 Task: Play online Risk games in 70% Domination mode.
Action: Mouse moved to (469, 358)
Screenshot: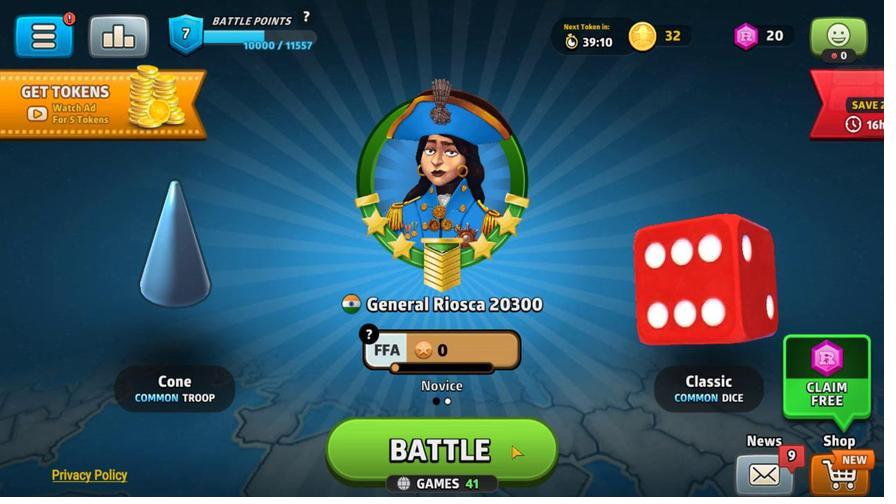 
Action: Mouse pressed left at (469, 358)
Screenshot: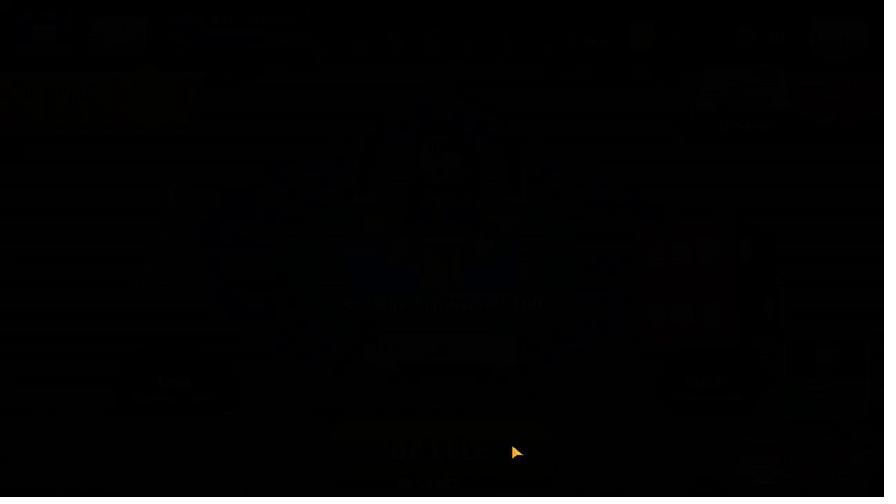 
Action: Mouse moved to (690, 357)
Screenshot: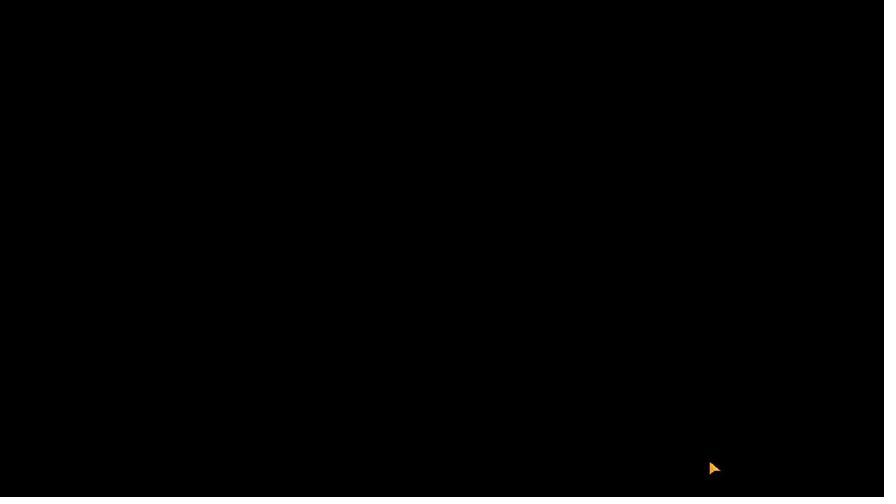 
Action: Mouse pressed left at (690, 357)
Screenshot: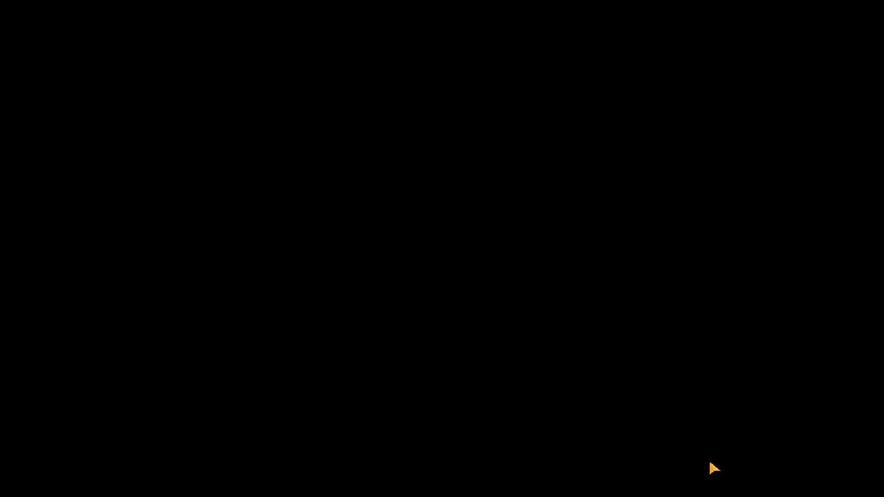 
Action: Mouse moved to (702, 357)
Screenshot: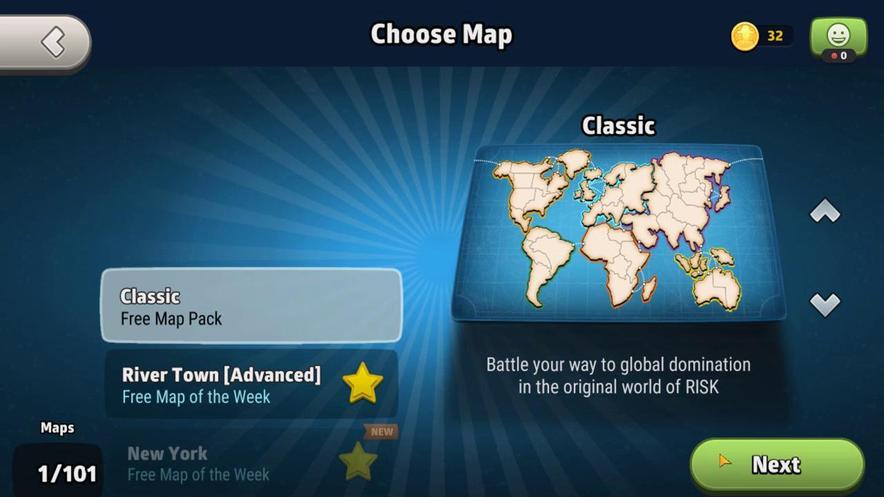 
Action: Mouse pressed left at (702, 357)
Screenshot: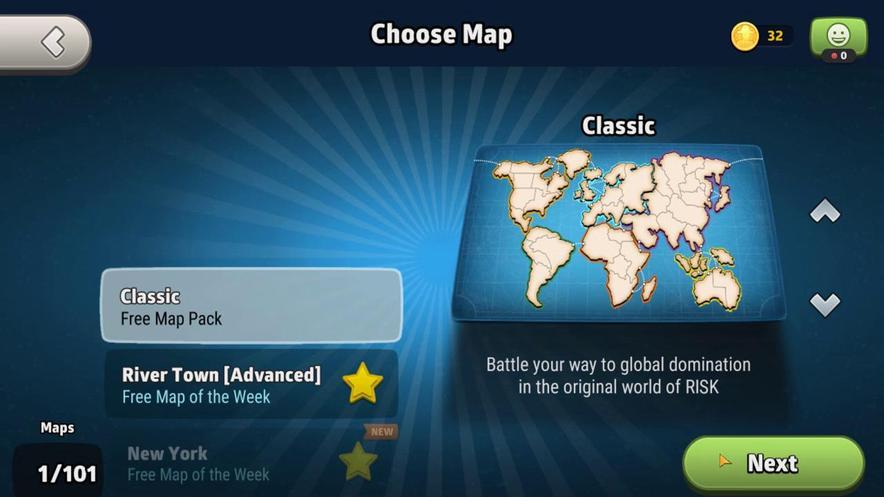 
Action: Mouse moved to (358, 370)
Screenshot: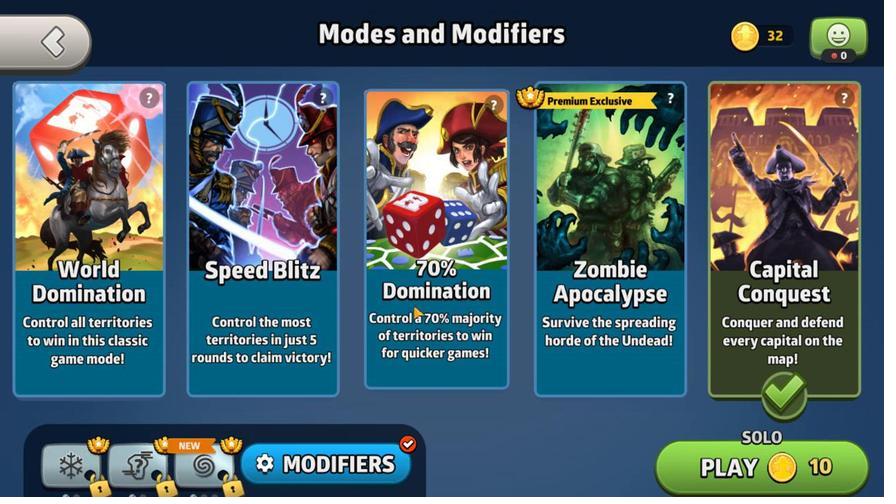 
Action: Mouse pressed left at (358, 370)
Screenshot: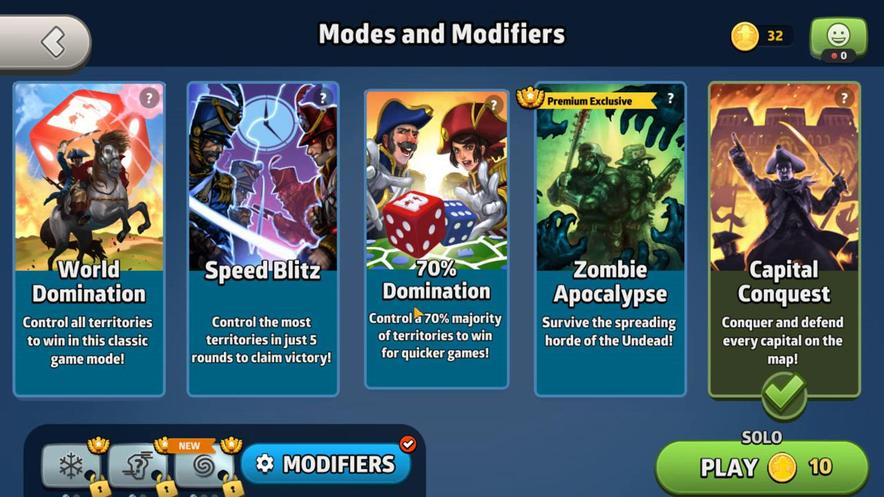 
Action: Mouse moved to (695, 357)
Screenshot: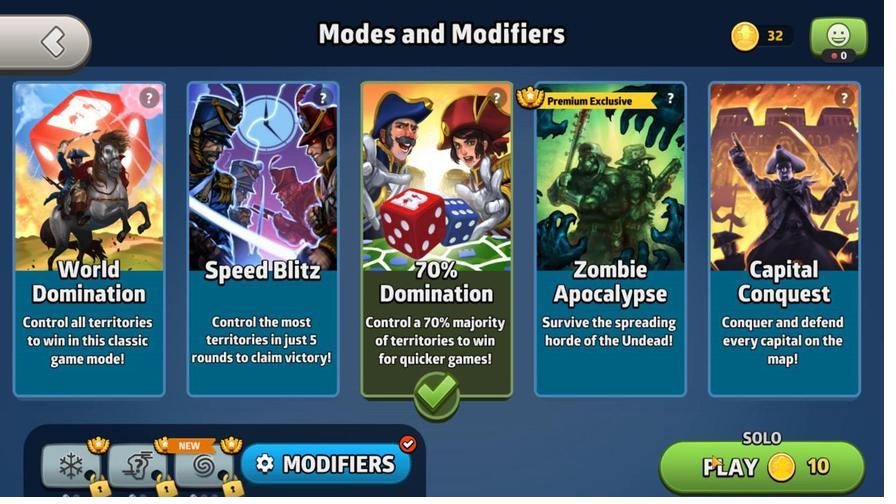 
Action: Mouse pressed left at (695, 357)
Screenshot: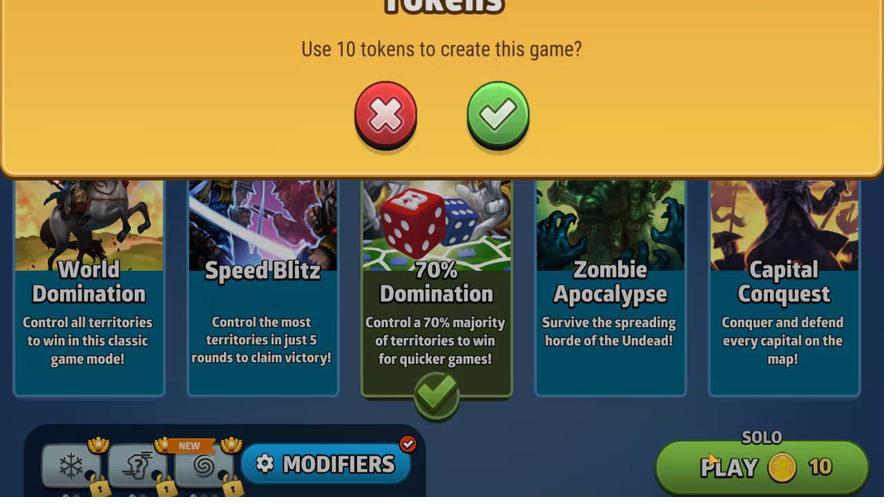 
Action: Mouse moved to (451, 381)
Screenshot: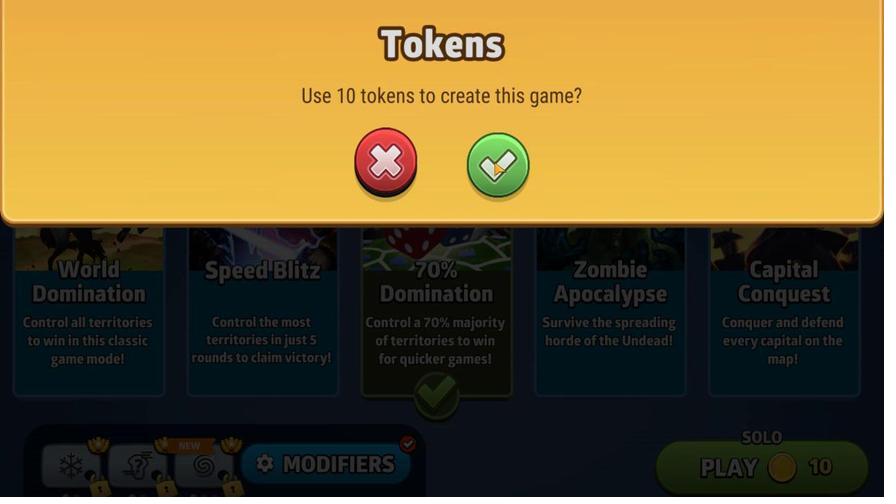 
Action: Mouse pressed left at (451, 381)
Screenshot: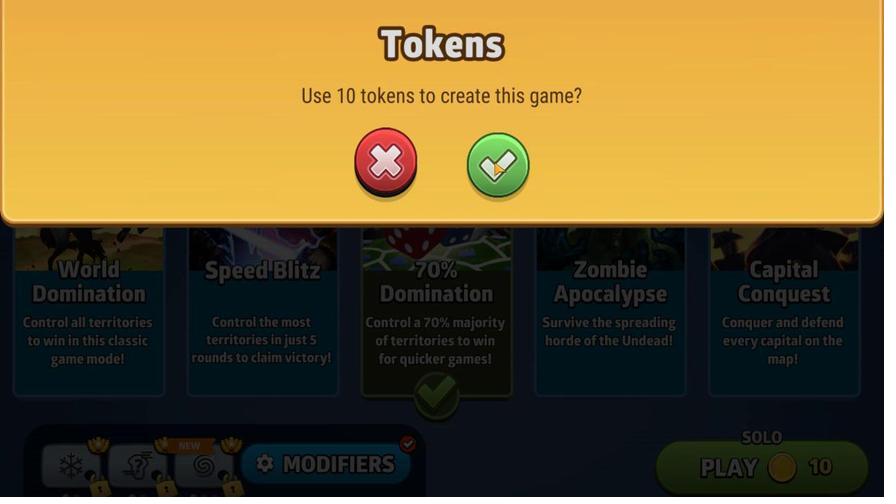 
Action: Mouse moved to (841, 374)
Screenshot: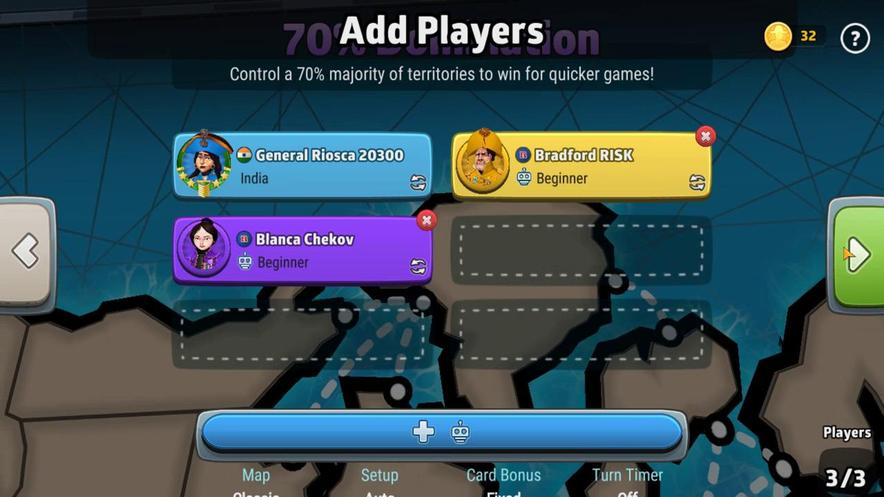
Action: Mouse pressed left at (841, 374)
Screenshot: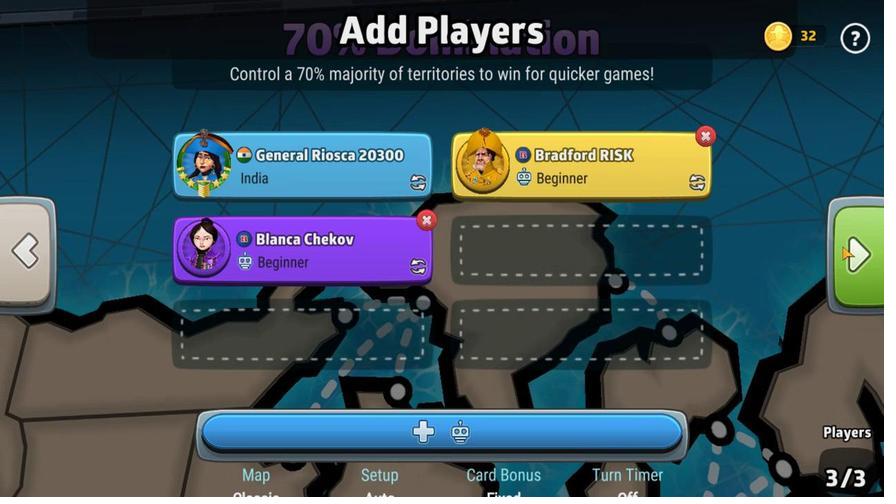 
Action: Mouse moved to (664, 371)
Screenshot: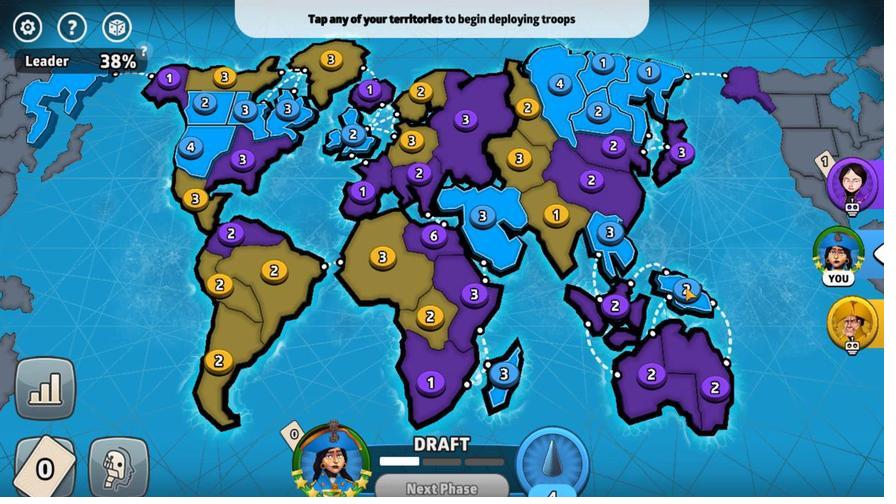 
Action: Mouse pressed left at (664, 371)
Screenshot: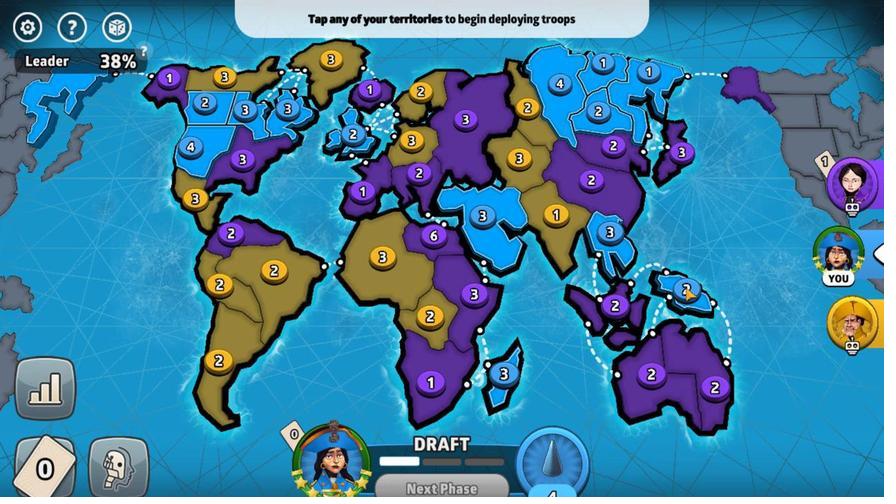 
Action: Mouse moved to (593, 364)
Screenshot: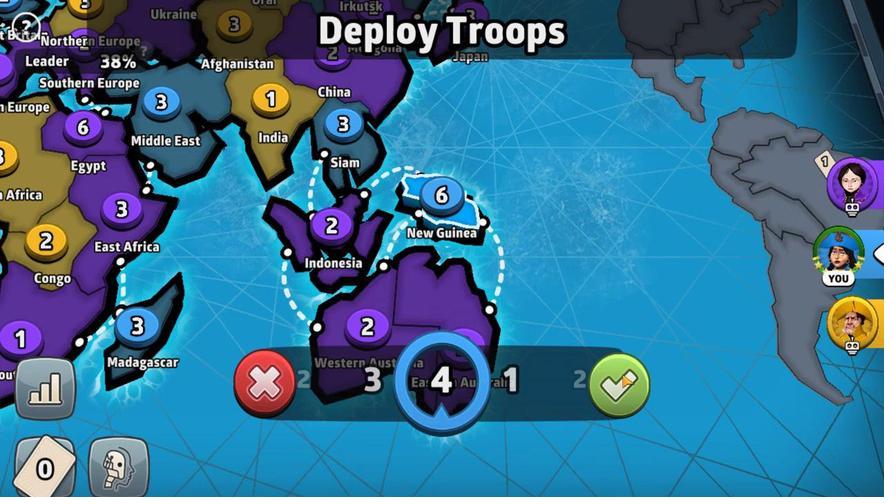 
Action: Mouse pressed left at (593, 364)
Screenshot: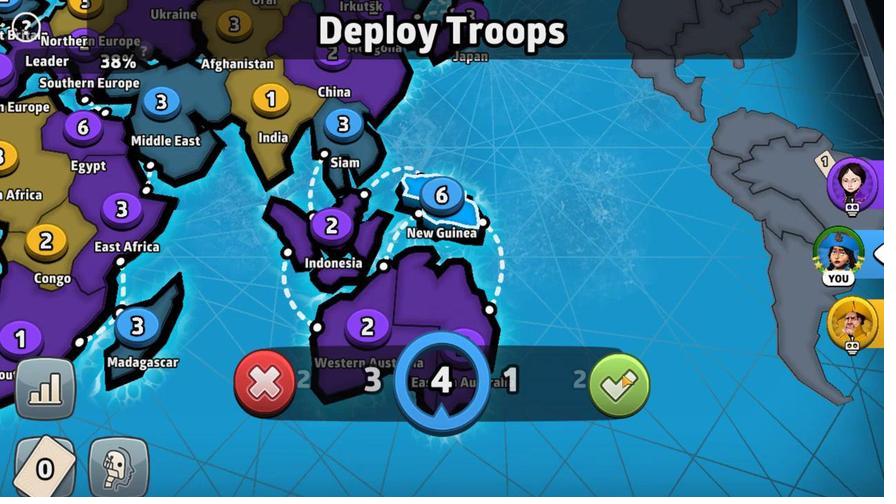 
Action: Mouse moved to (412, 356)
Screenshot: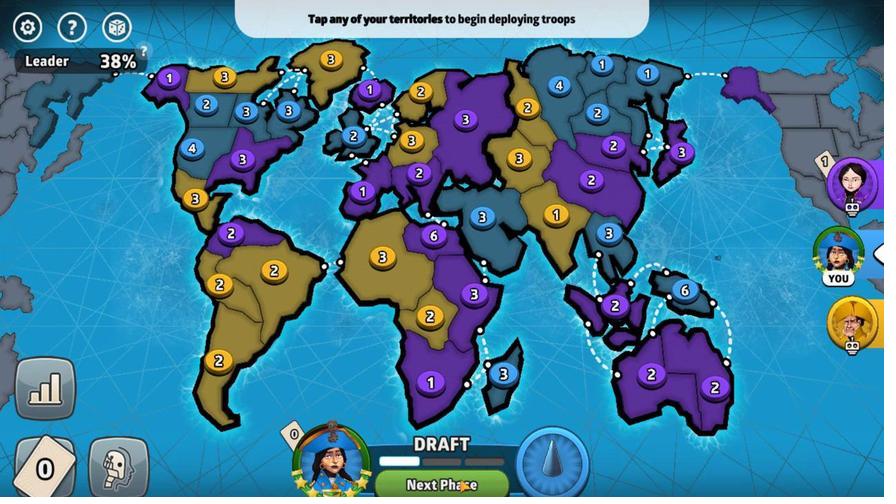 
Action: Mouse pressed left at (412, 356)
Screenshot: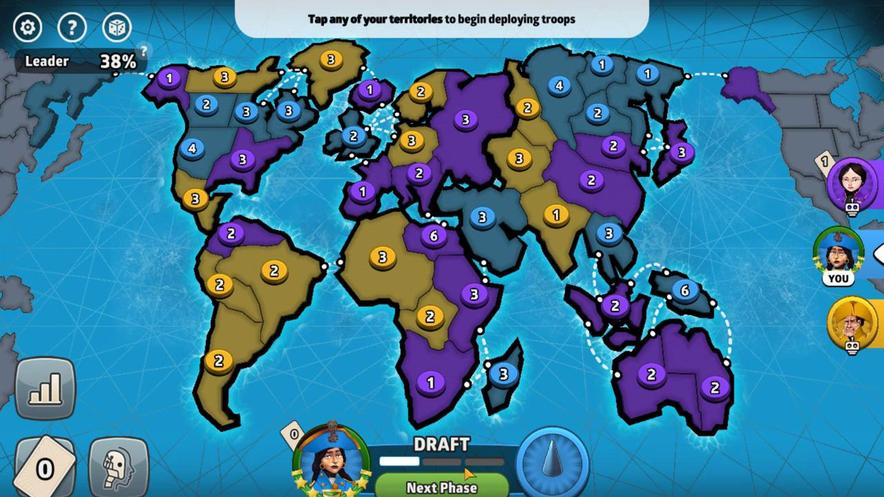 
Action: Mouse moved to (527, 386)
Screenshot: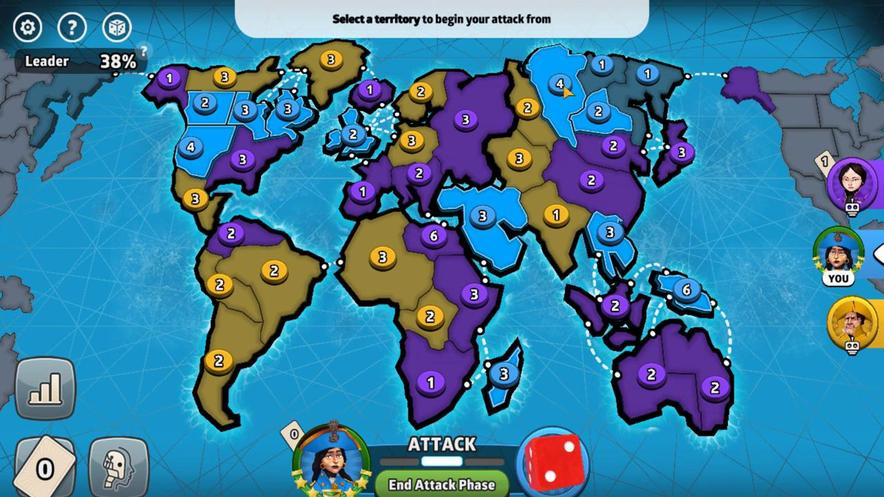 
Action: Mouse pressed left at (527, 386)
Screenshot: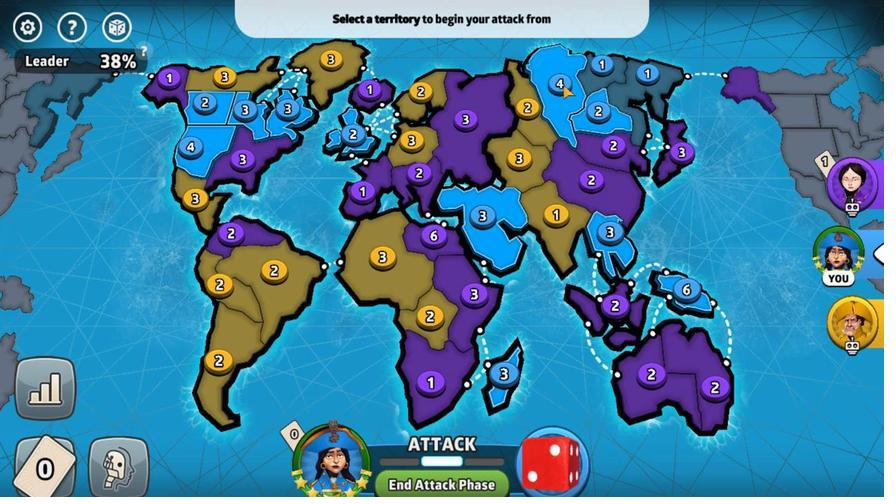 
Action: Mouse moved to (309, 382)
Screenshot: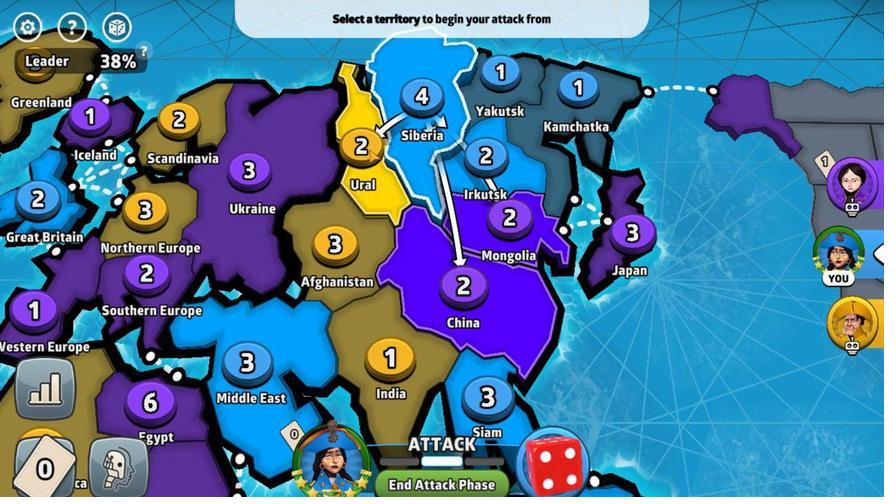 
Action: Mouse pressed left at (309, 382)
Screenshot: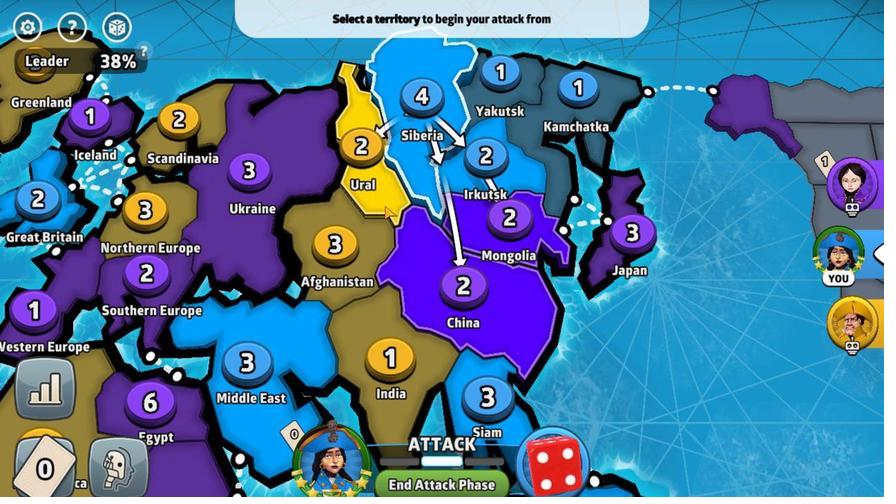
Action: Mouse moved to (395, 361)
Screenshot: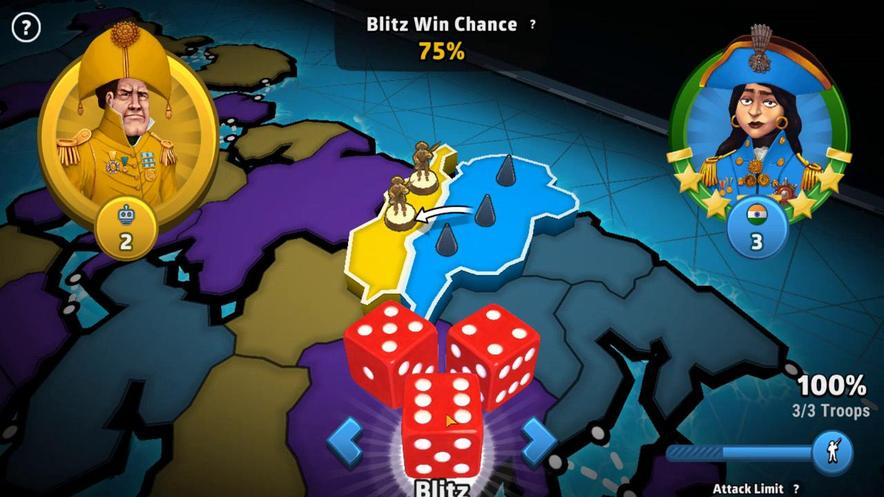 
Action: Mouse pressed left at (395, 361)
Screenshot: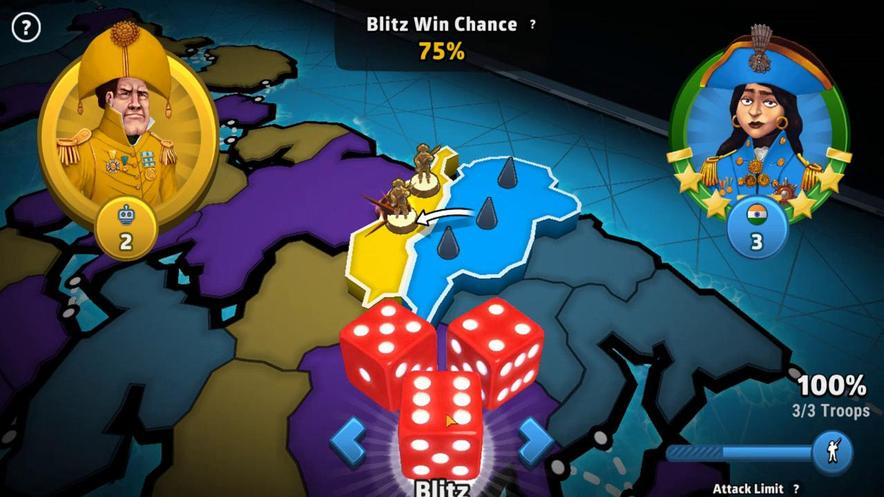 
Action: Mouse moved to (515, 375)
Screenshot: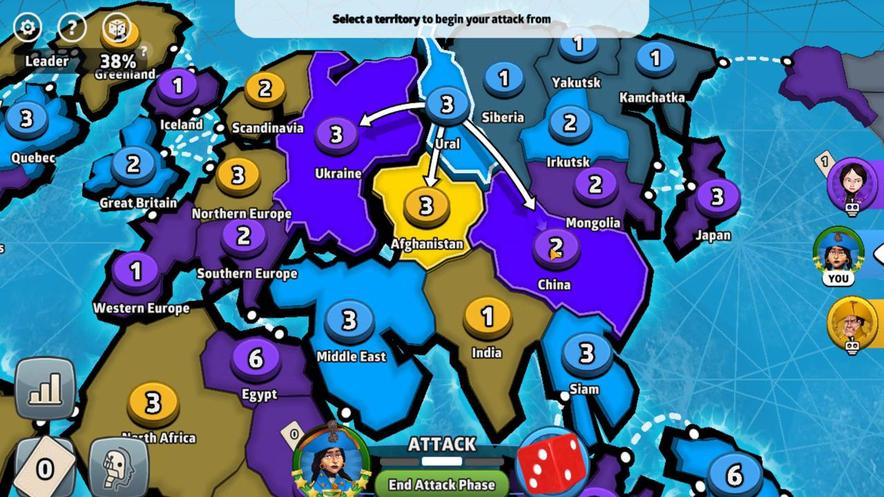 
Action: Mouse pressed left at (515, 375)
Screenshot: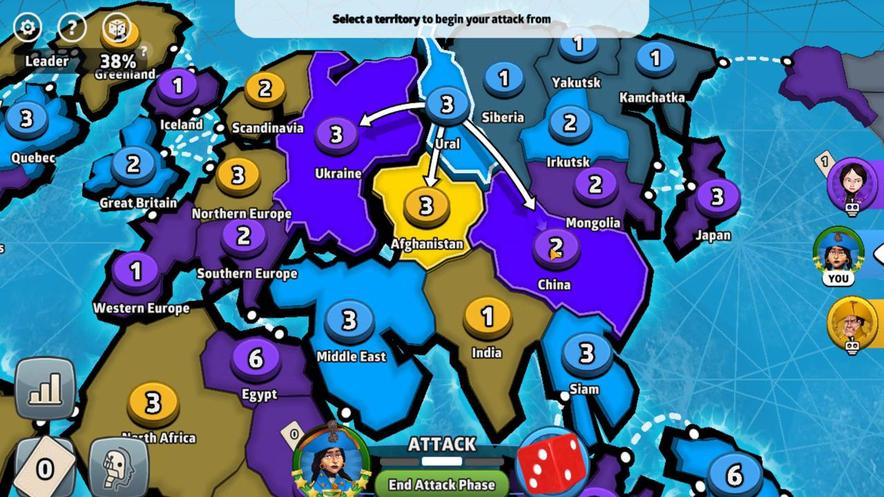 
Action: Mouse moved to (418, 359)
Screenshot: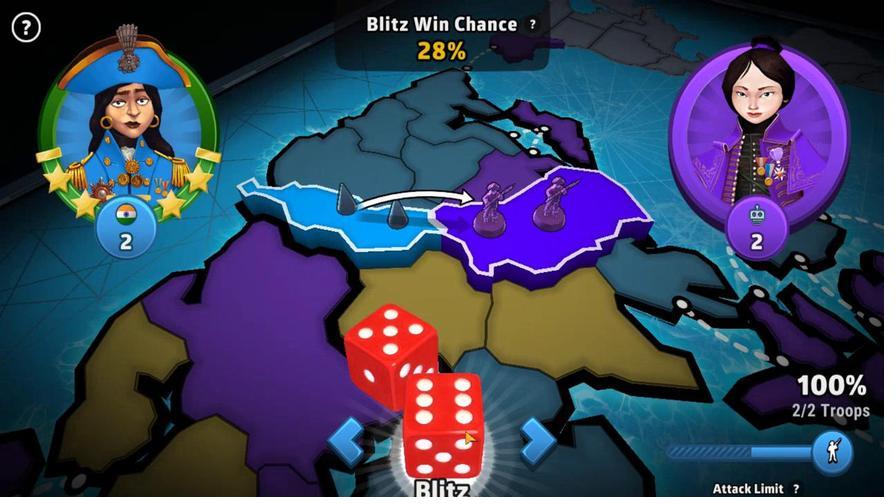 
Action: Mouse pressed left at (418, 359)
Screenshot: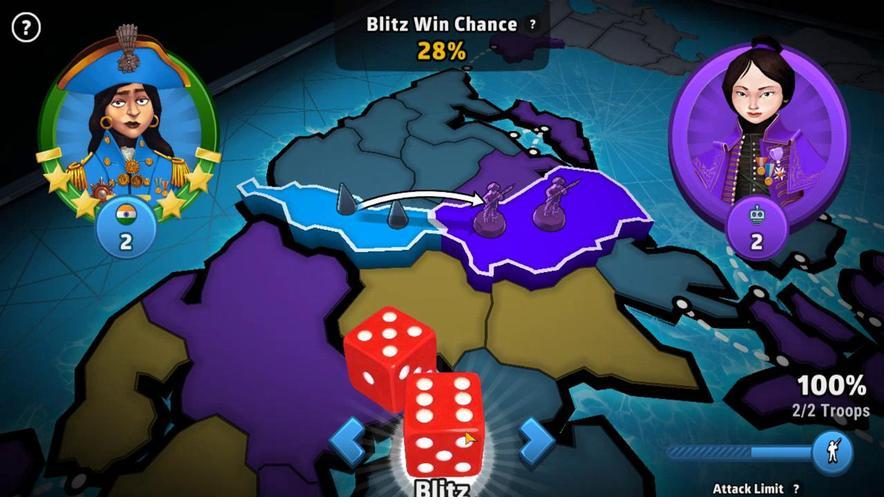 
Action: Mouse moved to (386, 355)
Screenshot: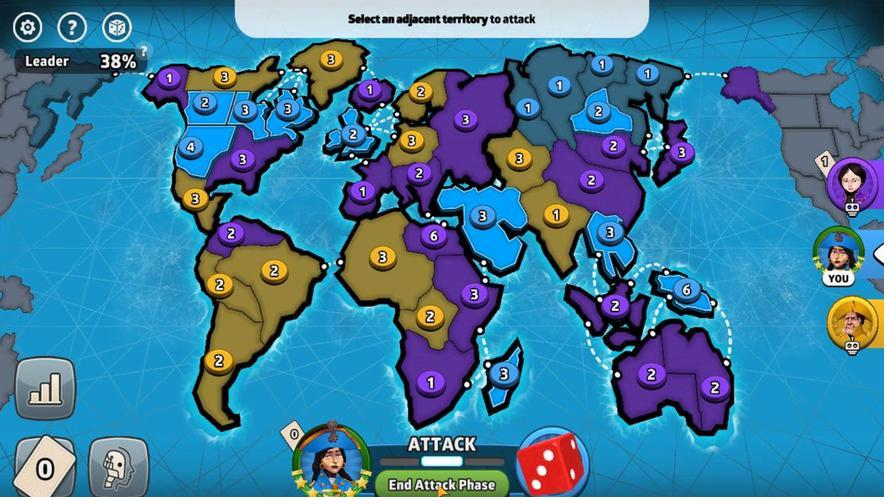 
Action: Mouse pressed left at (386, 355)
Screenshot: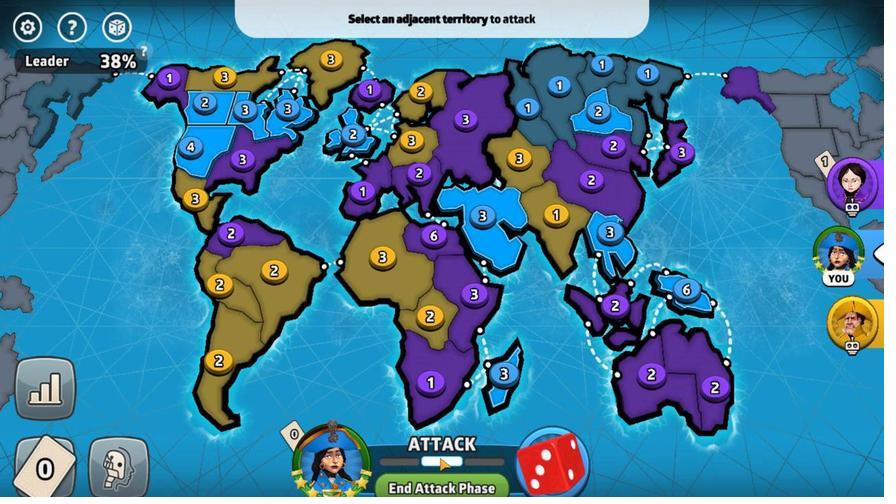 
Action: Mouse moved to (455, 377)
Screenshot: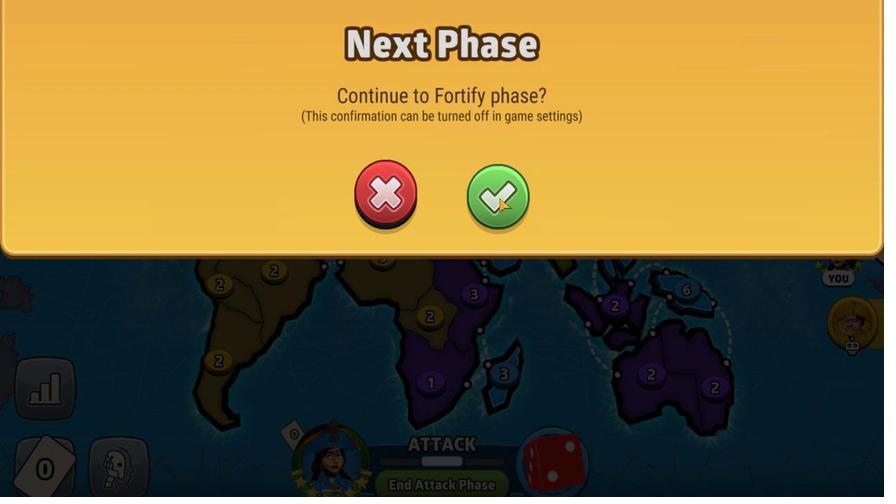
Action: Mouse pressed left at (455, 377)
Screenshot: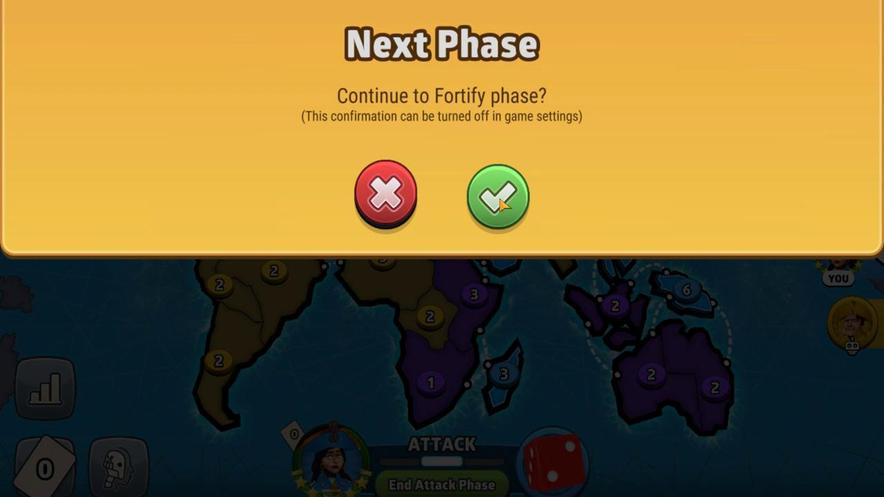 
Action: Mouse moved to (582, 374)
Screenshot: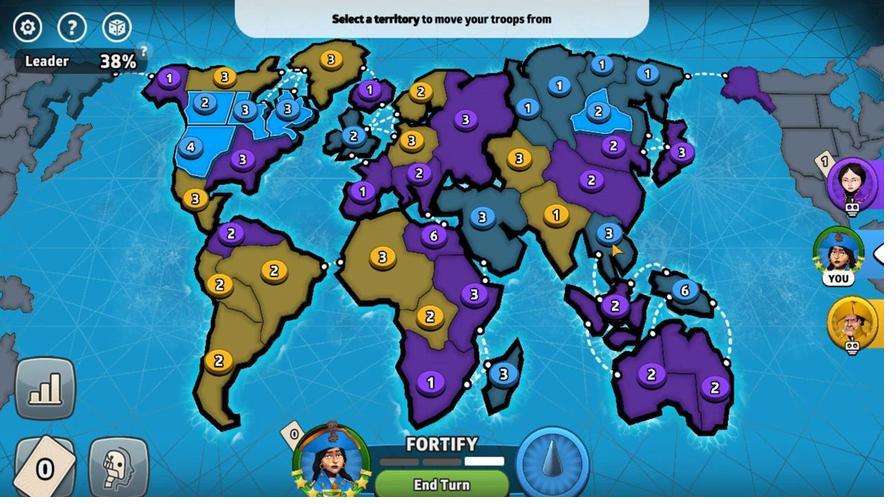 
Action: Mouse pressed left at (582, 374)
Screenshot: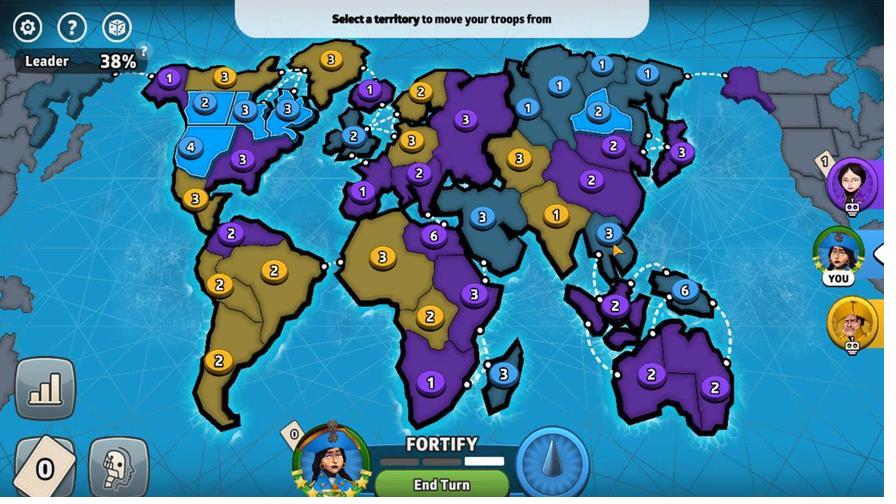 
Action: Mouse moved to (572, 375)
Screenshot: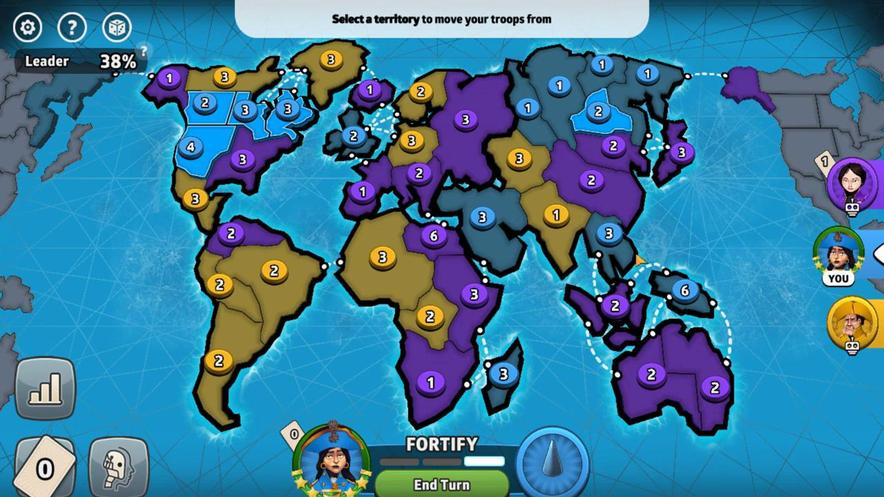 
Action: Mouse pressed left at (572, 375)
Screenshot: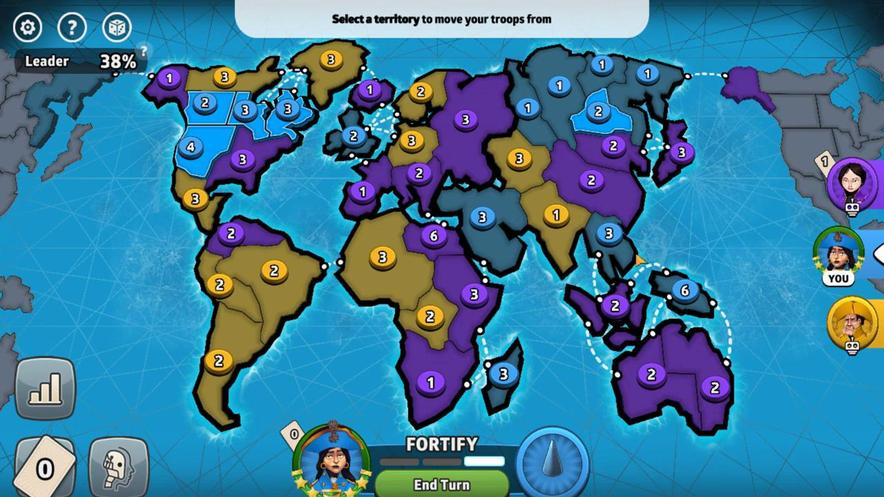 
Action: Mouse moved to (168, 384)
Screenshot: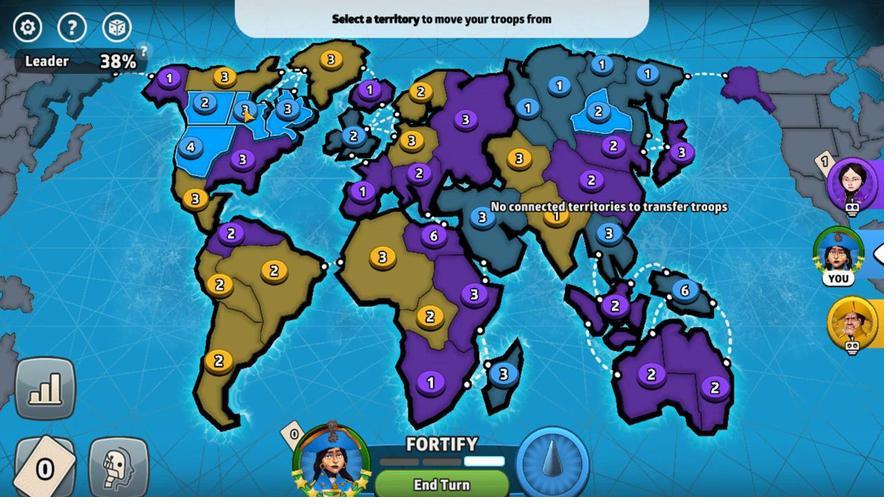 
Action: Mouse pressed left at (168, 384)
Screenshot: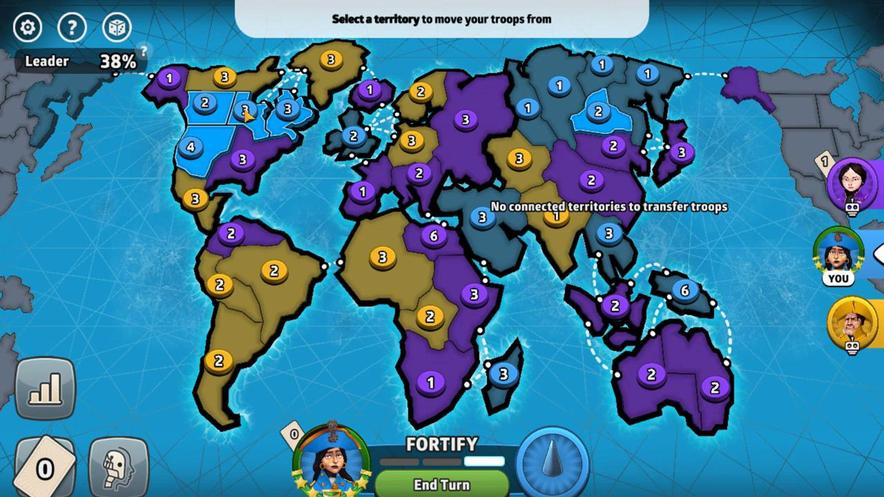 
Action: Mouse moved to (210, 384)
Screenshot: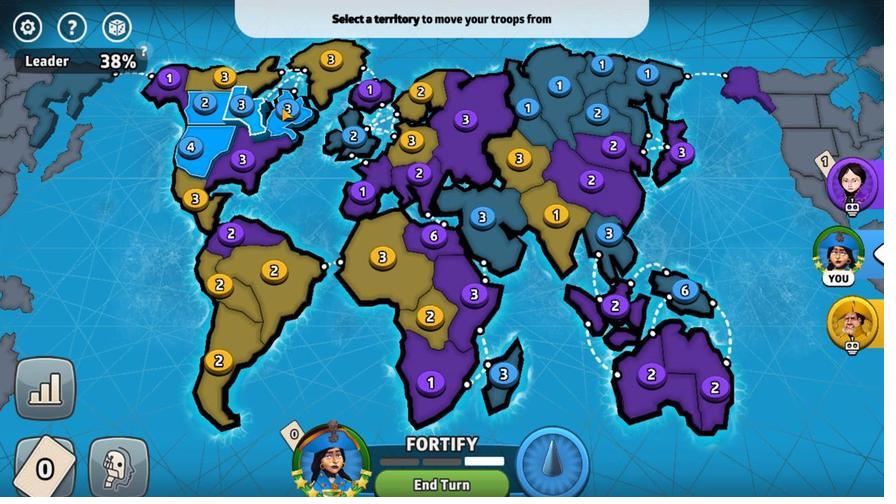 
Action: Mouse pressed left at (210, 384)
Screenshot: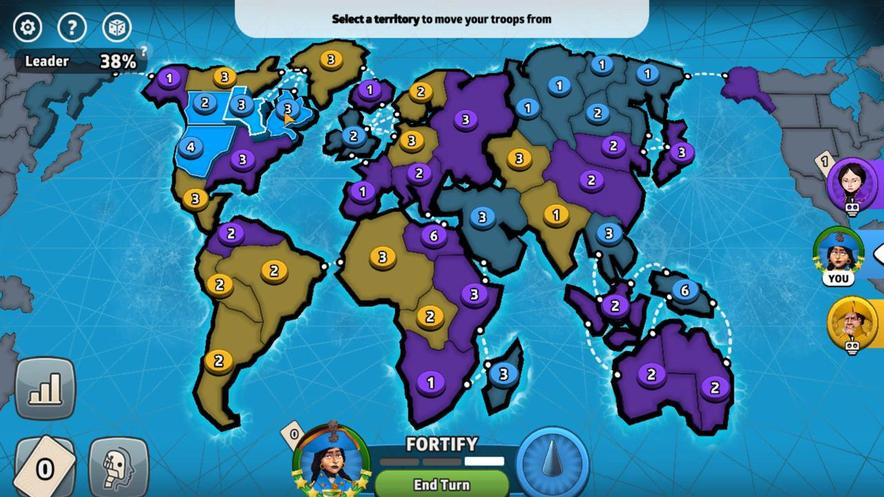 
Action: Mouse moved to (588, 363)
Screenshot: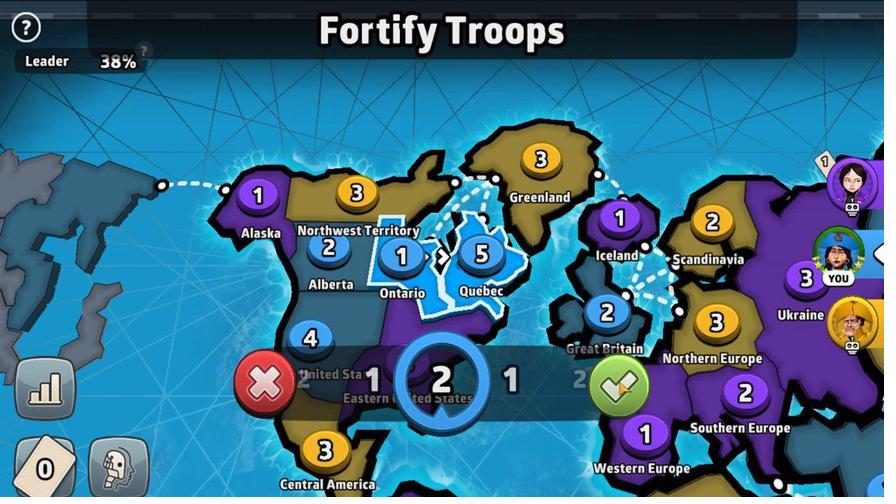 
Action: Mouse pressed left at (588, 363)
Screenshot: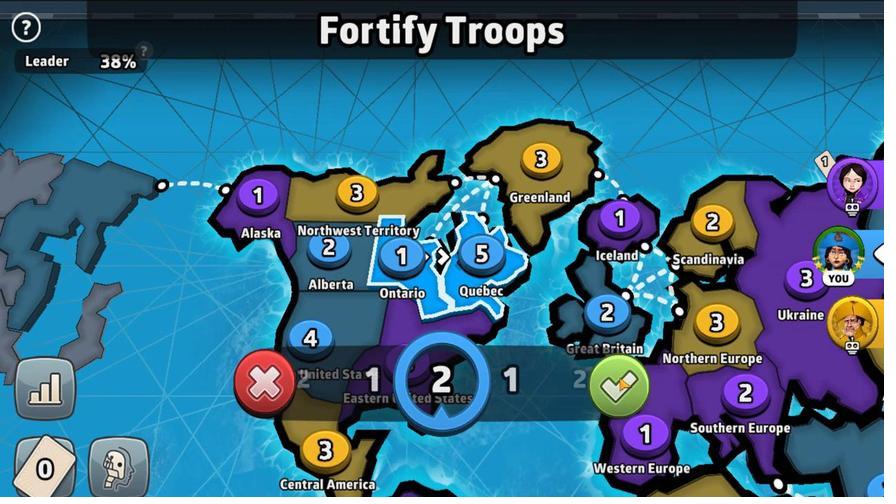 
Action: Mouse moved to (661, 371)
Screenshot: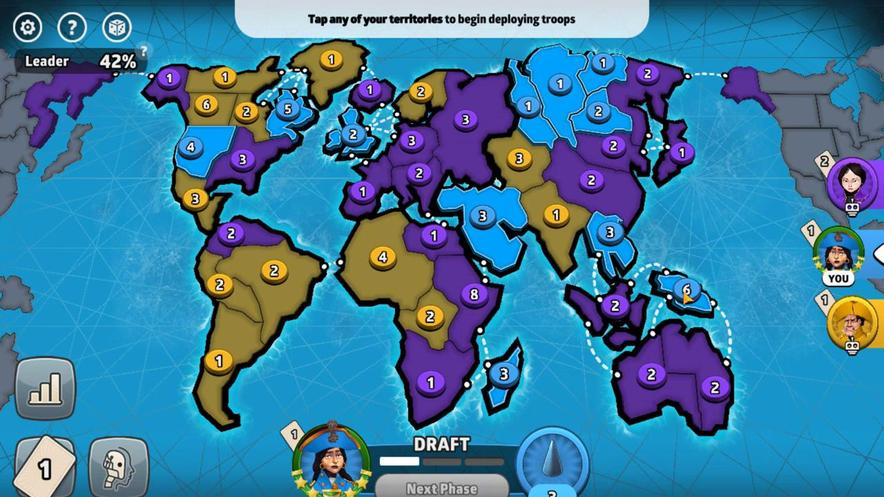 
Action: Mouse pressed left at (661, 371)
Screenshot: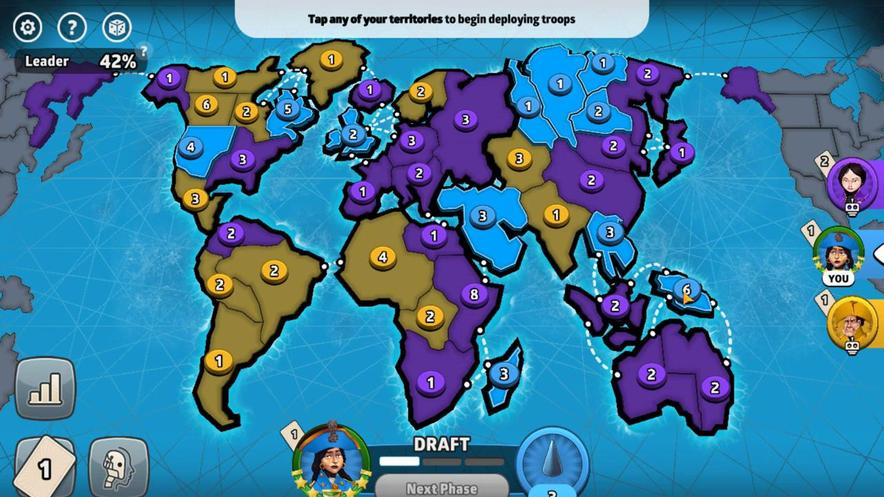
Action: Mouse moved to (603, 364)
Screenshot: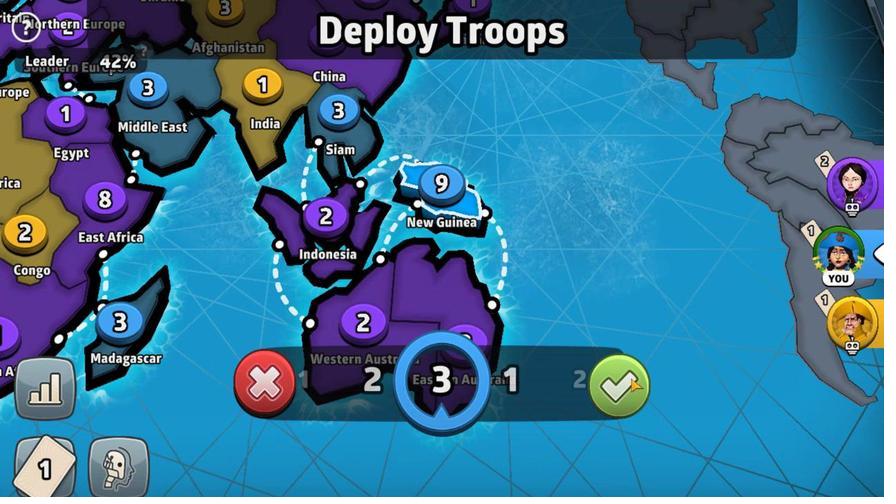 
Action: Mouse pressed left at (603, 364)
Screenshot: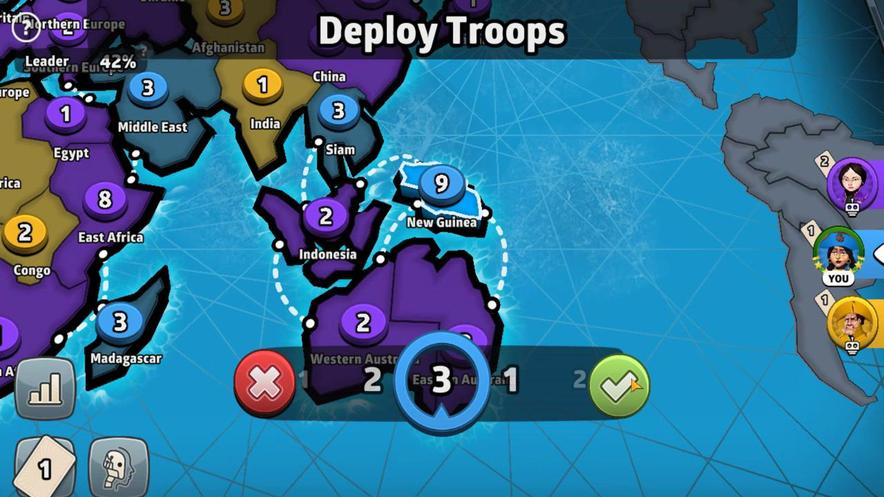 
Action: Mouse moved to (214, 384)
Screenshot: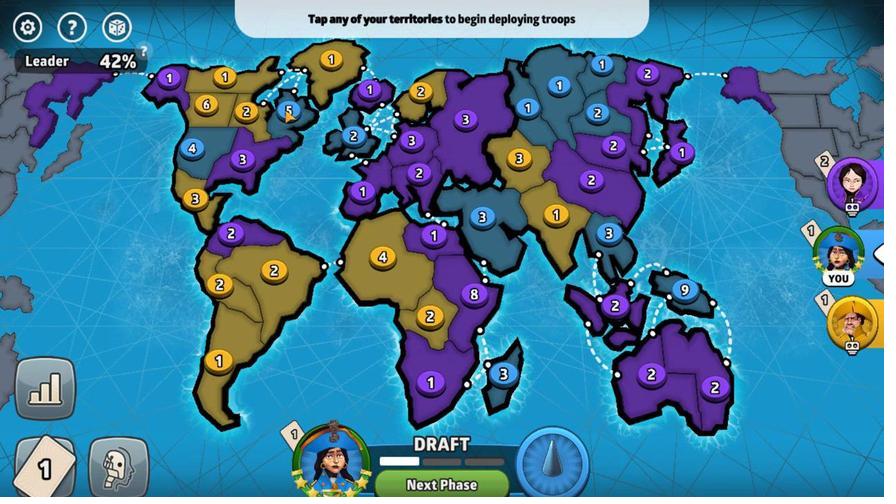 
Action: Mouse pressed left at (214, 384)
Screenshot: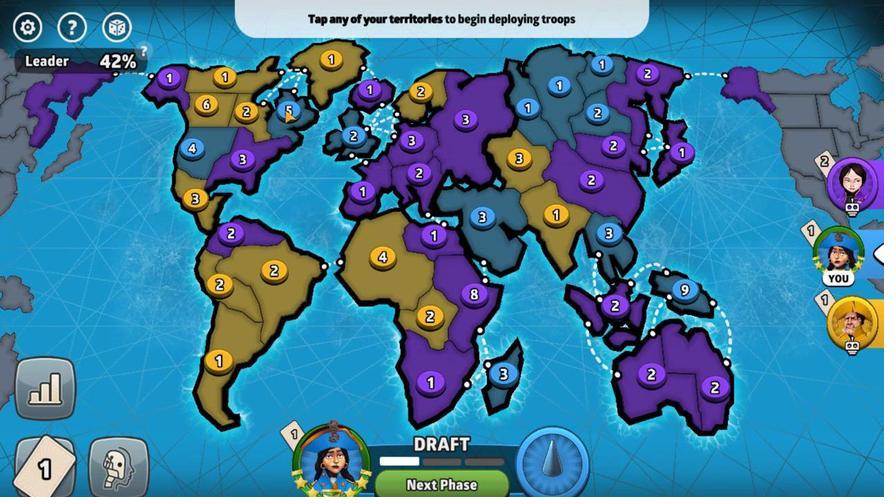 
Action: Mouse moved to (387, 356)
Screenshot: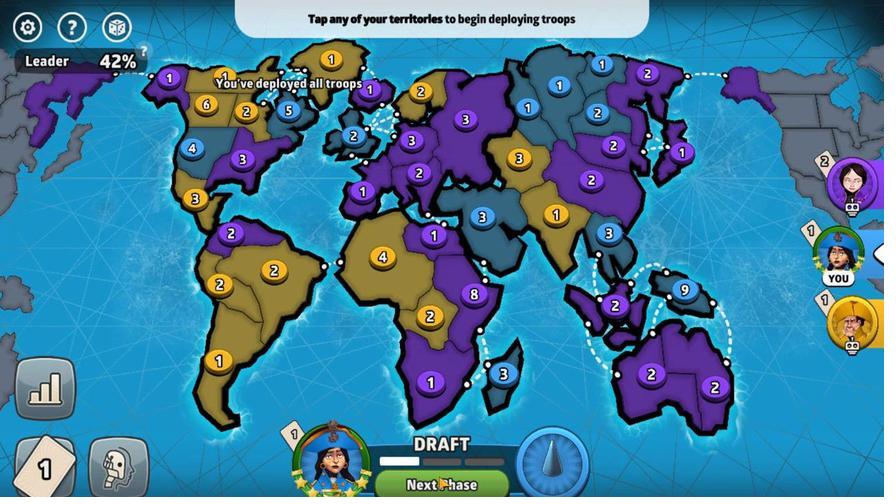 
Action: Mouse pressed left at (387, 356)
Screenshot: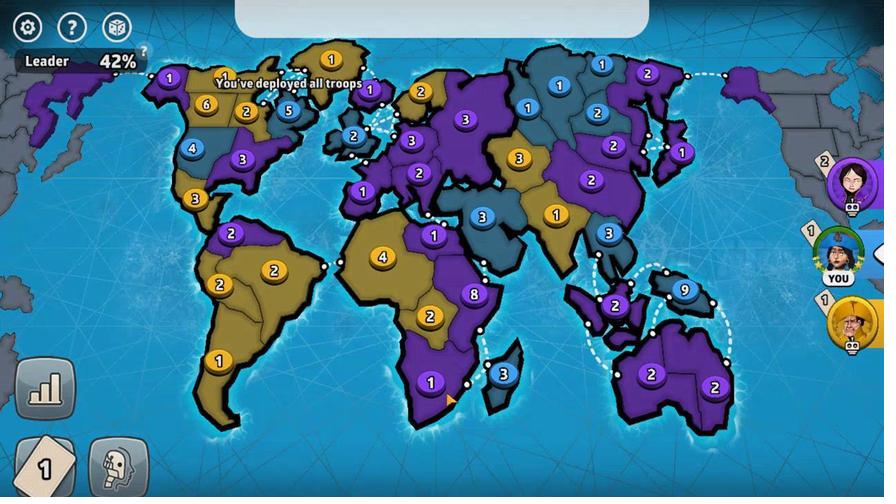 
Action: Mouse moved to (216, 385)
Screenshot: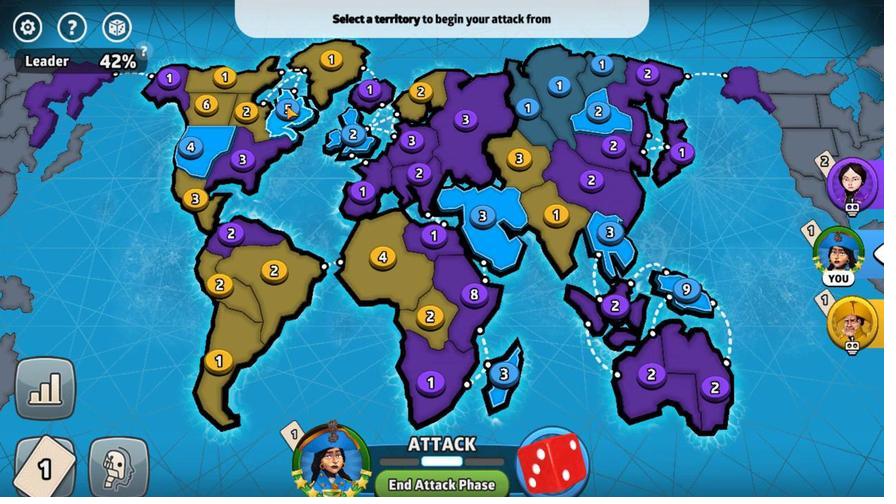 
Action: Mouse pressed left at (216, 385)
Screenshot: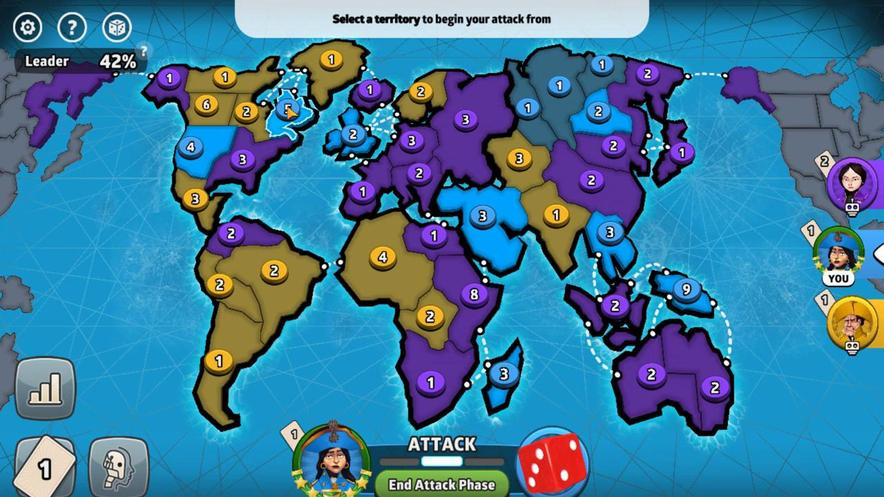 
Action: Mouse moved to (297, 378)
Screenshot: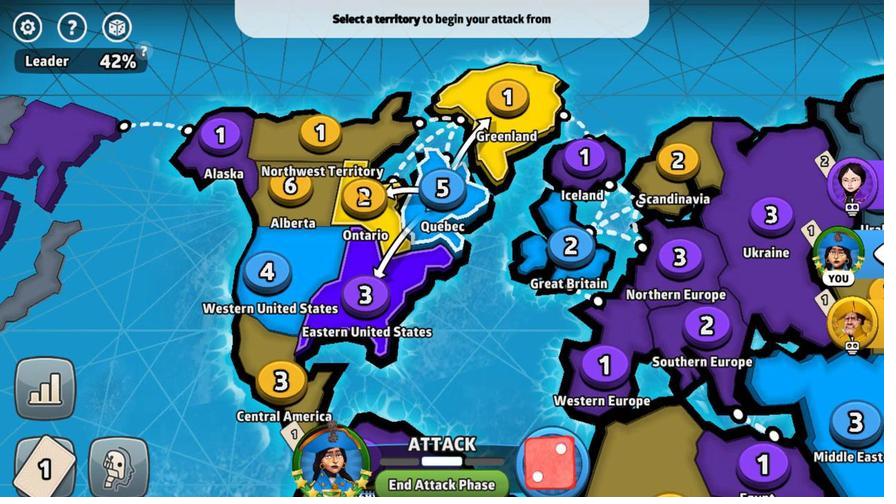 
Action: Mouse pressed left at (297, 378)
Screenshot: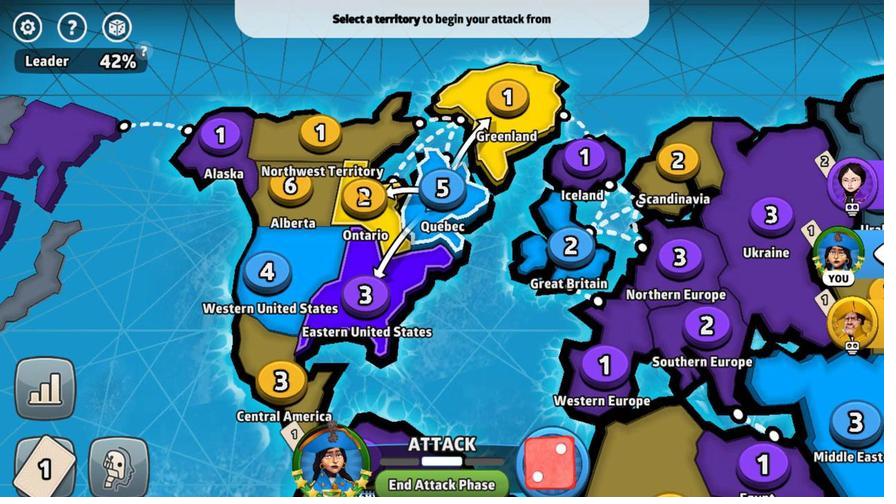 
Action: Mouse moved to (389, 359)
Screenshot: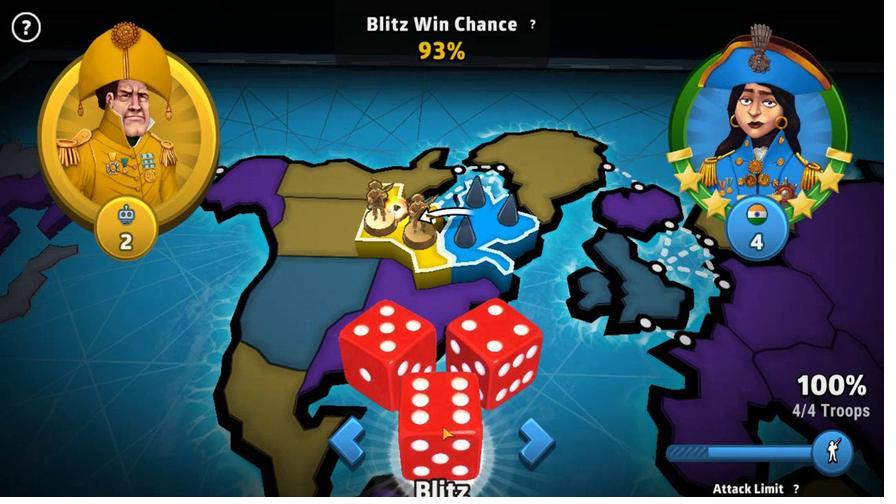 
Action: Mouse pressed left at (389, 359)
Screenshot: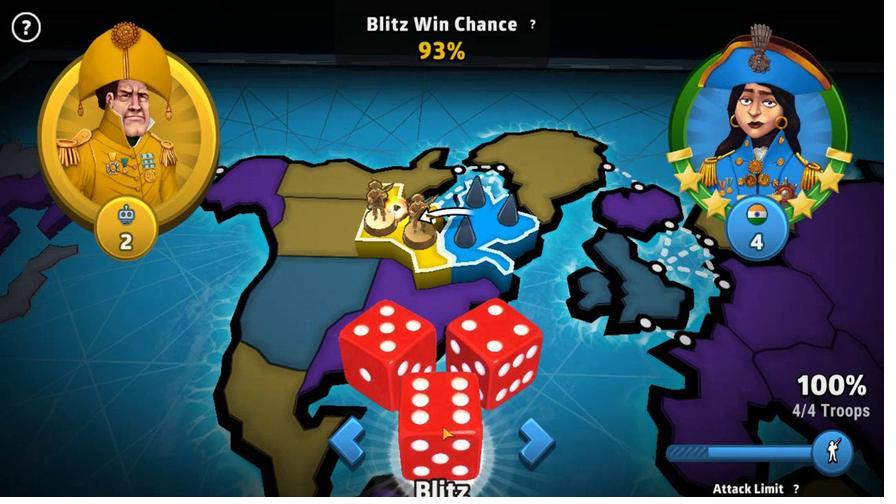
Action: Mouse moved to (268, 383)
Screenshot: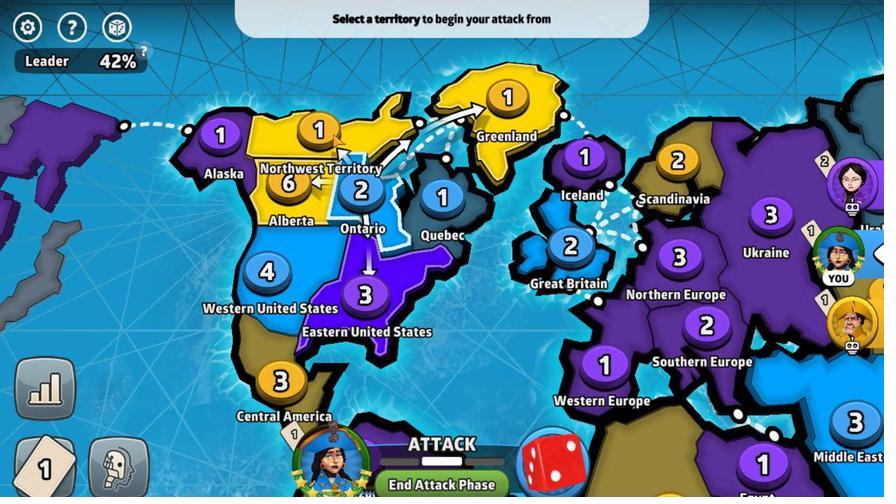 
Action: Mouse pressed left at (268, 383)
Screenshot: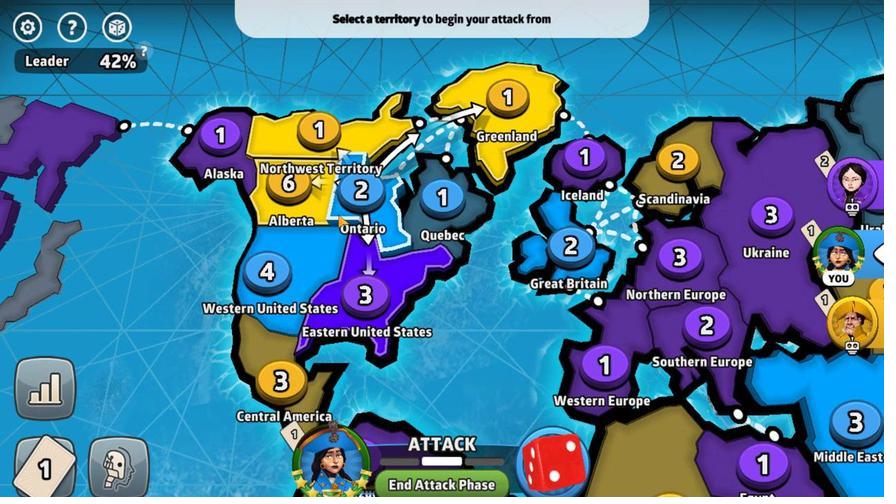 
Action: Mouse moved to (385, 359)
Screenshot: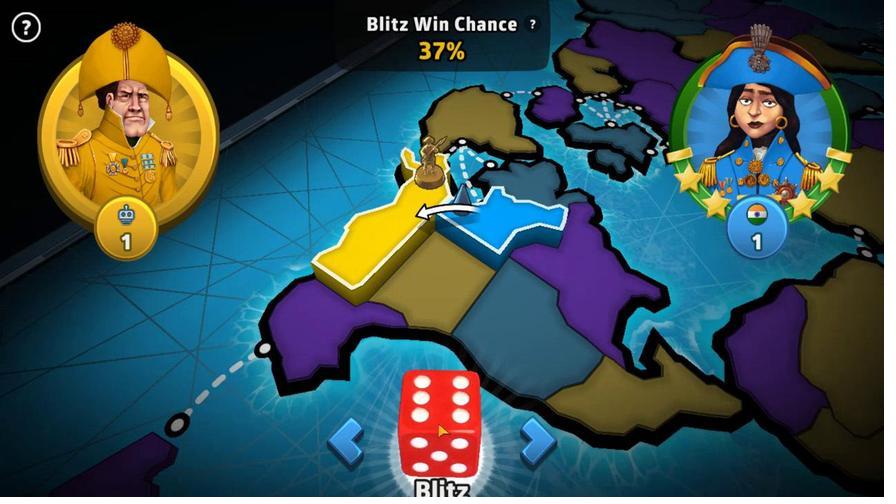 
Action: Mouse pressed left at (385, 359)
Screenshot: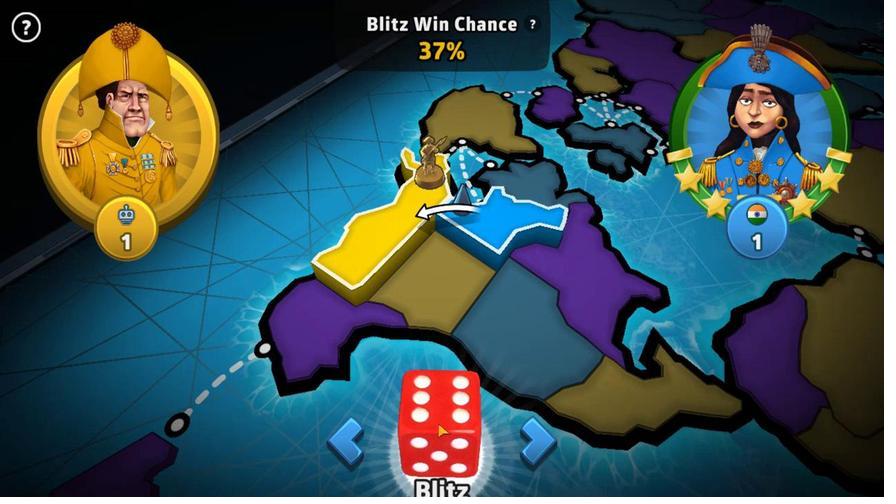 
Action: Mouse moved to (395, 355)
Screenshot: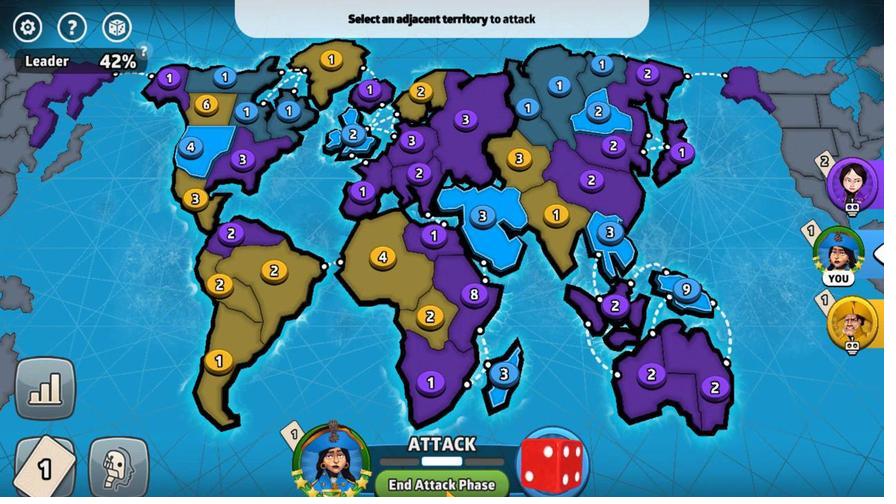 
Action: Mouse pressed left at (395, 355)
Screenshot: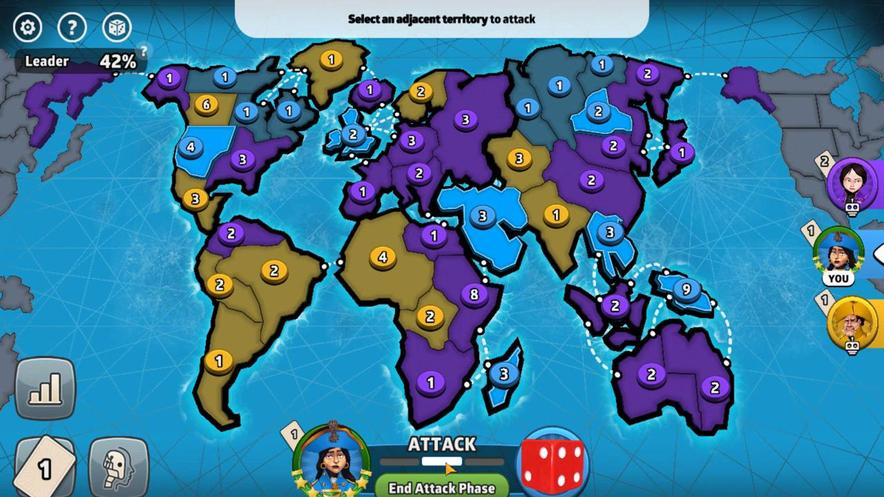
Action: Mouse moved to (461, 377)
Screenshot: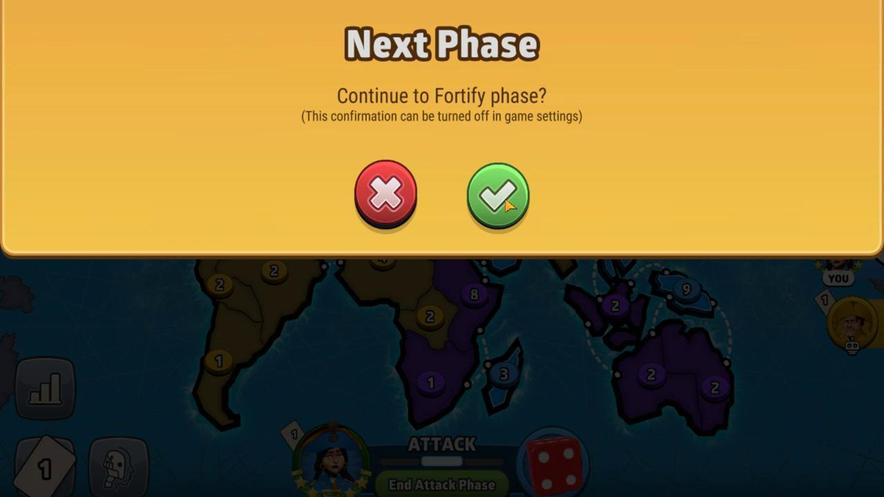 
Action: Mouse pressed left at (461, 377)
Screenshot: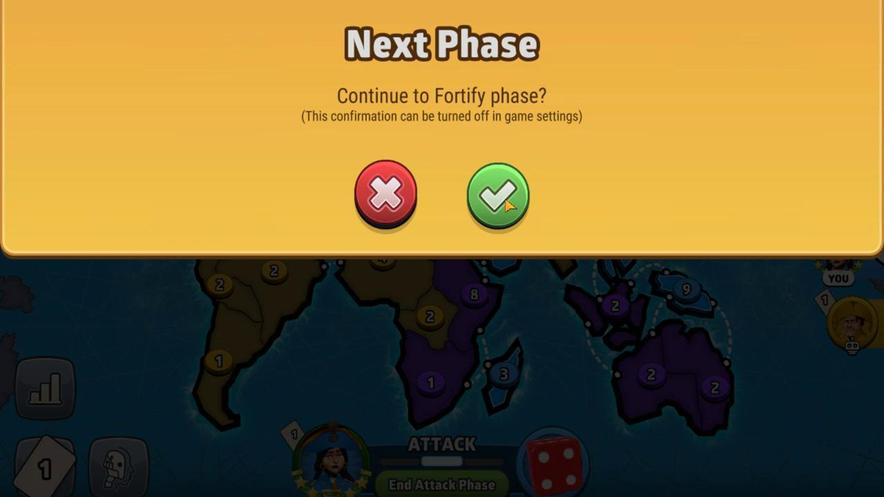 
Action: Mouse moved to (580, 375)
Screenshot: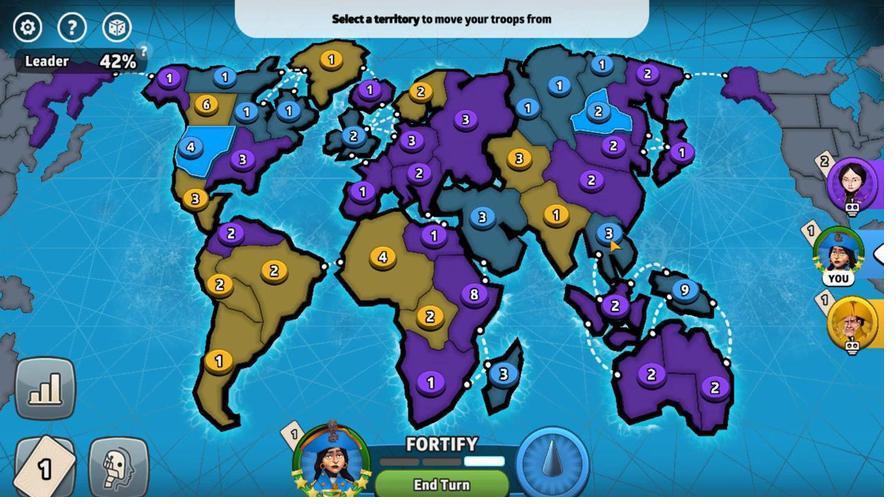 
Action: Mouse pressed left at (580, 375)
Screenshot: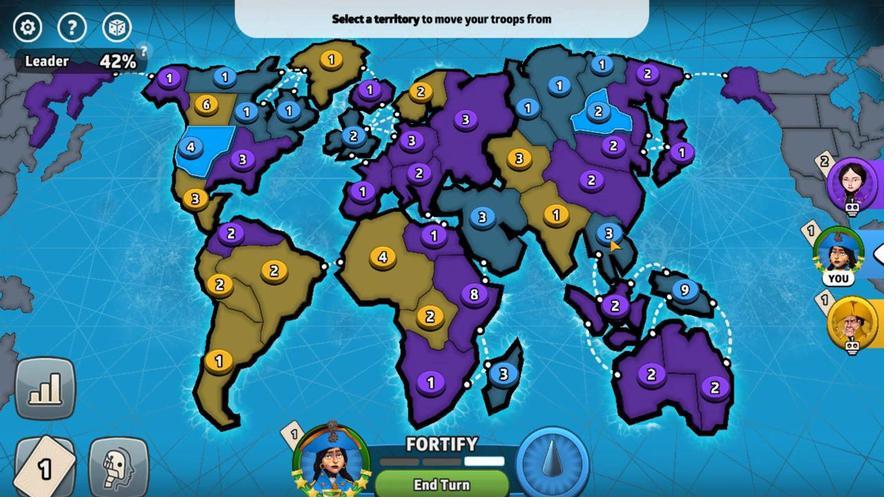 
Action: Mouse moved to (583, 375)
Screenshot: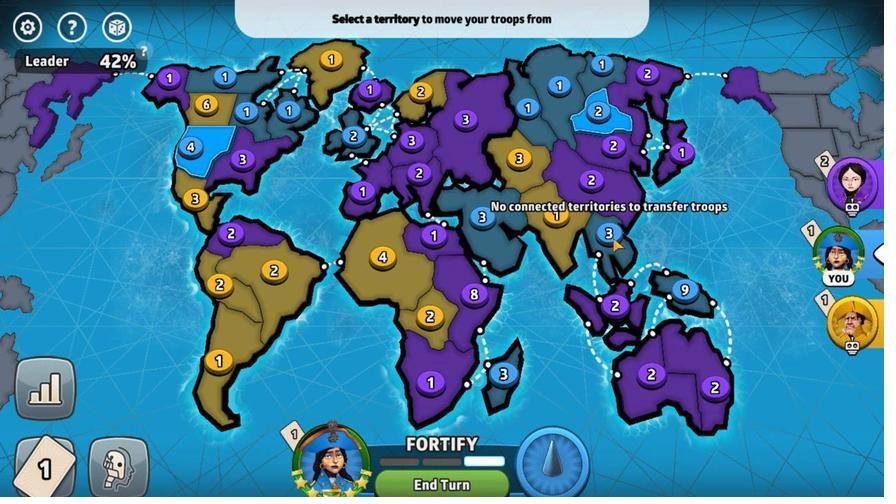 
Action: Mouse pressed left at (583, 375)
Screenshot: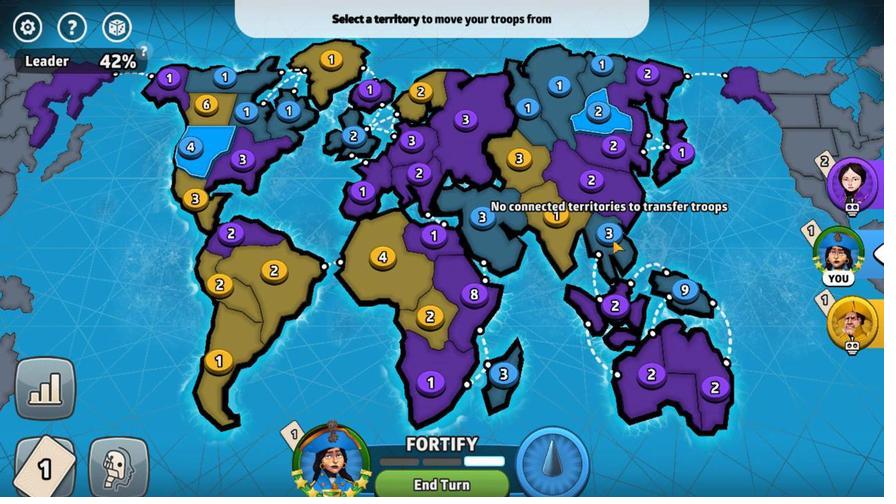 
Action: Mouse moved to (579, 374)
Screenshot: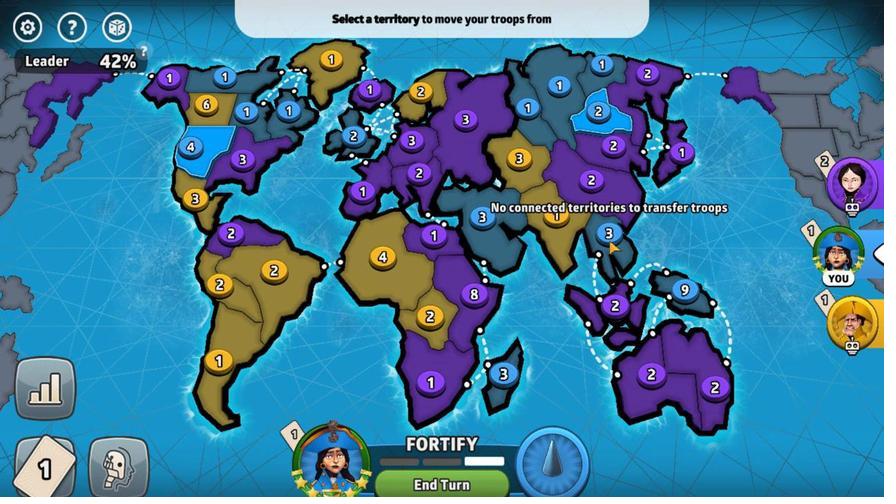 
Action: Mouse pressed left at (579, 374)
Screenshot: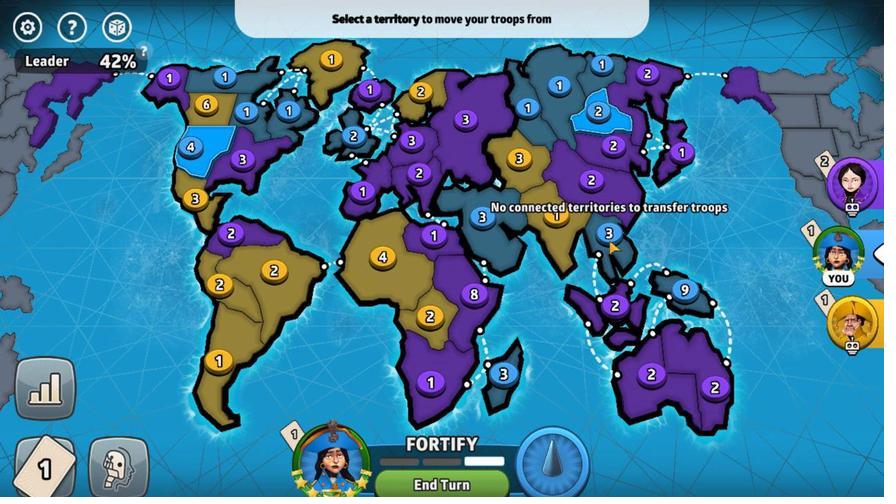 
Action: Mouse moved to (659, 371)
Screenshot: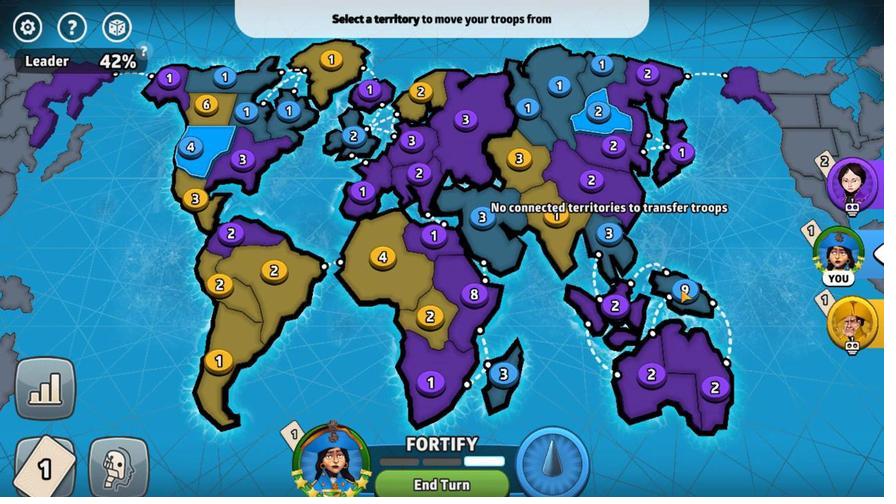 
Action: Mouse pressed left at (659, 371)
Screenshot: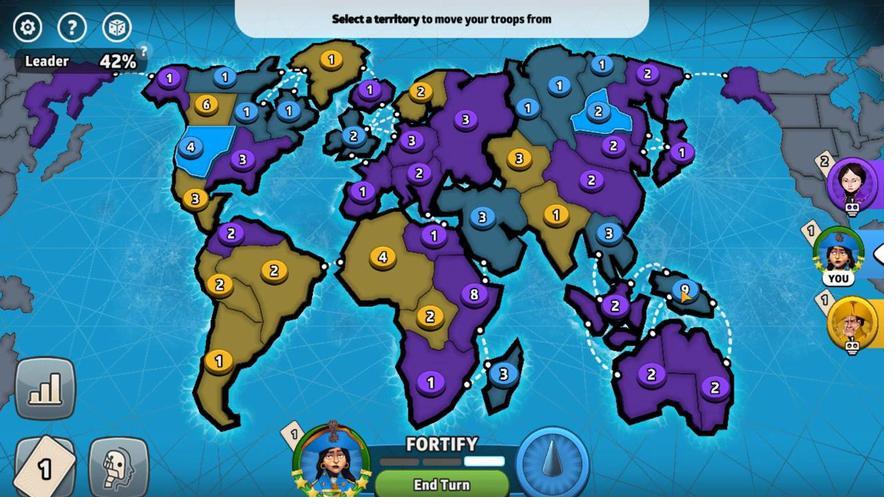 
Action: Mouse moved to (562, 385)
Screenshot: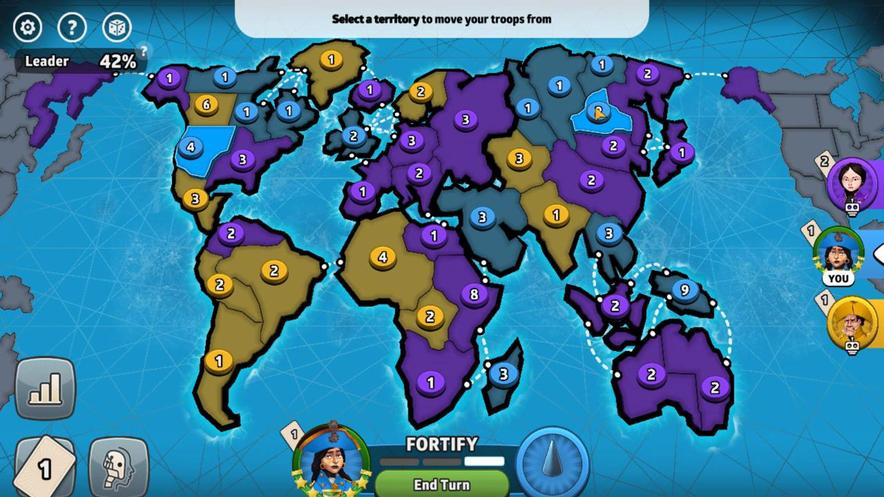 
Action: Mouse pressed left at (562, 385)
Screenshot: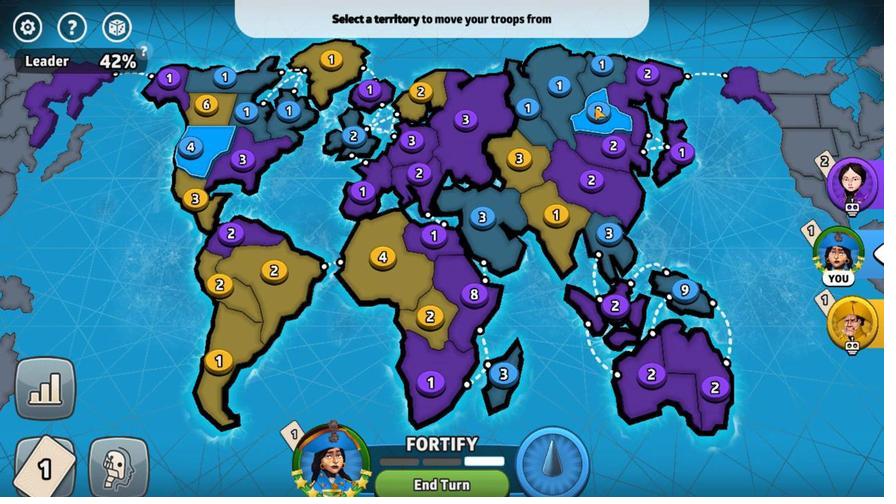 
Action: Mouse moved to (565, 384)
Screenshot: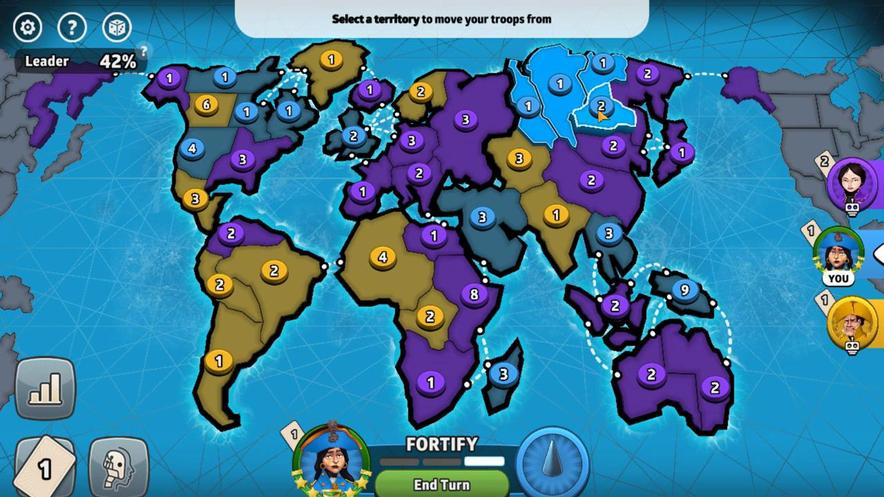 
Action: Mouse pressed left at (565, 384)
Screenshot: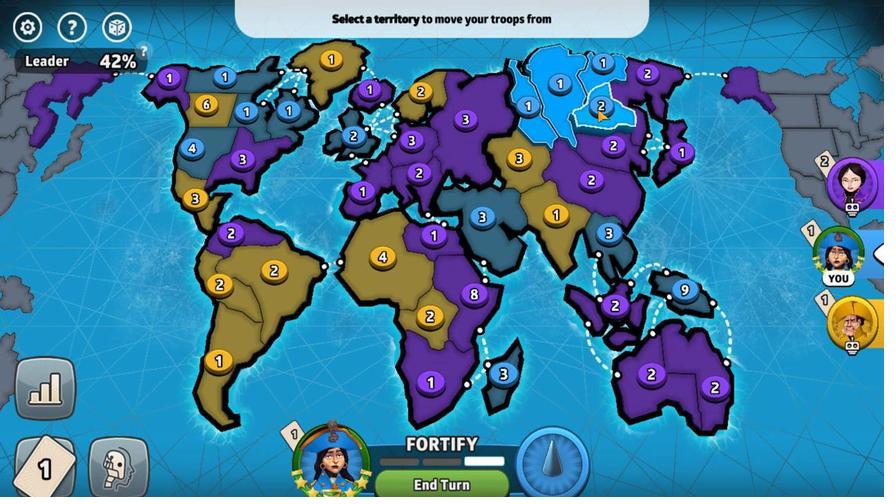 
Action: Mouse moved to (120, 381)
Screenshot: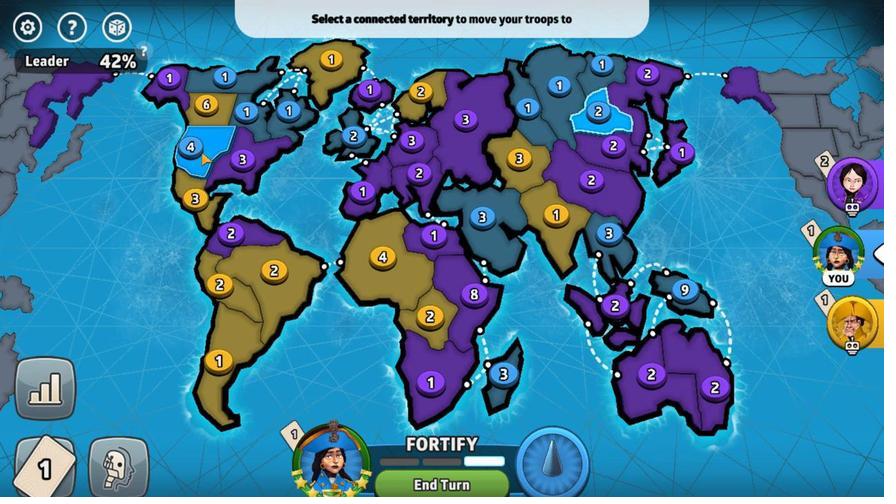 
Action: Mouse pressed left at (120, 381)
Screenshot: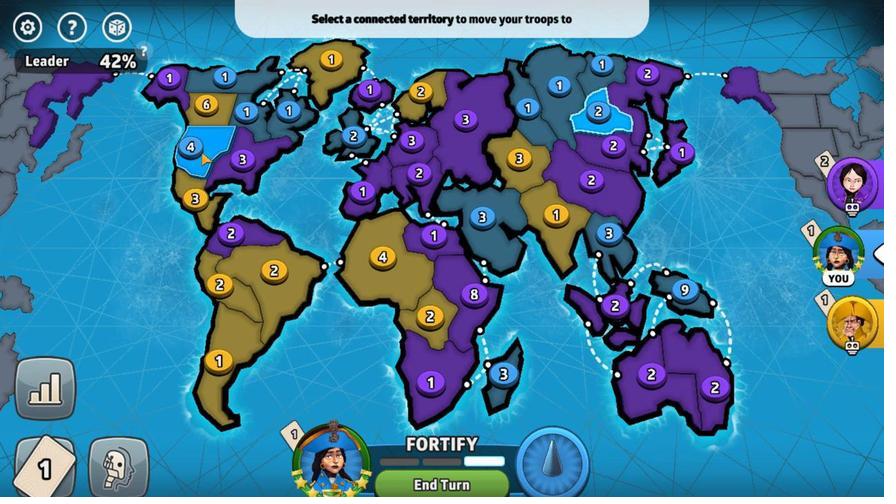 
Action: Mouse moved to (111, 382)
Screenshot: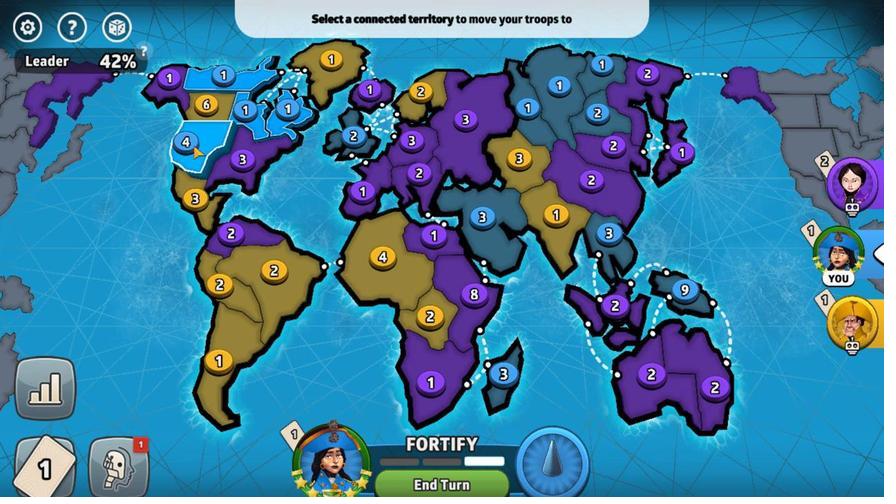 
Action: Mouse pressed left at (111, 382)
Screenshot: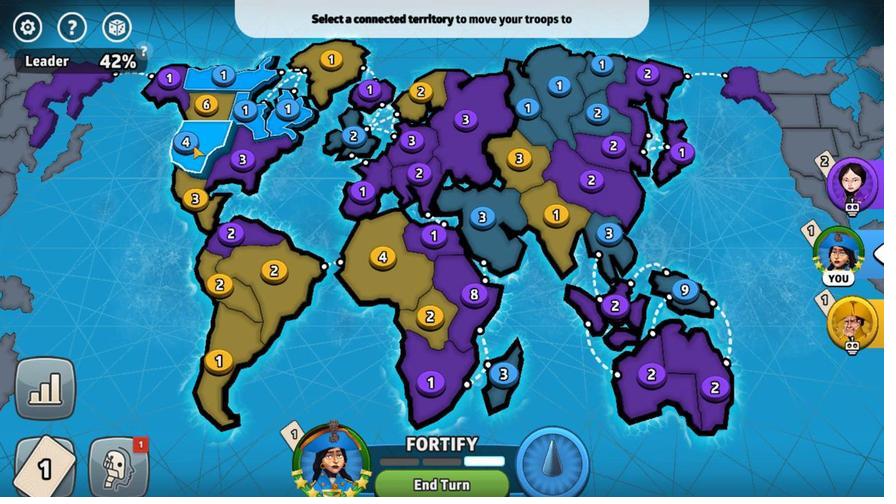 
Action: Mouse moved to (441, 376)
Screenshot: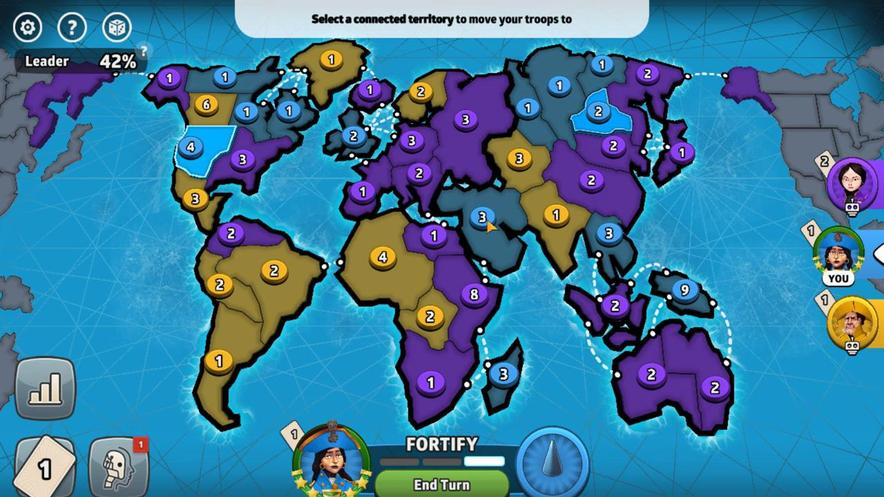 
Action: Mouse pressed left at (441, 376)
Screenshot: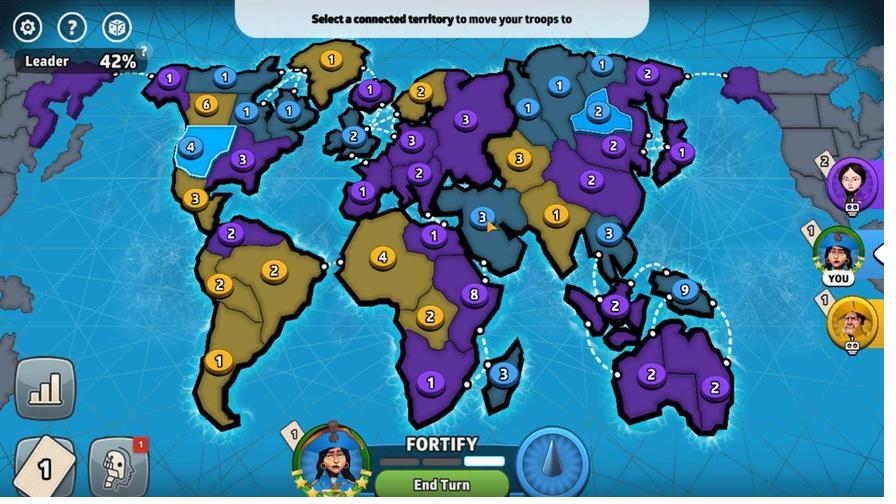 
Action: Mouse moved to (593, 375)
Screenshot: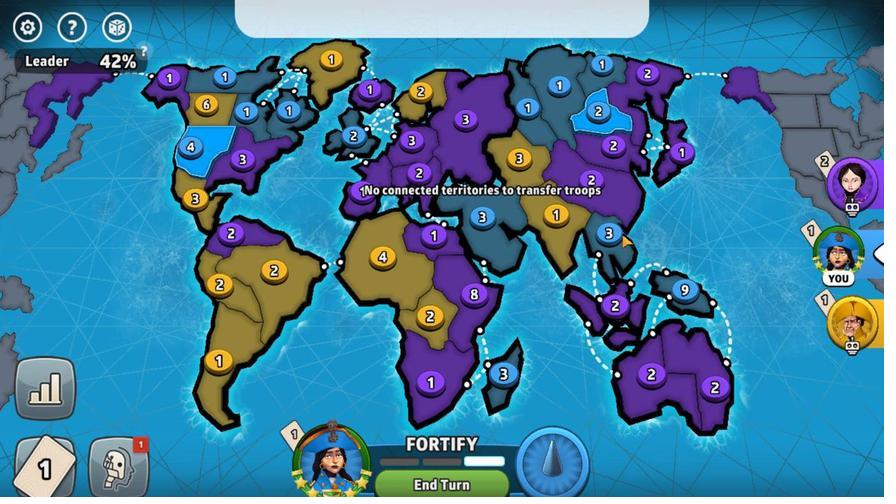 
Action: Mouse pressed left at (593, 375)
Screenshot: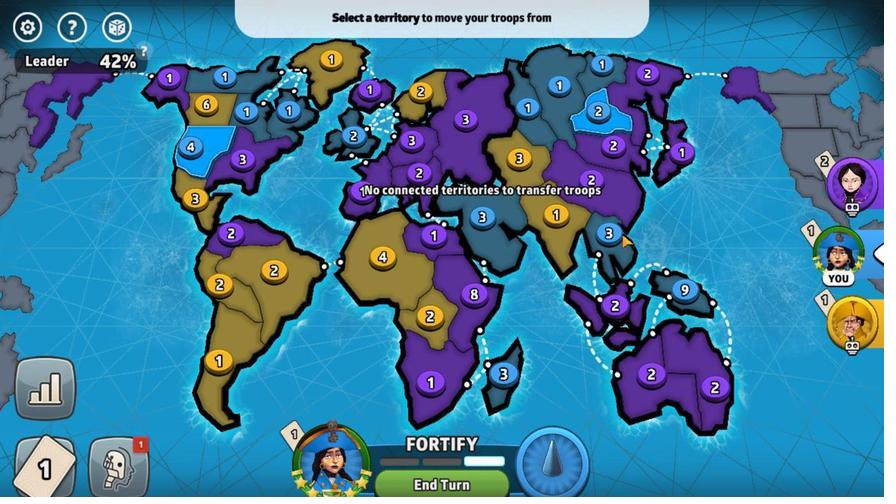 
Action: Mouse moved to (664, 371)
Screenshot: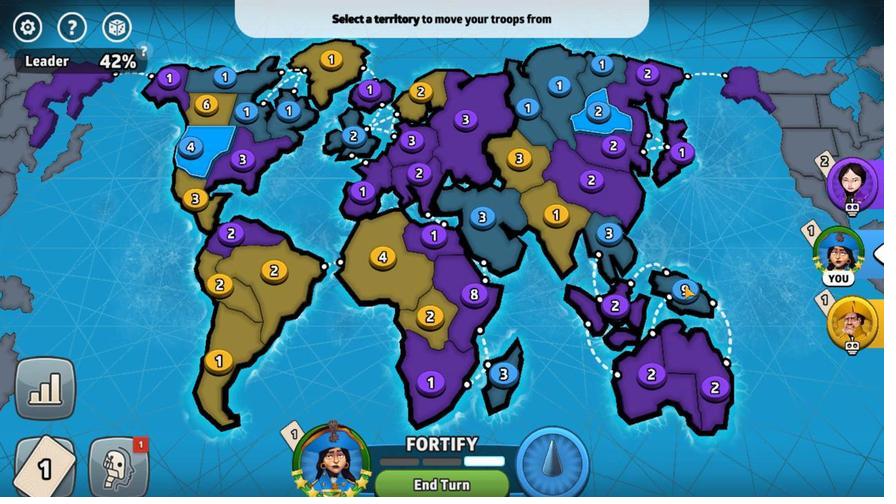 
Action: Mouse pressed left at (664, 371)
Screenshot: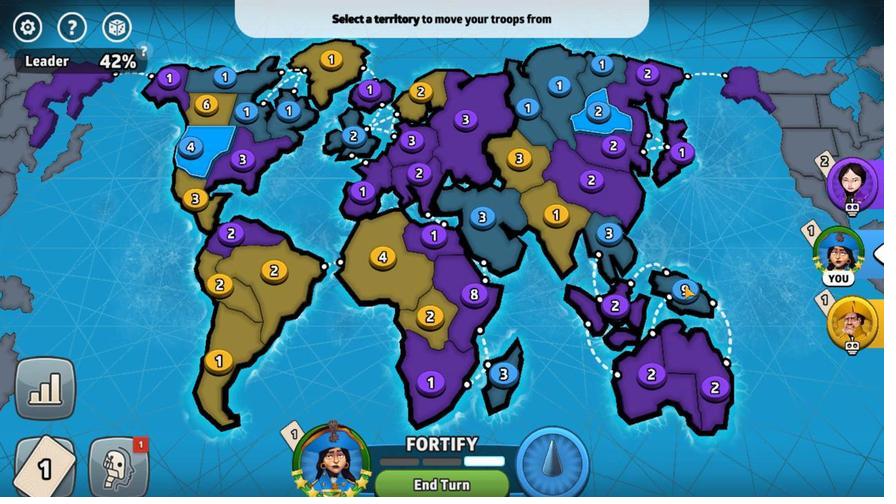
Action: Mouse moved to (109, 382)
Screenshot: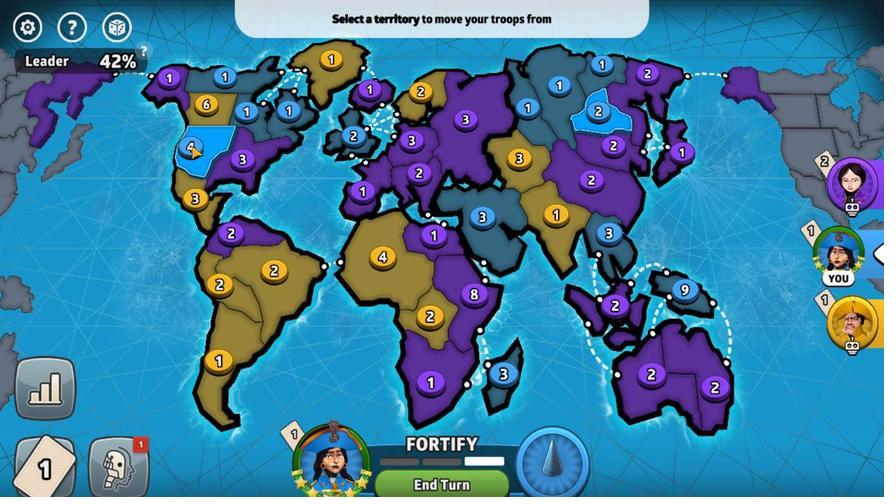 
Action: Mouse pressed left at (109, 382)
Screenshot: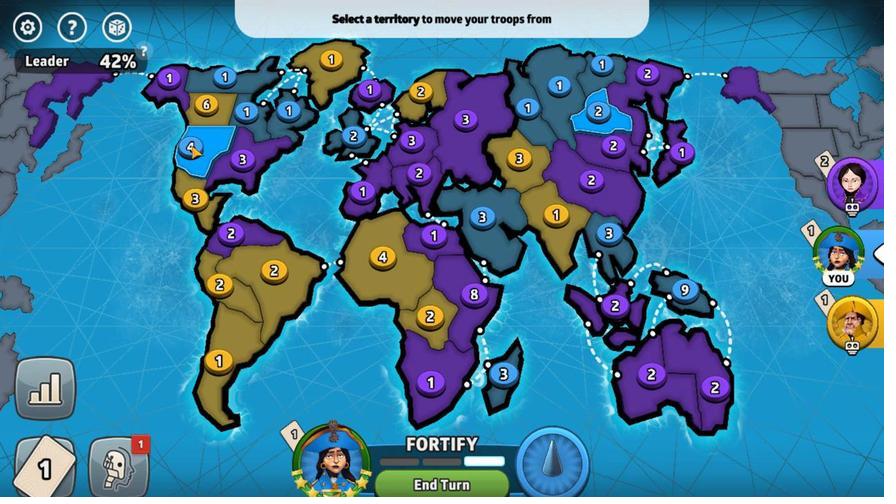 
Action: Mouse moved to (146, 387)
Screenshot: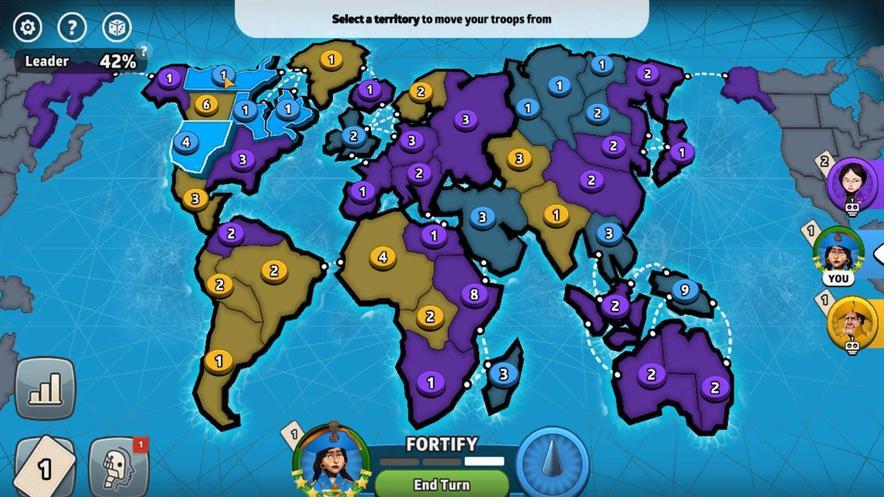 
Action: Mouse pressed left at (146, 387)
Screenshot: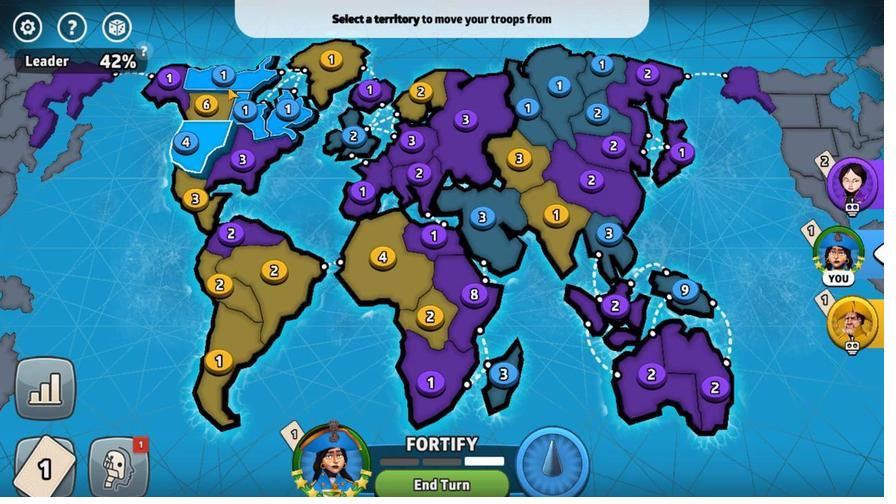 
Action: Mouse moved to (583, 364)
Screenshot: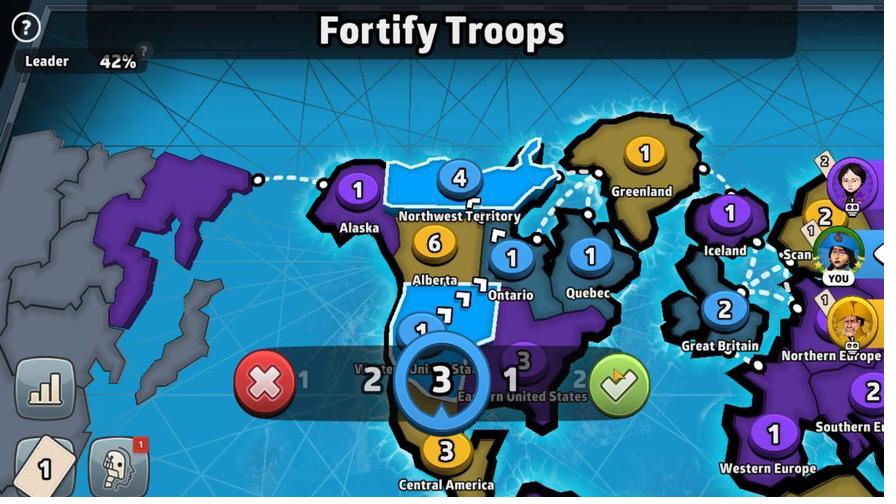 
Action: Mouse pressed left at (583, 364)
Screenshot: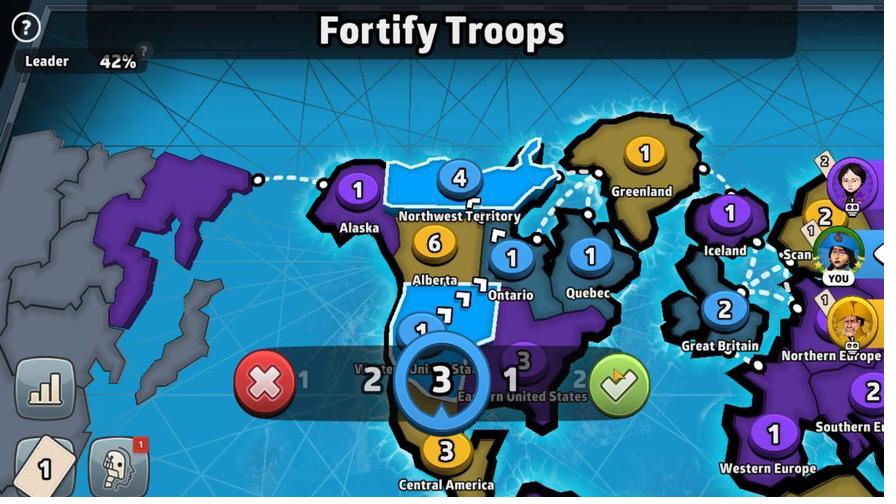 
Action: Mouse moved to (666, 371)
Screenshot: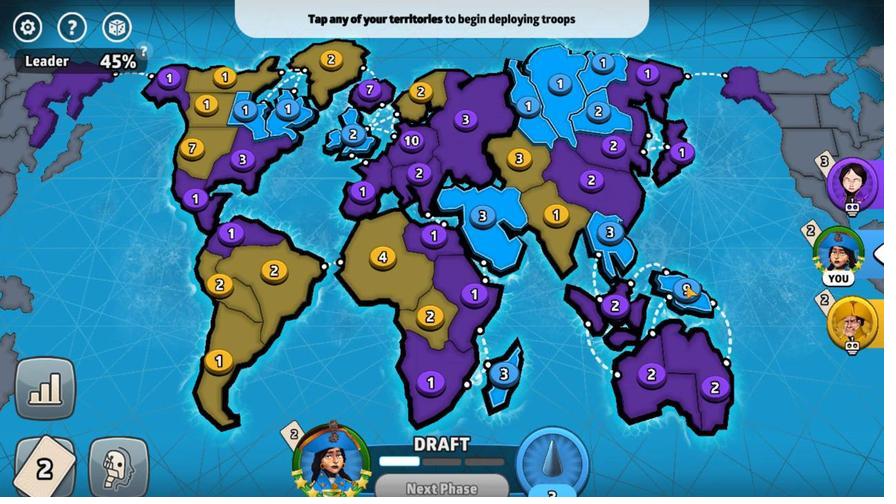 
Action: Mouse pressed left at (666, 371)
Screenshot: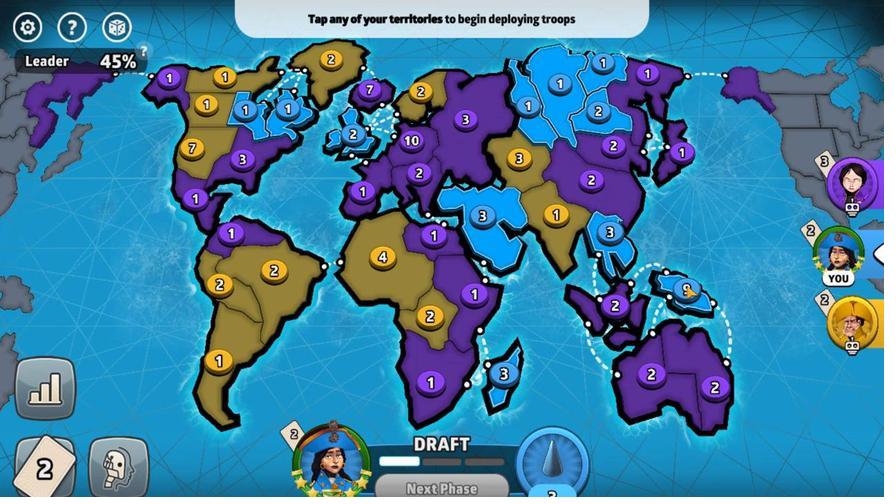 
Action: Mouse moved to (588, 364)
Screenshot: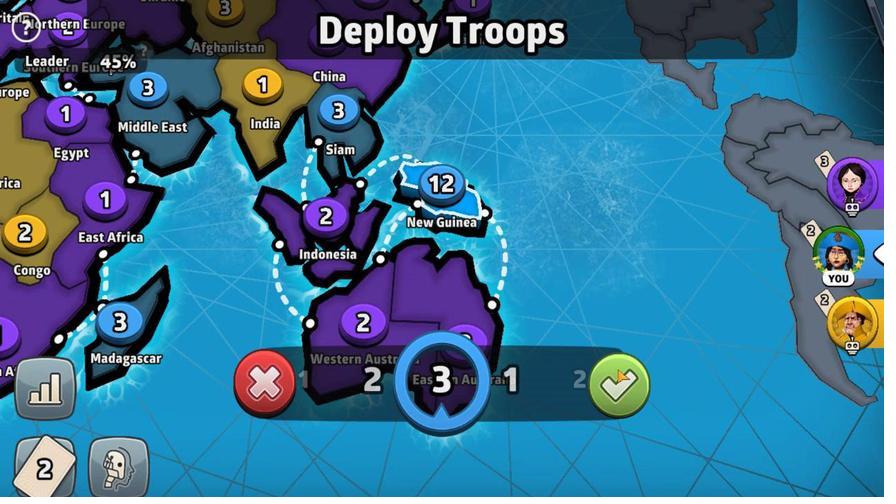 
Action: Mouse pressed left at (588, 364)
Screenshot: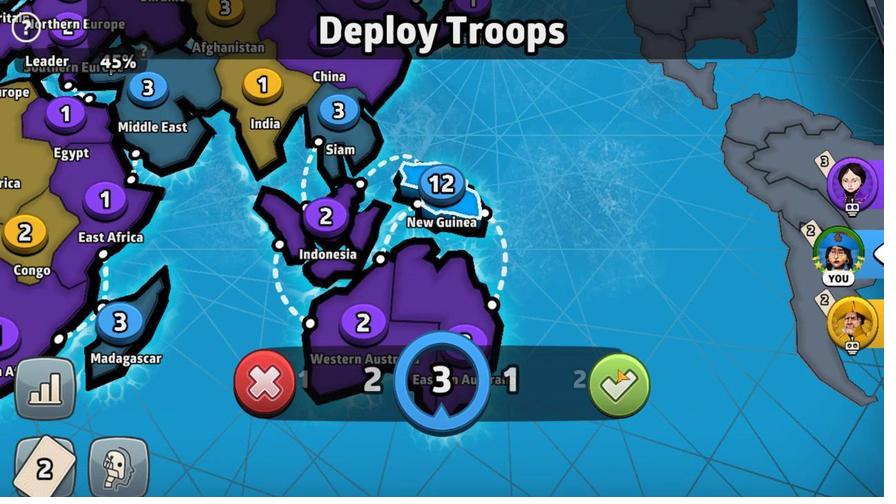 
Action: Mouse moved to (378, 355)
Screenshot: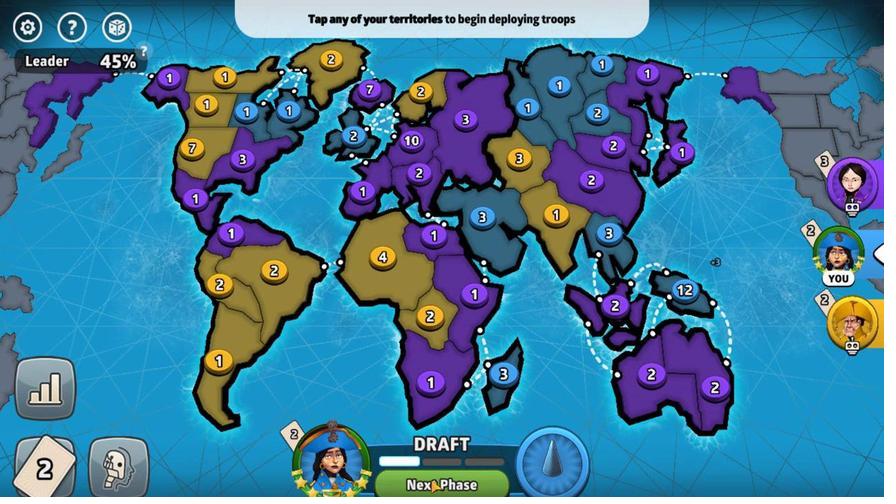 
Action: Mouse pressed left at (378, 355)
Screenshot: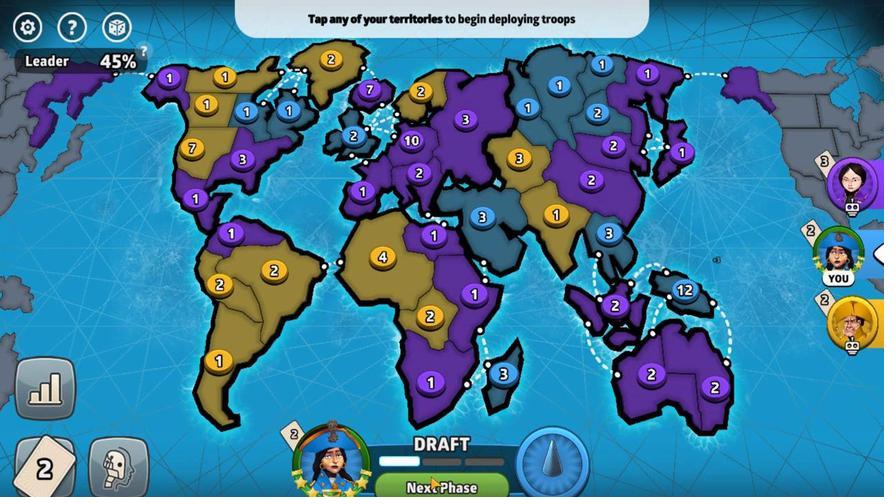 
Action: Mouse moved to (578, 375)
Screenshot: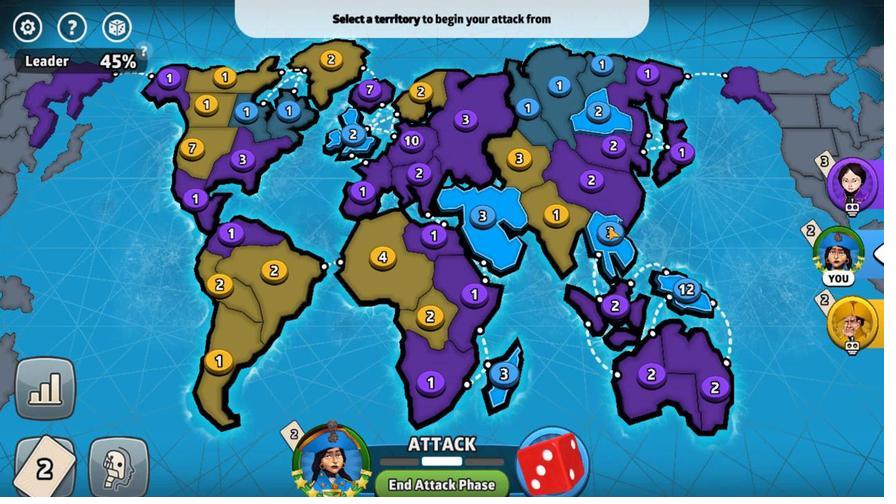 
Action: Mouse pressed left at (578, 375)
Screenshot: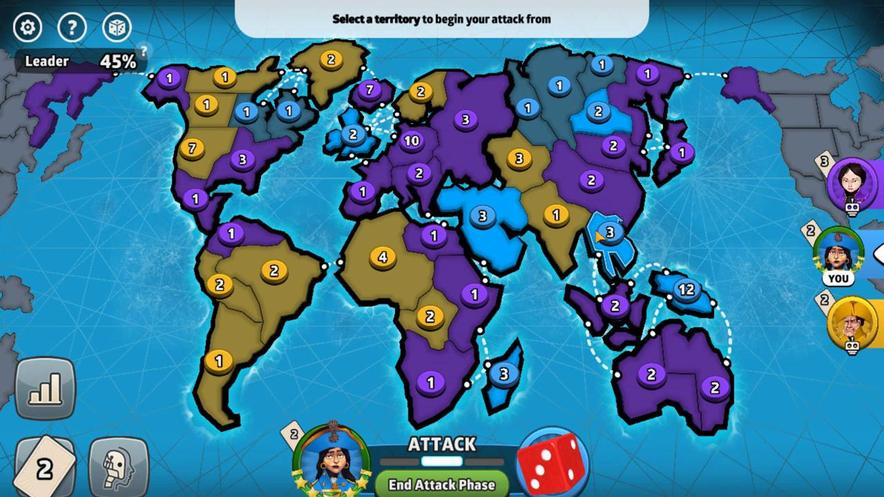 
Action: Mouse moved to (344, 380)
Screenshot: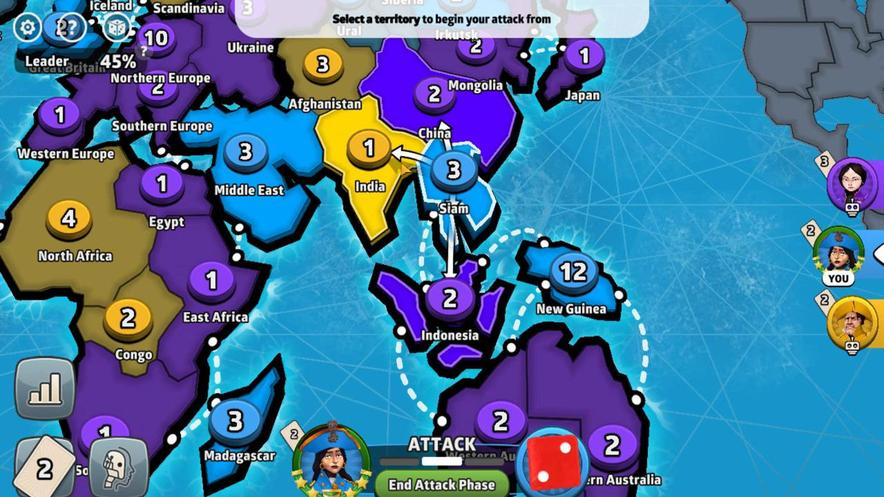 
Action: Mouse pressed left at (344, 380)
Screenshot: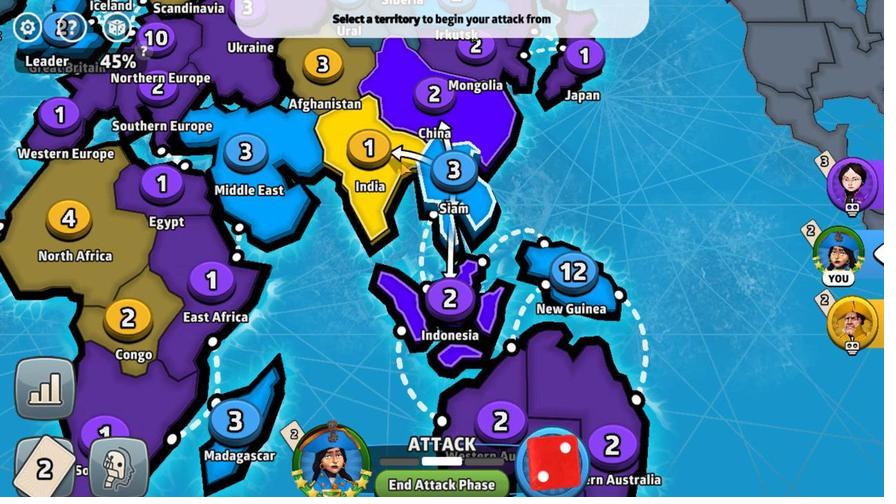 
Action: Mouse moved to (391, 358)
Screenshot: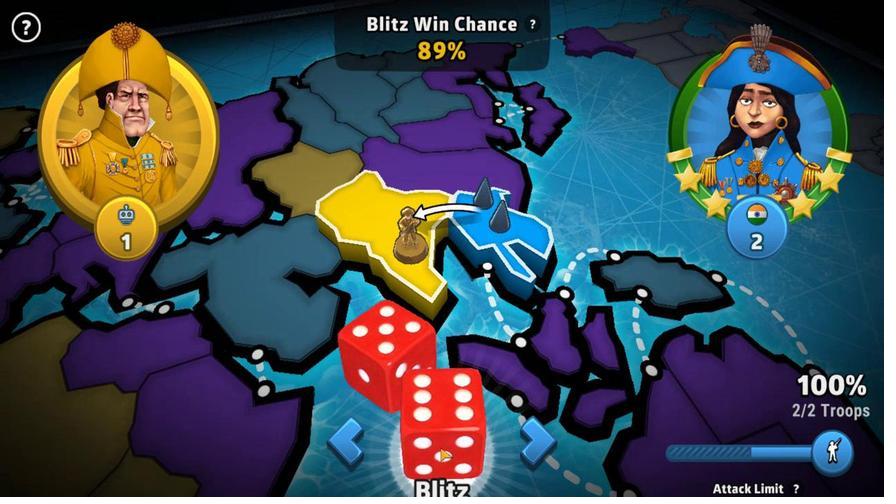 
Action: Mouse pressed left at (391, 358)
Screenshot: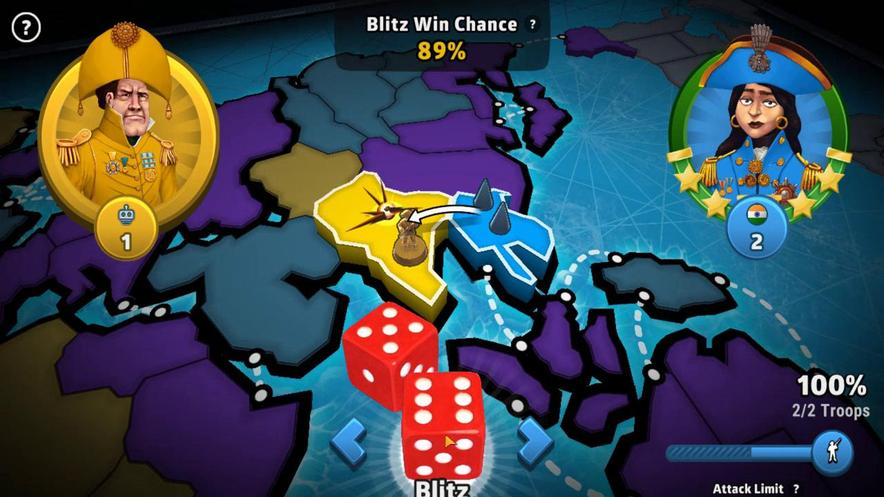 
Action: Mouse moved to (323, 373)
Screenshot: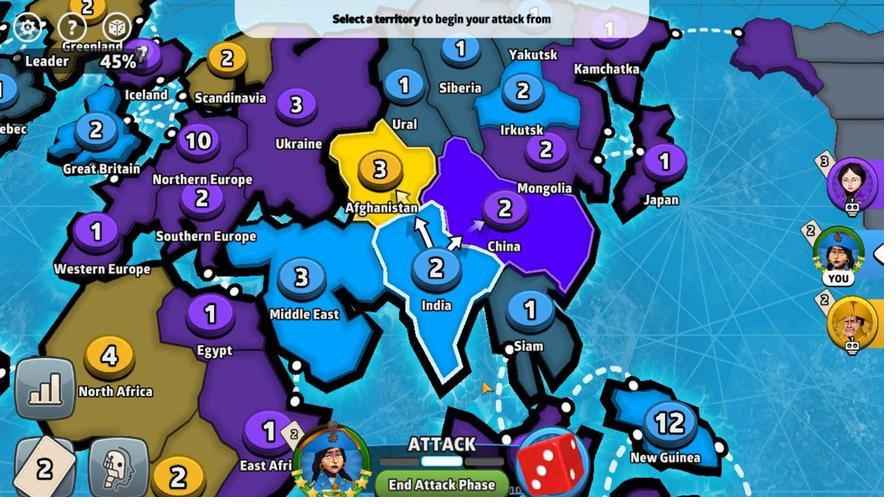
Action: Mouse pressed left at (323, 373)
Screenshot: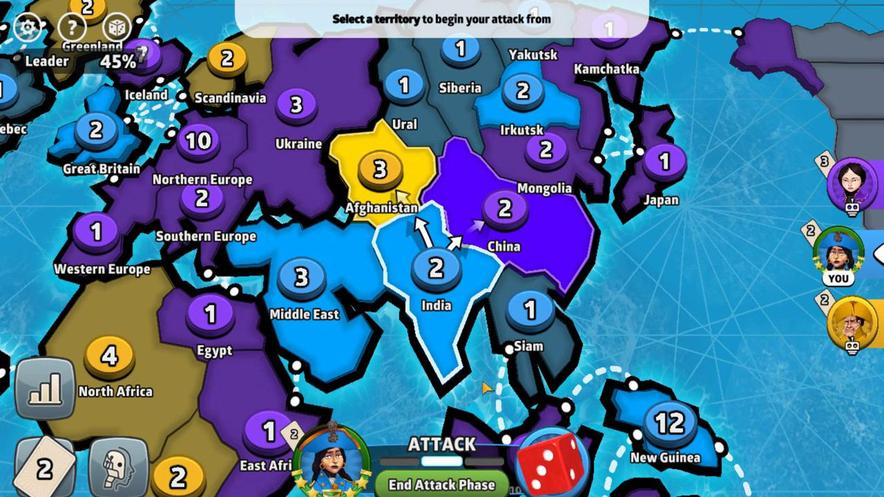 
Action: Mouse moved to (417, 355)
Screenshot: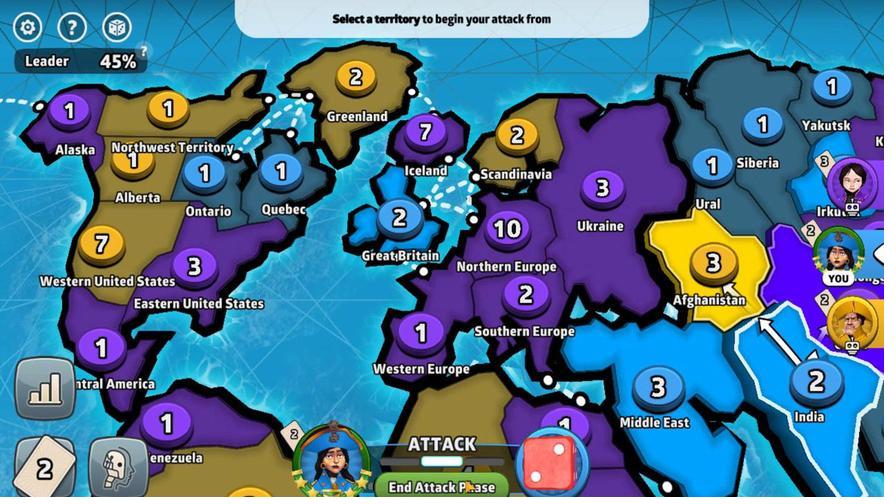 
Action: Mouse pressed left at (417, 355)
Screenshot: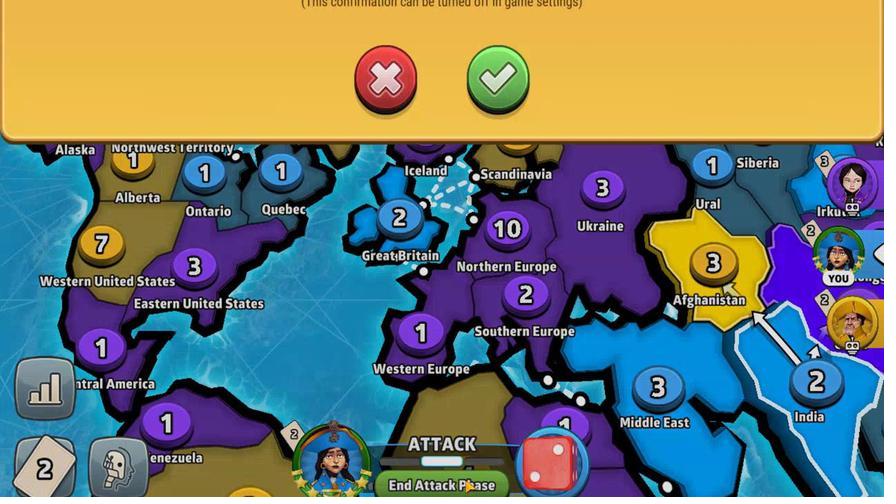 
Action: Mouse moved to (451, 378)
Screenshot: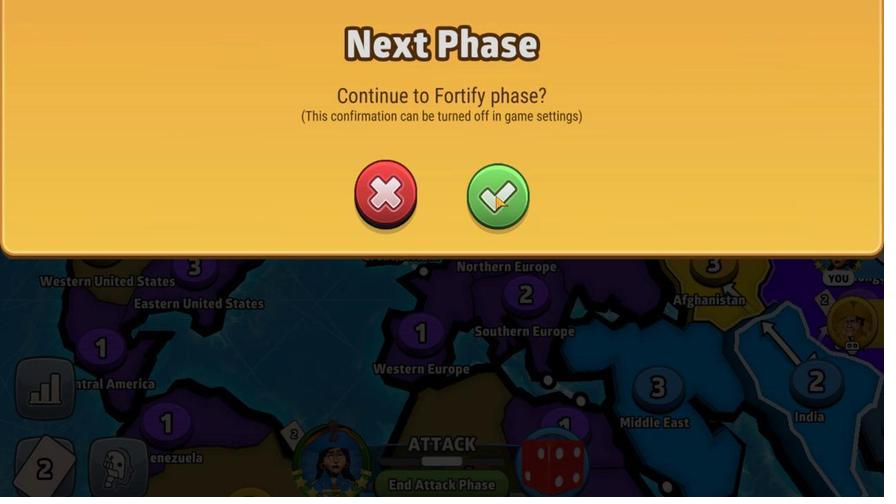 
Action: Mouse pressed left at (451, 378)
Screenshot: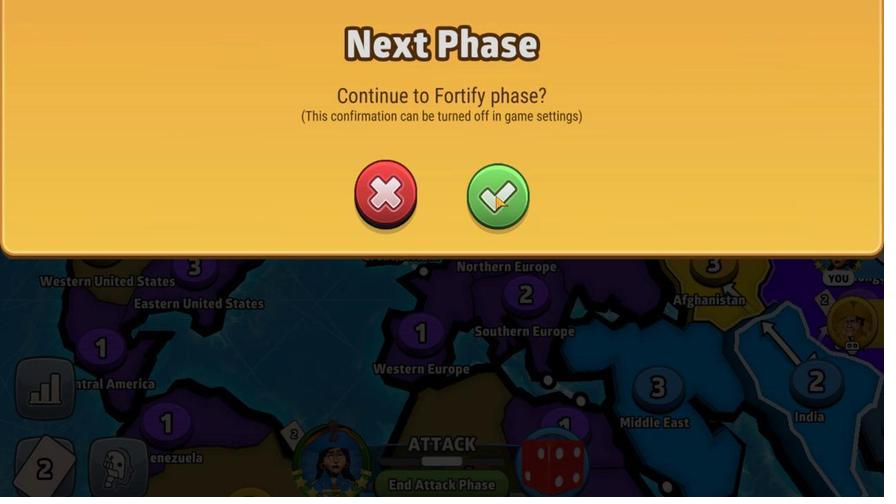 
Action: Mouse moved to (433, 375)
Screenshot: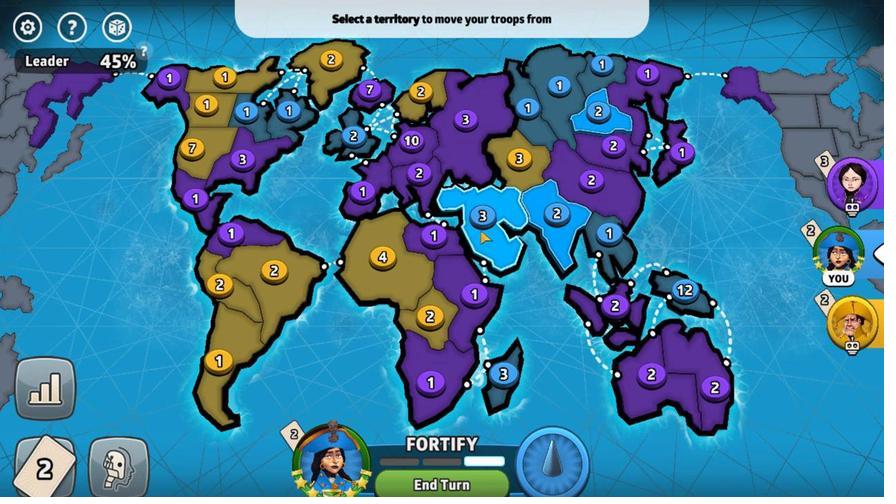
Action: Mouse pressed left at (433, 375)
Screenshot: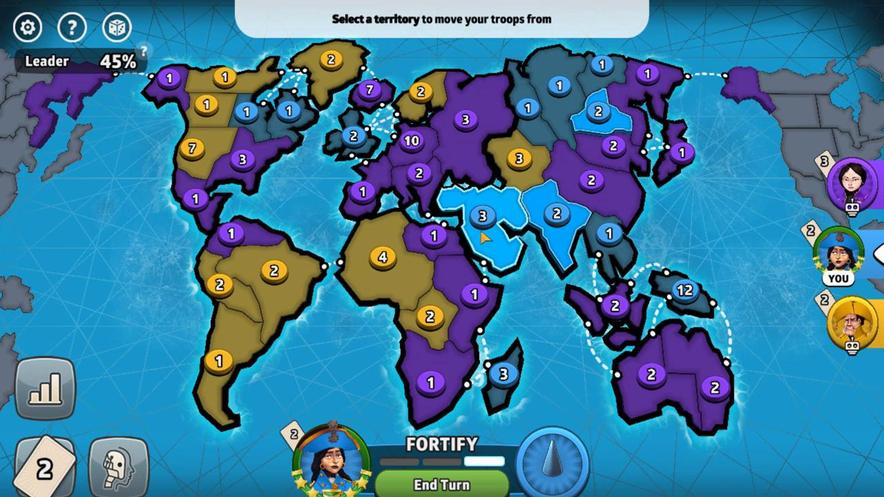 
Action: Mouse moved to (440, 375)
Screenshot: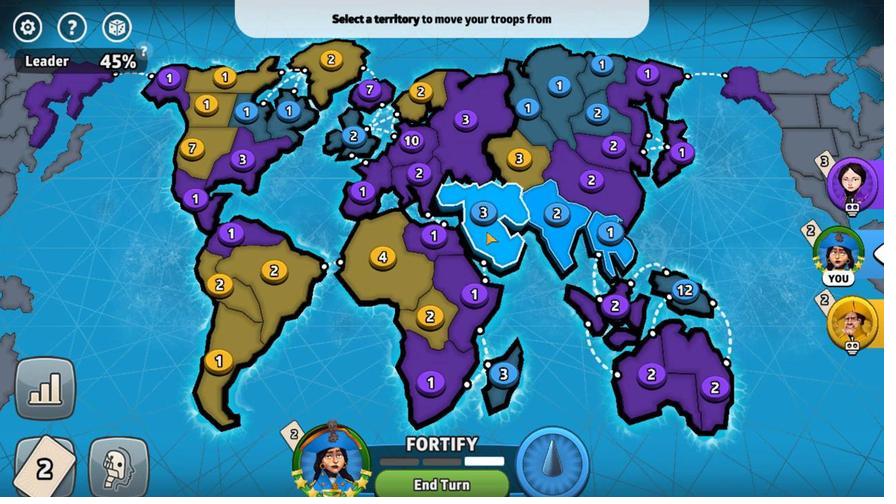
Action: Mouse pressed left at (440, 375)
Screenshot: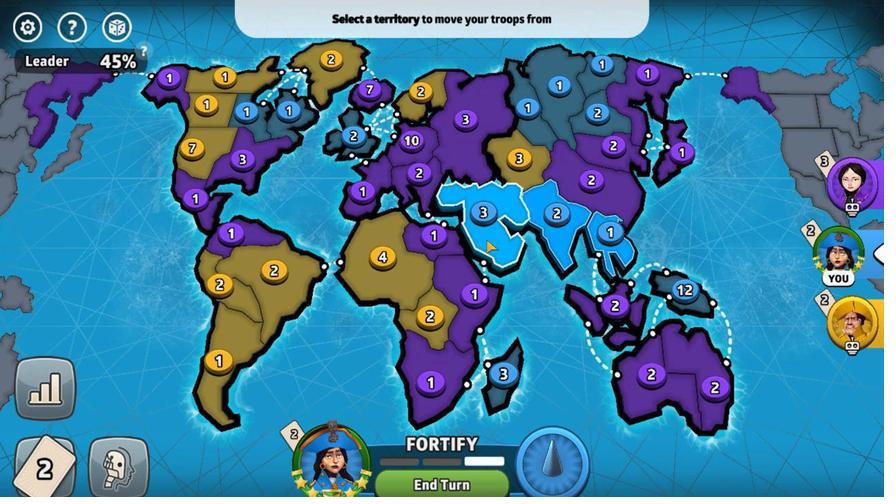 
Action: Mouse moved to (437, 376)
Screenshot: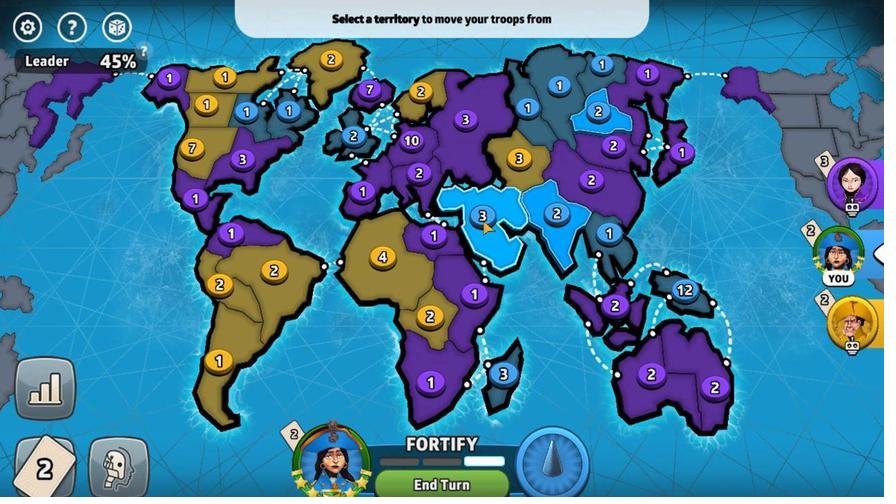 
Action: Mouse pressed left at (437, 376)
Screenshot: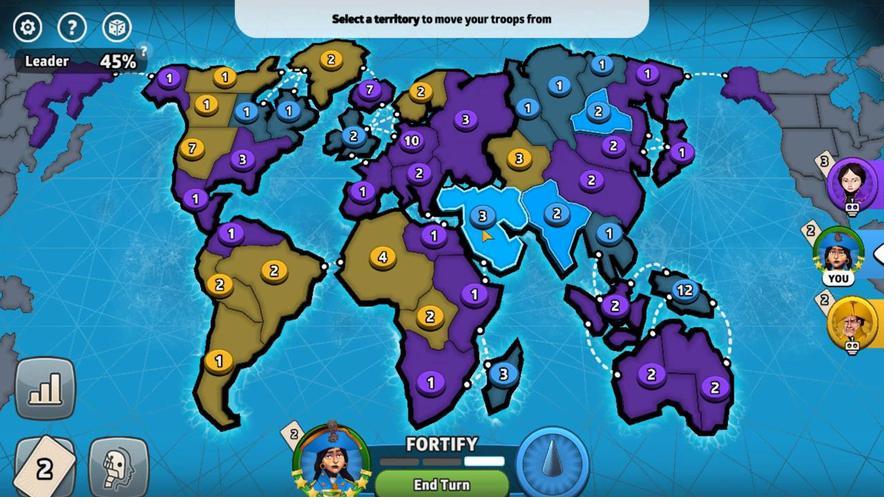 
Action: Mouse moved to (450, 376)
Screenshot: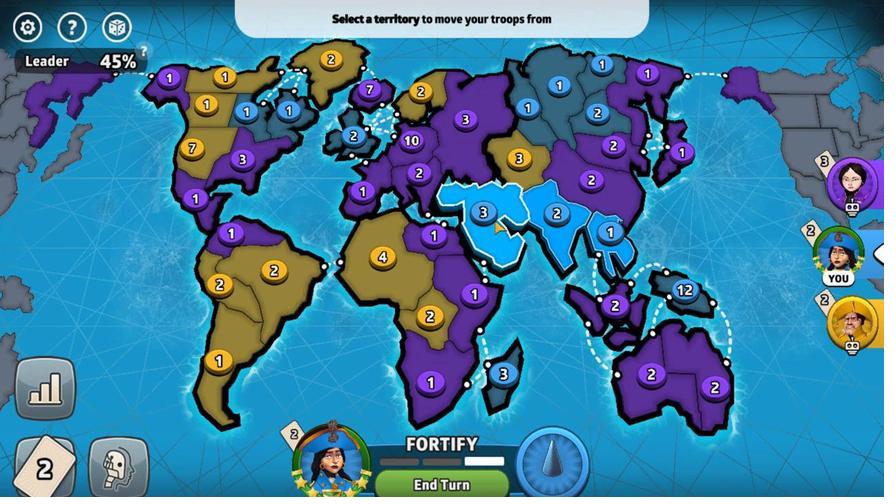 
Action: Mouse pressed left at (450, 376)
Screenshot: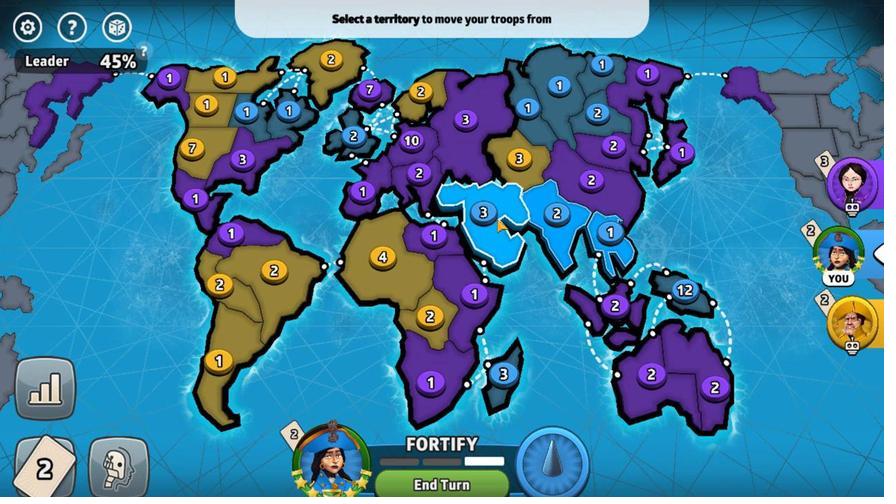 
Action: Mouse moved to (516, 376)
Screenshot: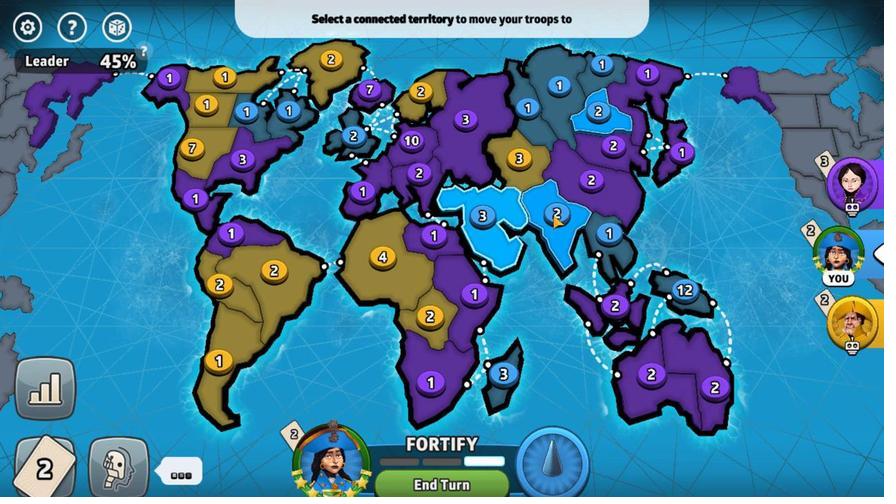 
Action: Mouse pressed left at (516, 376)
Screenshot: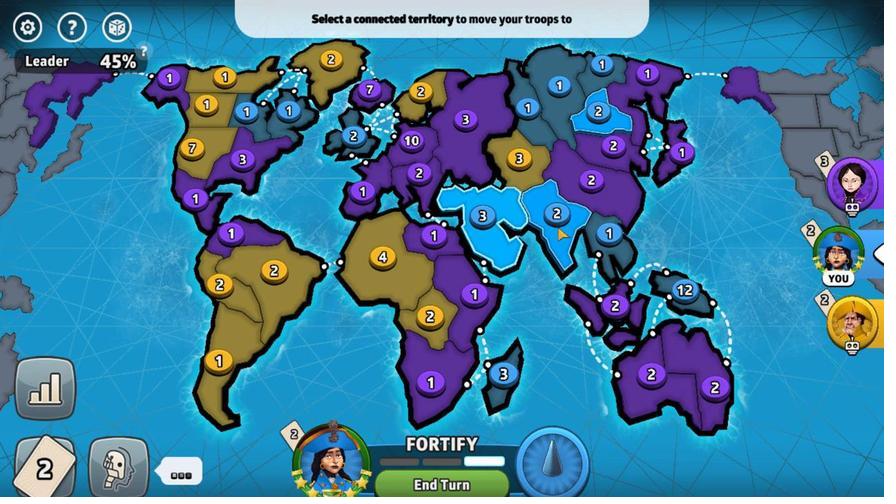 
Action: Mouse moved to (438, 376)
Screenshot: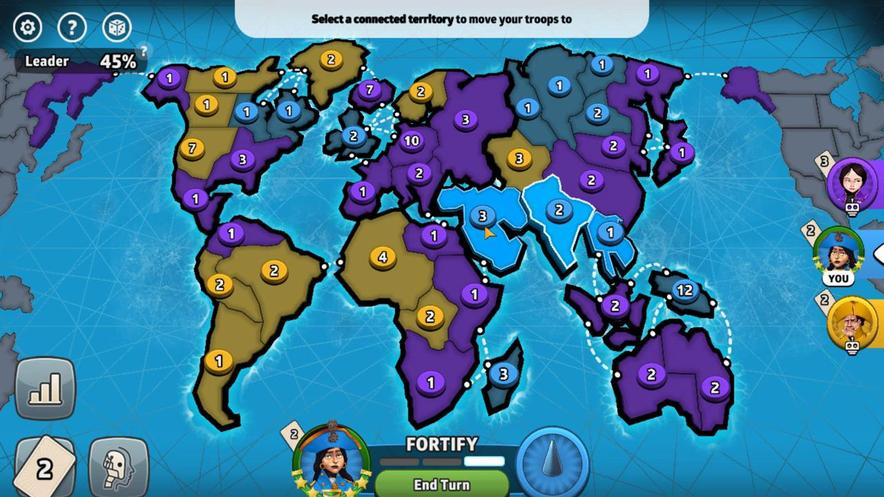 
Action: Mouse pressed left at (438, 376)
Screenshot: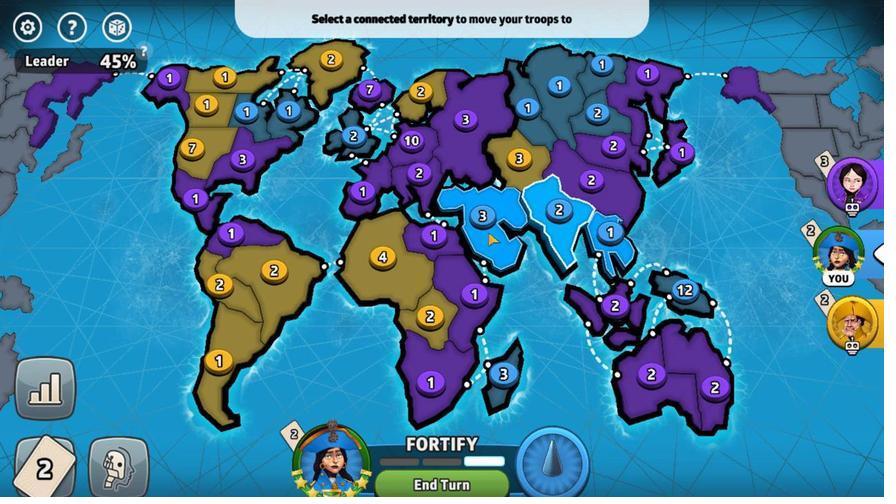 
Action: Mouse moved to (429, 376)
Screenshot: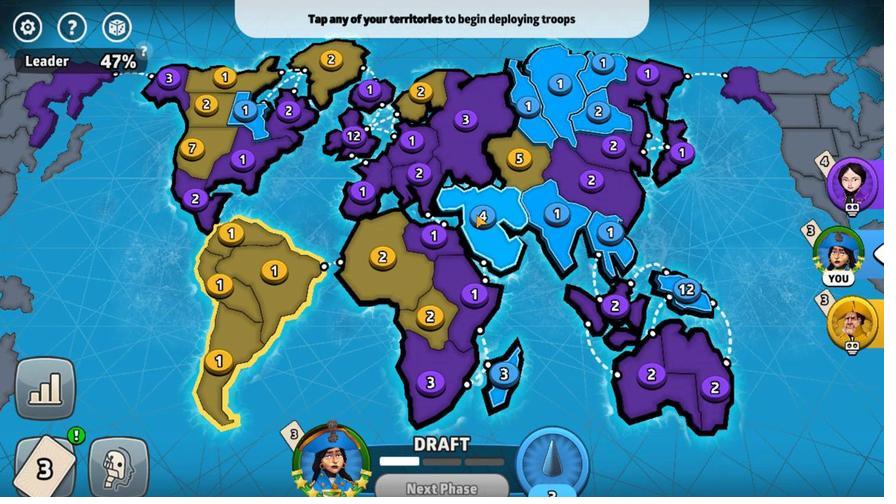 
Action: Mouse pressed left at (429, 376)
Screenshot: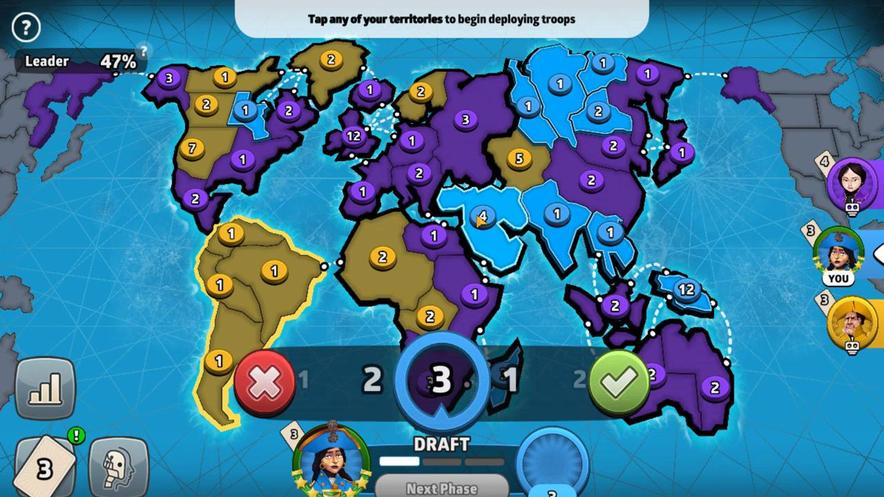 
Action: Mouse moved to (754, 368)
Screenshot: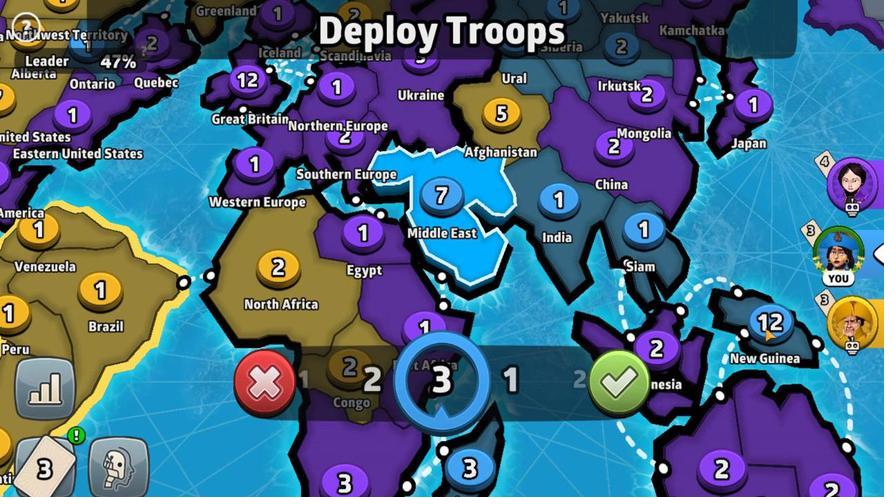 
Action: Mouse pressed left at (754, 368)
Screenshot: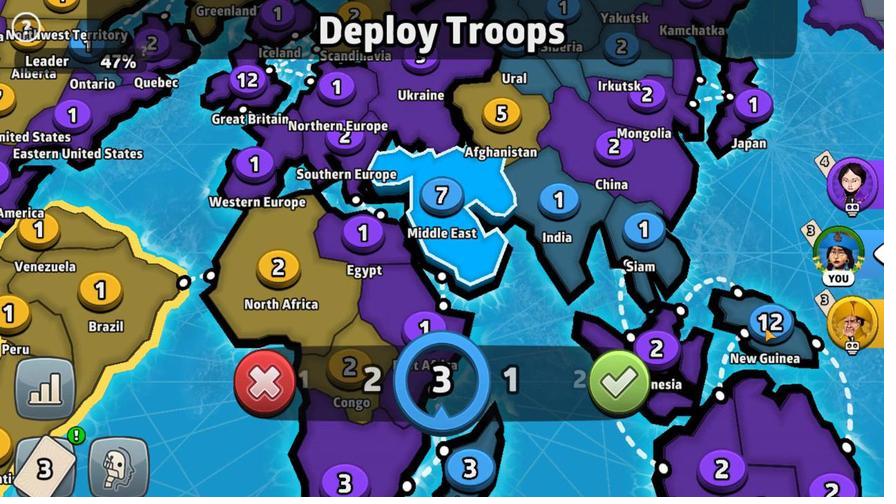 
Action: Mouse moved to (676, 370)
Screenshot: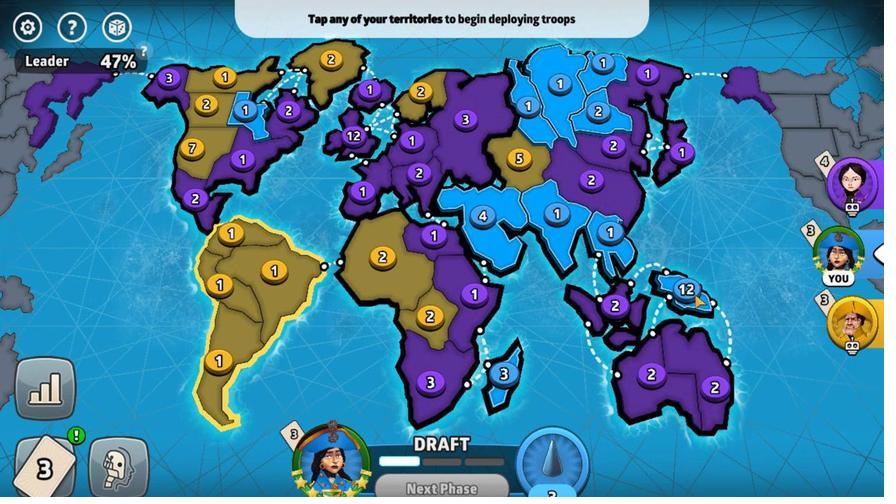 
Action: Mouse pressed left at (676, 370)
Screenshot: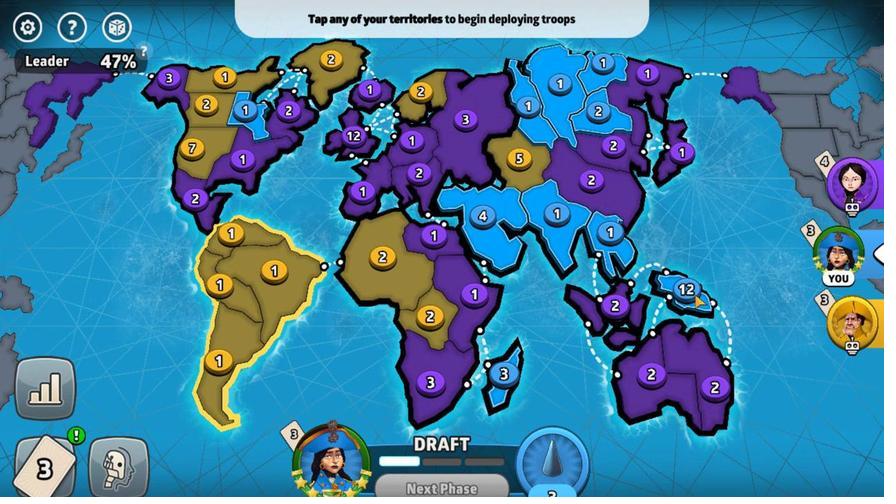 
Action: Mouse moved to (597, 364)
Screenshot: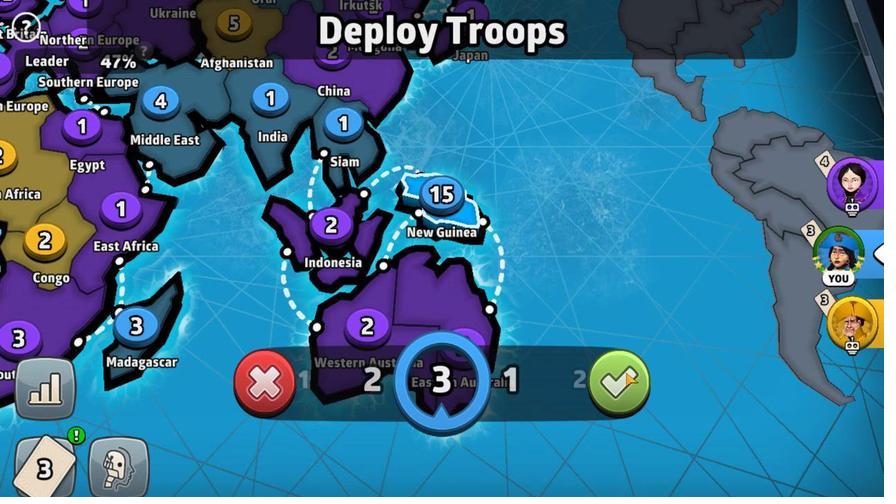 
Action: Mouse pressed left at (597, 364)
Screenshot: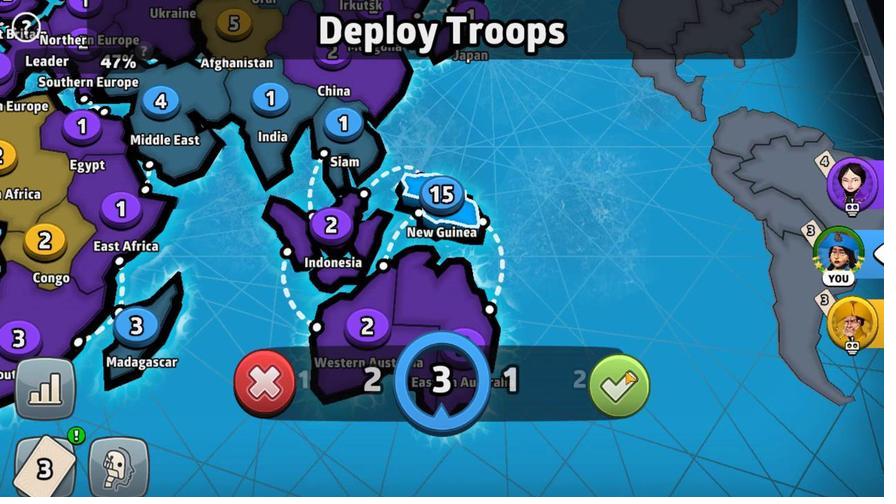 
Action: Mouse moved to (402, 356)
Screenshot: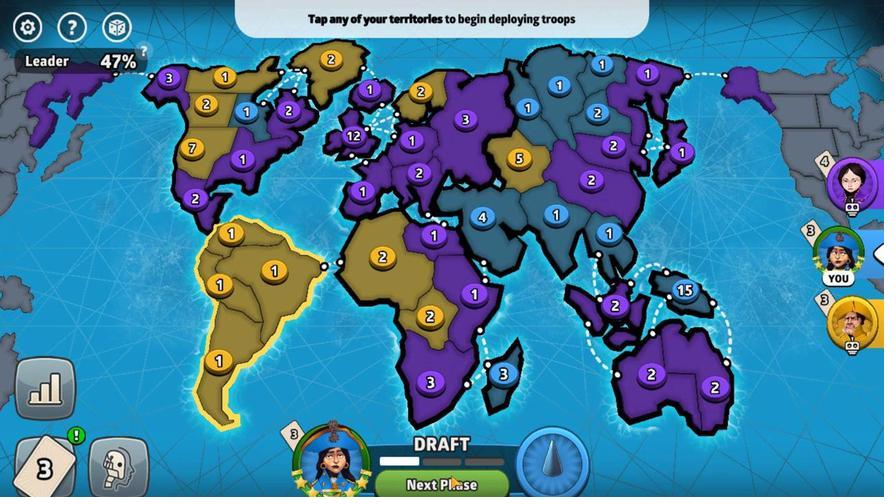 
Action: Mouse pressed left at (402, 356)
Screenshot: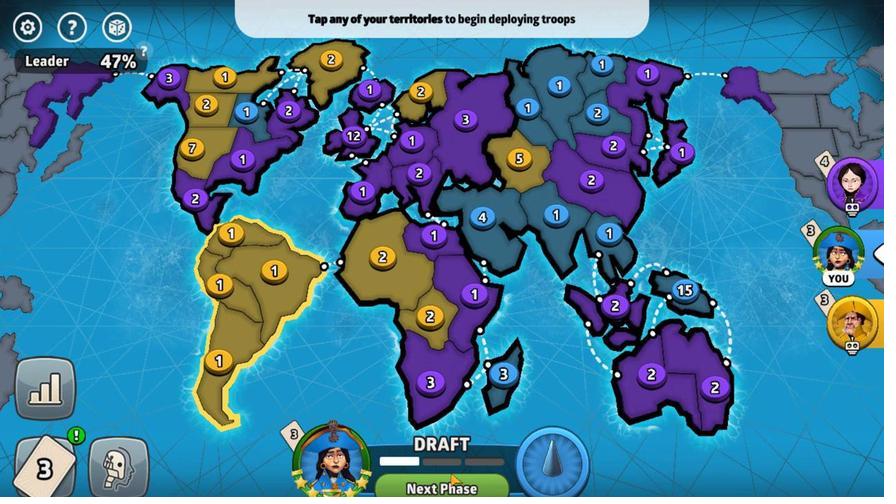 
Action: Mouse moved to (433, 377)
Screenshot: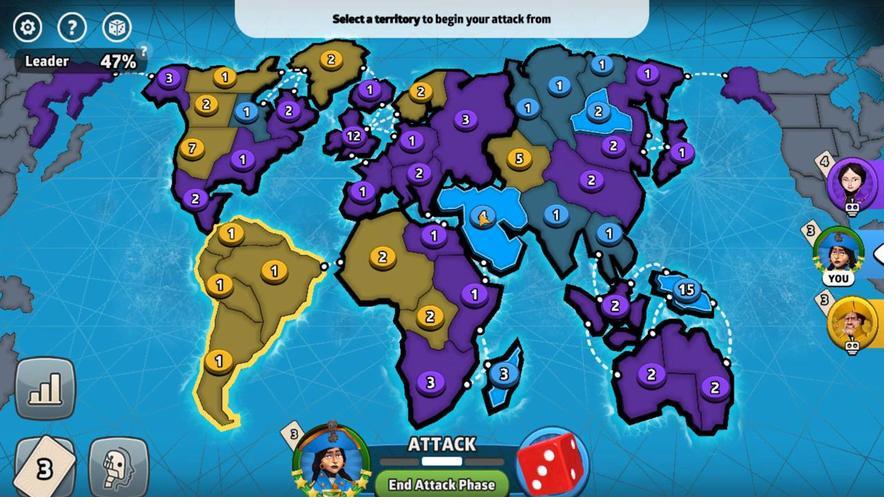 
Action: Mouse pressed left at (433, 377)
Screenshot: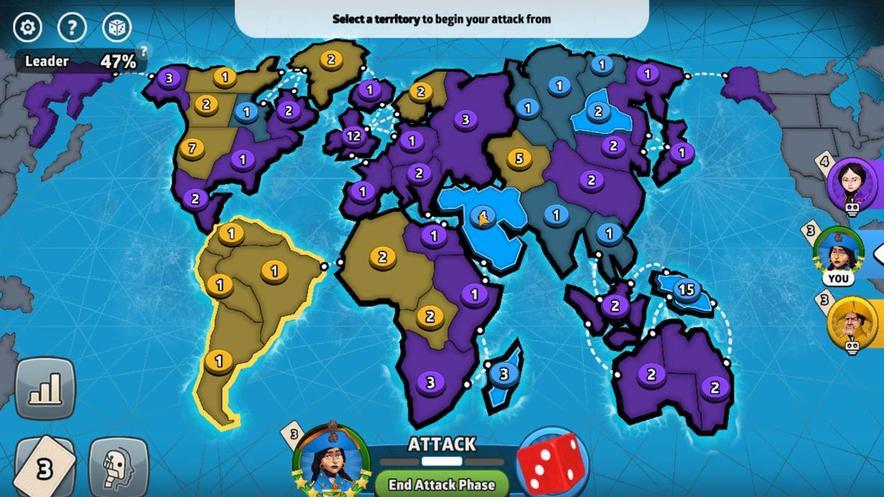 
Action: Mouse moved to (329, 374)
Screenshot: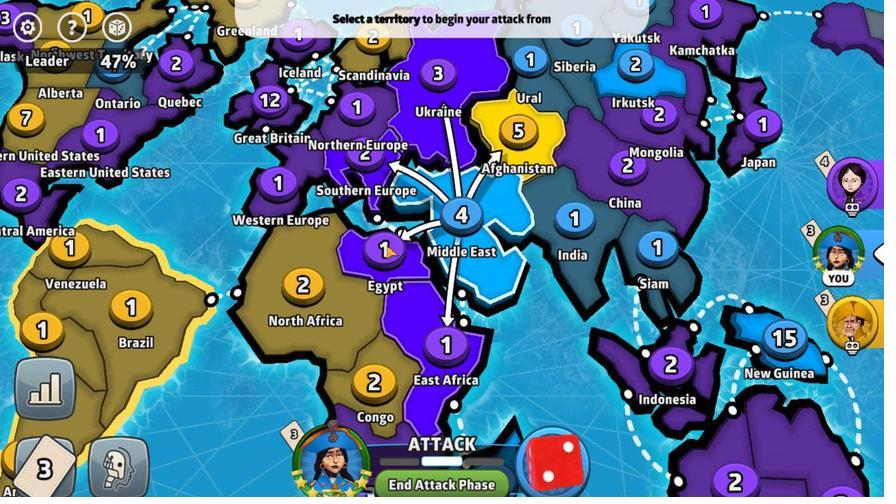 
Action: Mouse pressed left at (329, 374)
Screenshot: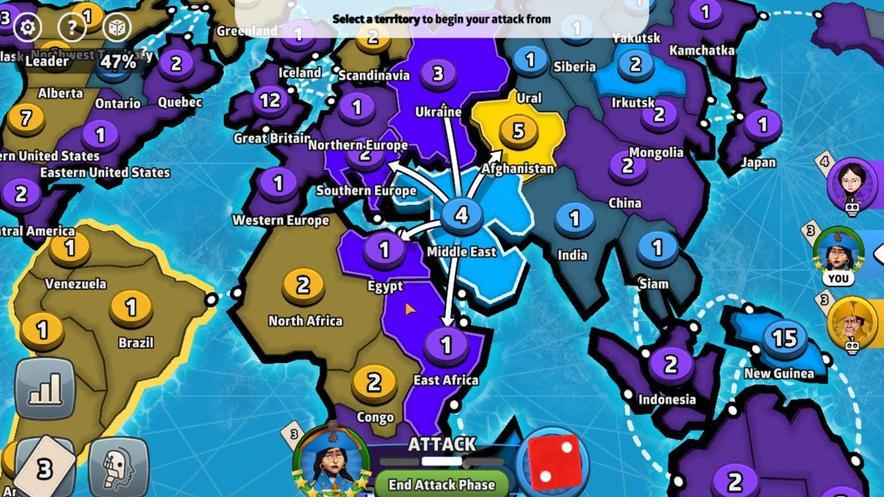
Action: Mouse moved to (393, 359)
Screenshot: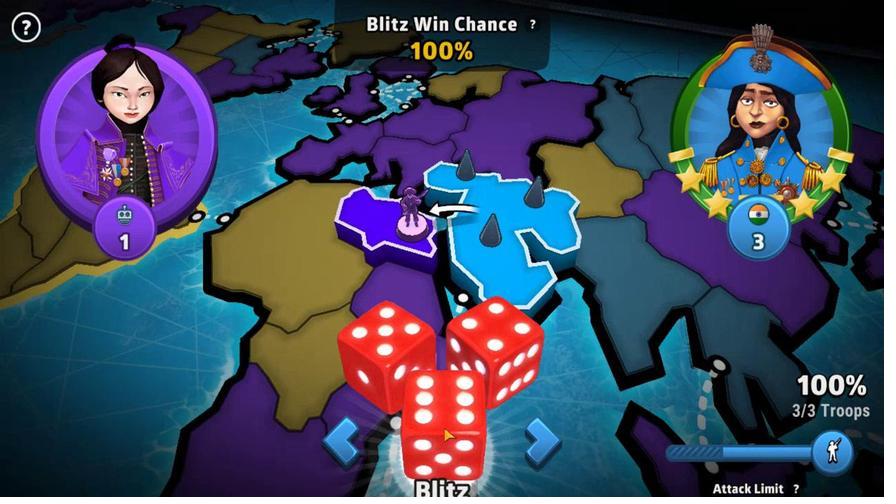 
Action: Mouse pressed left at (393, 359)
Screenshot: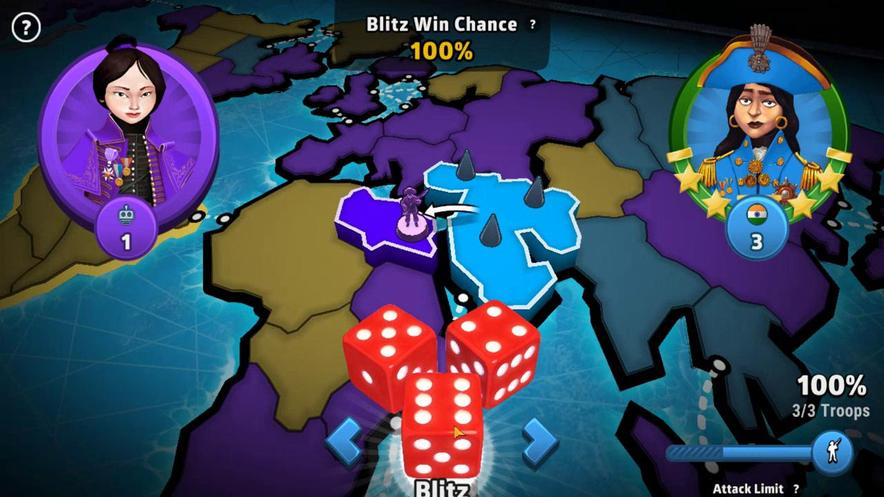 
Action: Mouse moved to (458, 369)
Screenshot: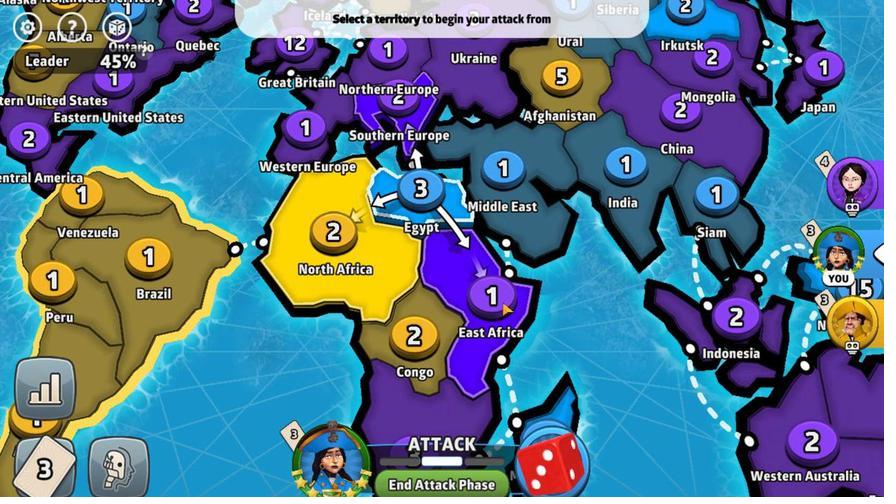 
Action: Mouse pressed left at (458, 369)
Screenshot: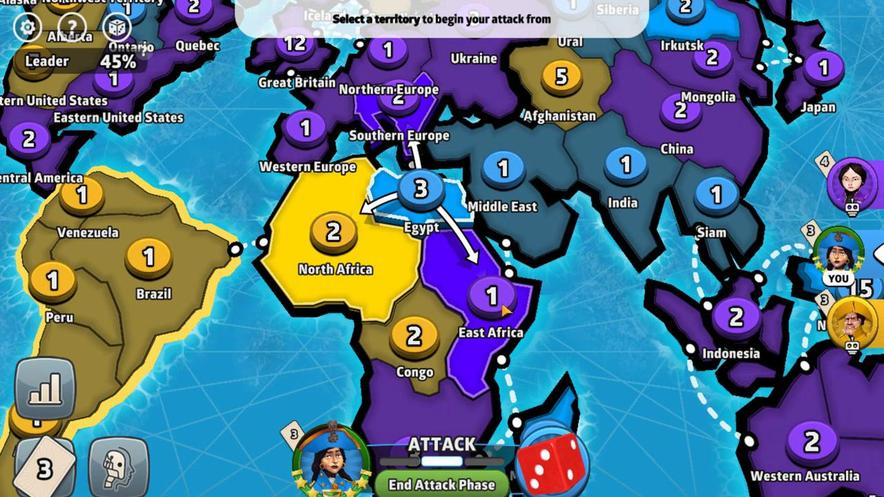 
Action: Mouse moved to (413, 361)
Screenshot: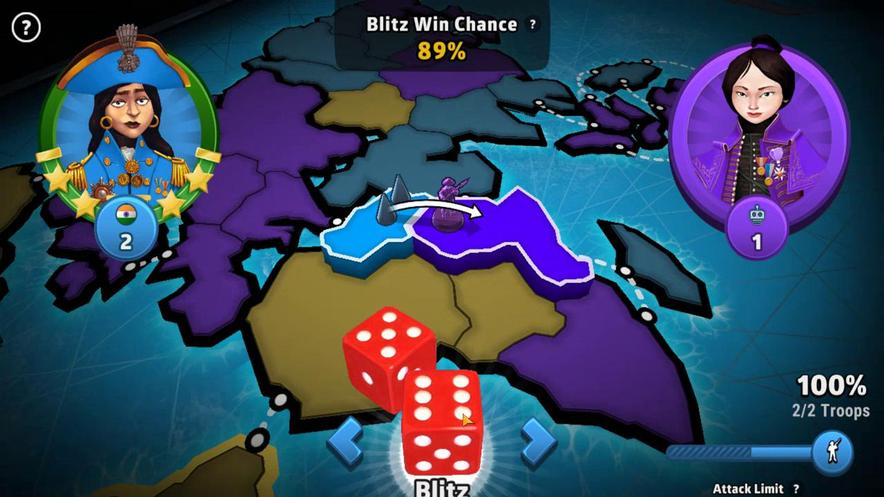 
Action: Mouse pressed left at (413, 361)
Screenshot: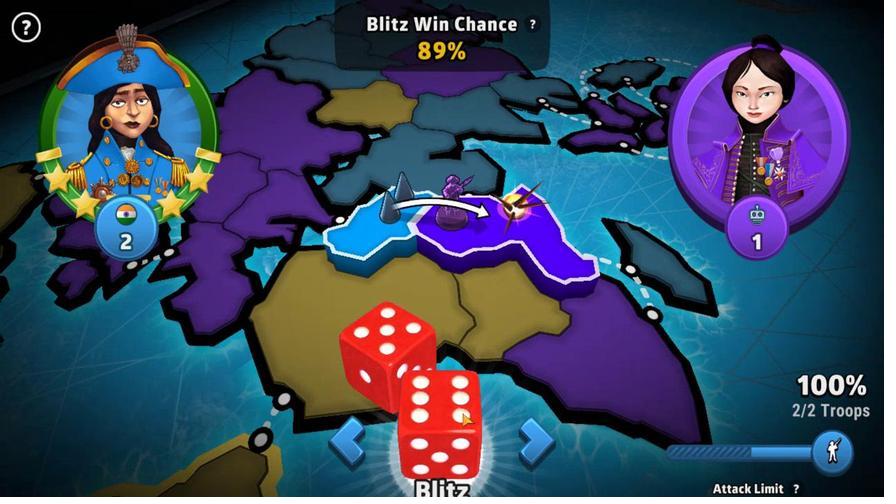 
Action: Mouse moved to (573, 384)
Screenshot: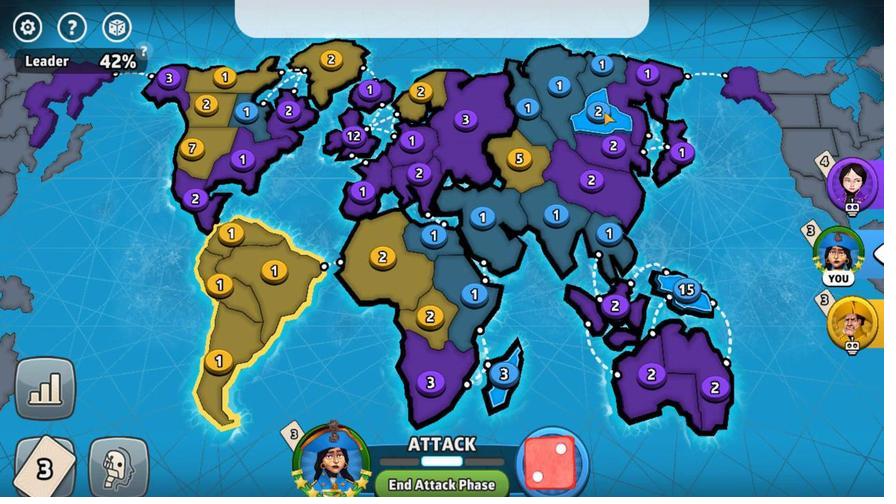 
Action: Mouse pressed left at (573, 384)
Screenshot: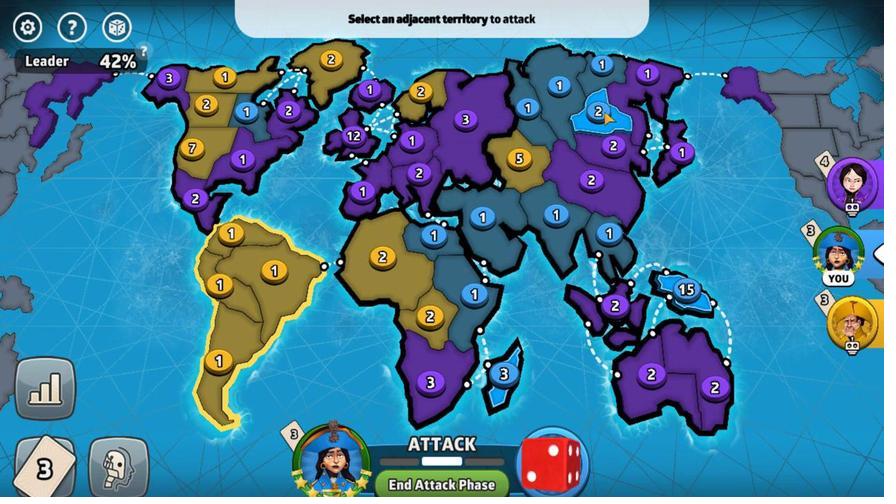 
Action: Mouse moved to (449, 383)
Screenshot: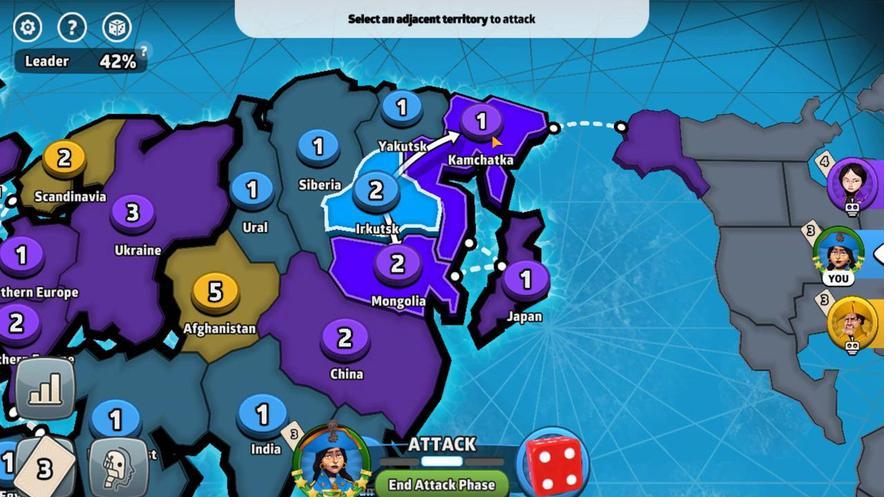 
Action: Mouse pressed left at (449, 383)
Screenshot: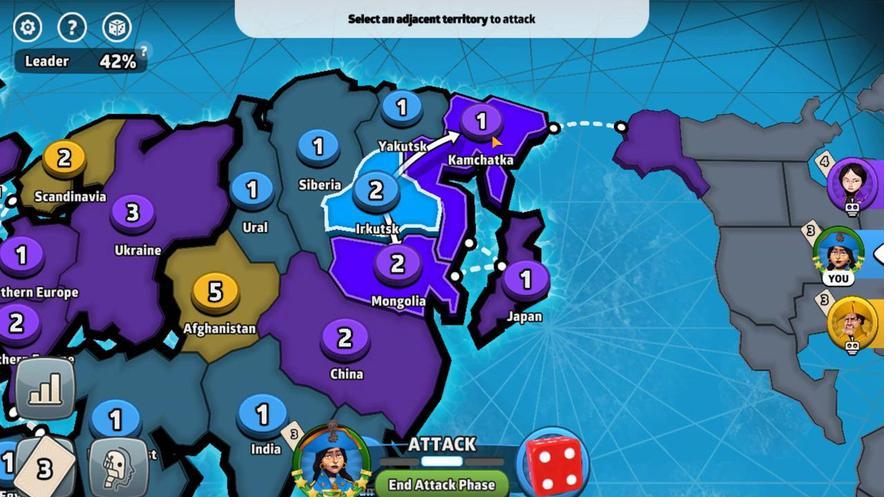 
Action: Mouse moved to (365, 358)
Screenshot: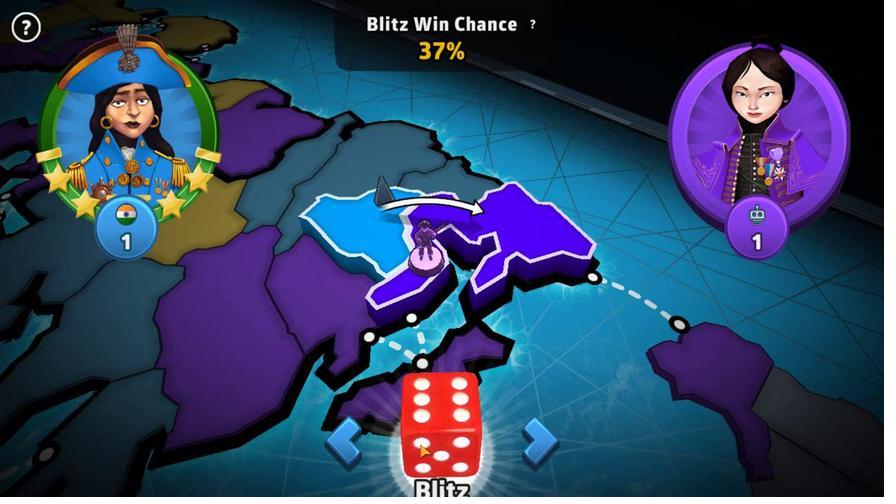 
Action: Mouse pressed left at (365, 358)
Screenshot: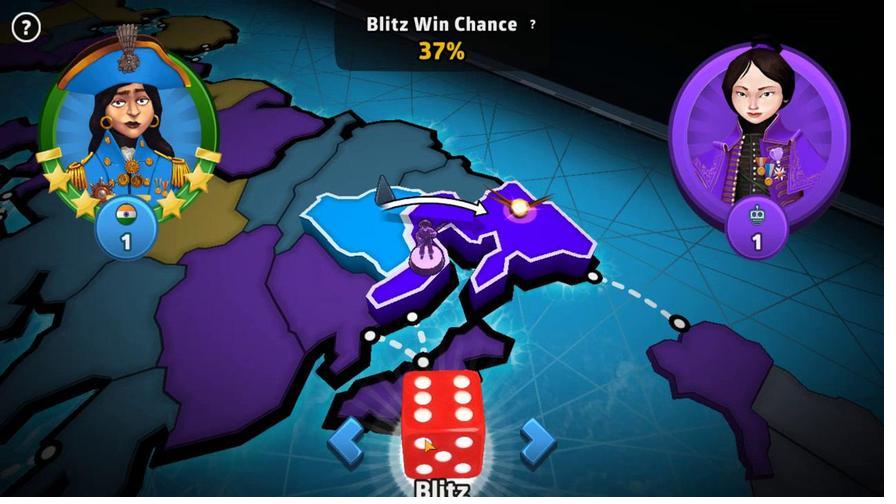 
Action: Mouse moved to (668, 370)
Screenshot: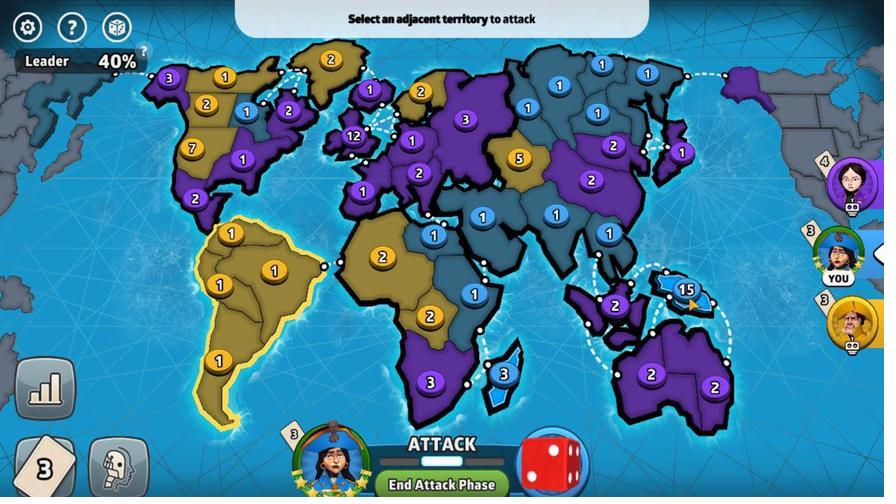 
Action: Mouse pressed left at (668, 370)
Screenshot: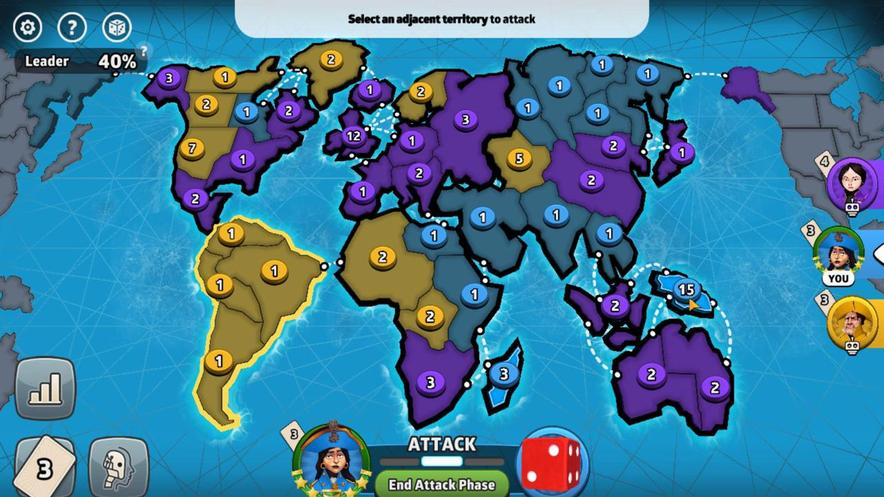 
Action: Mouse moved to (475, 374)
Screenshot: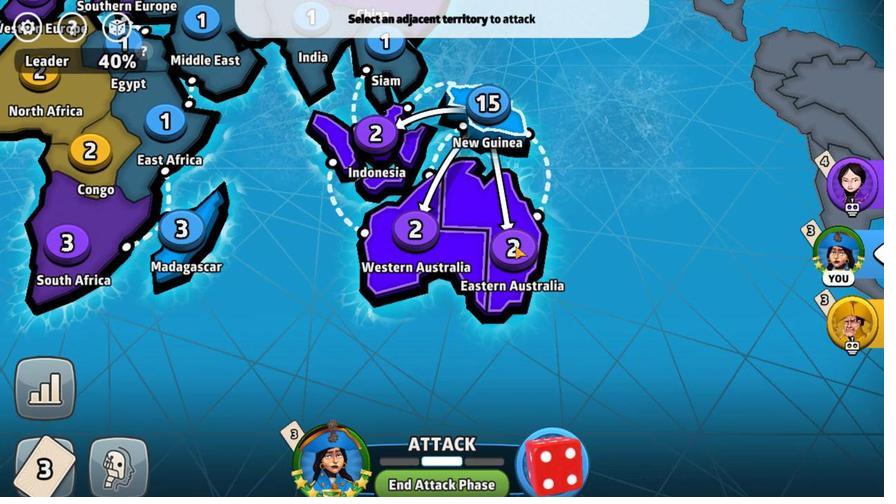 
Action: Mouse pressed left at (475, 374)
Screenshot: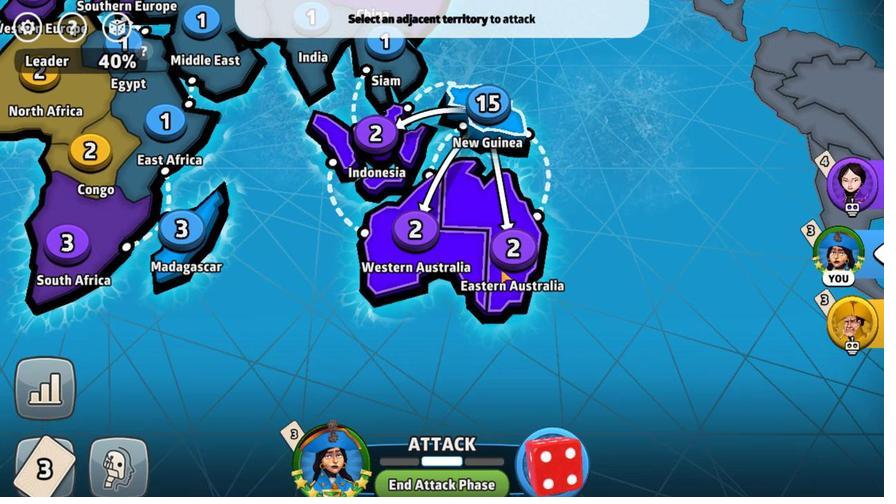 
Action: Mouse moved to (415, 358)
Screenshot: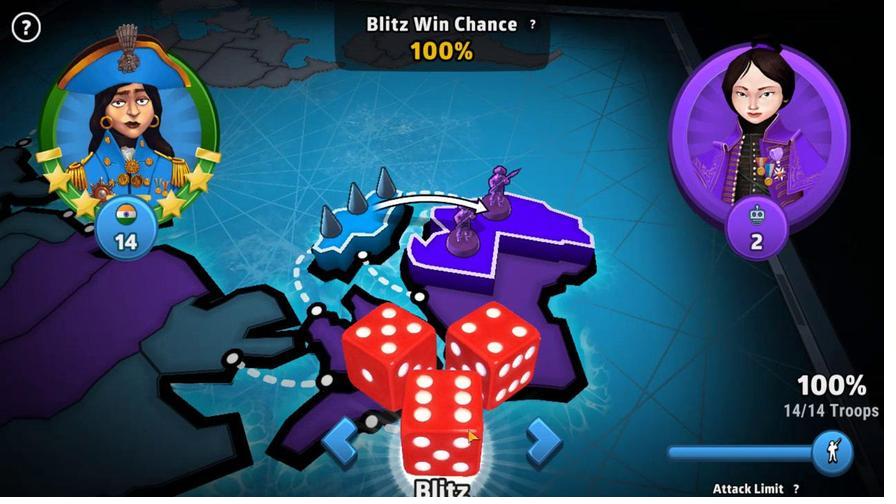 
Action: Mouse pressed left at (415, 358)
Screenshot: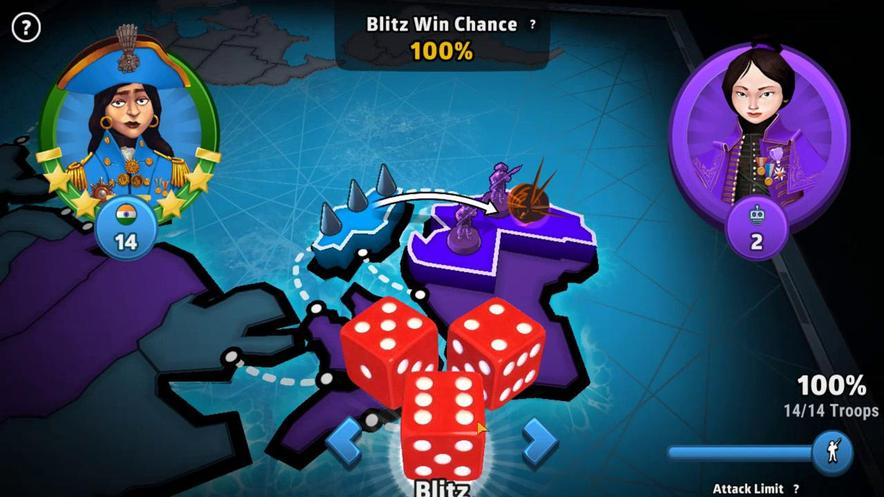 
Action: Mouse moved to (585, 364)
Screenshot: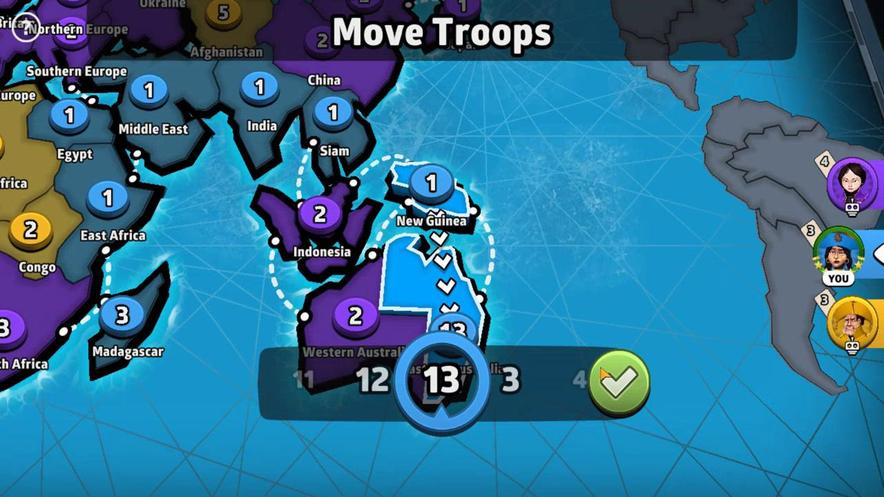 
Action: Mouse pressed left at (585, 364)
Screenshot: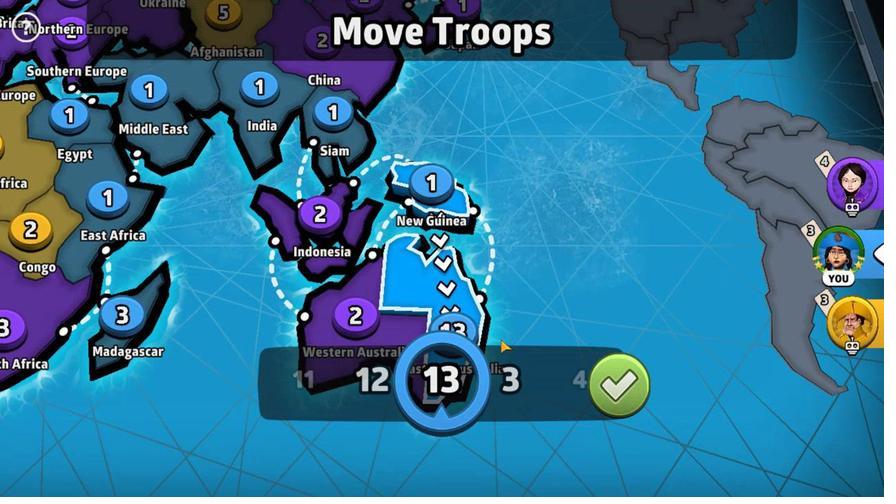 
Action: Mouse moved to (345, 377)
Screenshot: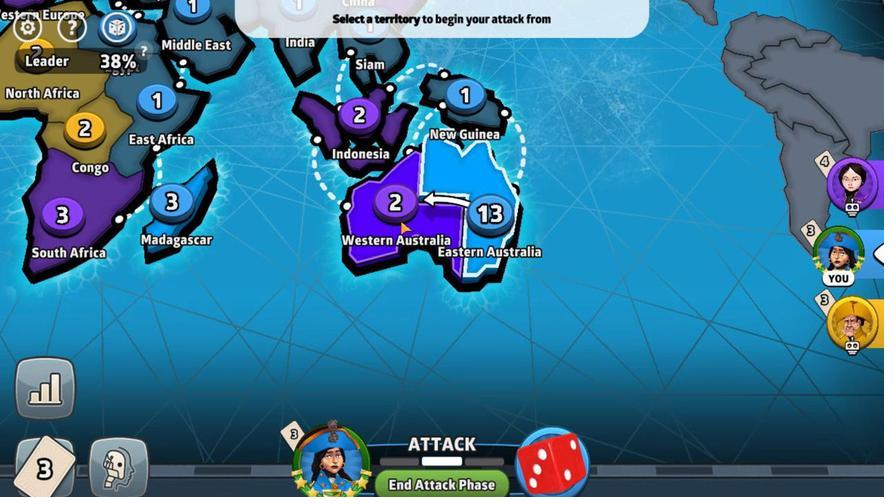 
Action: Mouse pressed left at (345, 377)
Screenshot: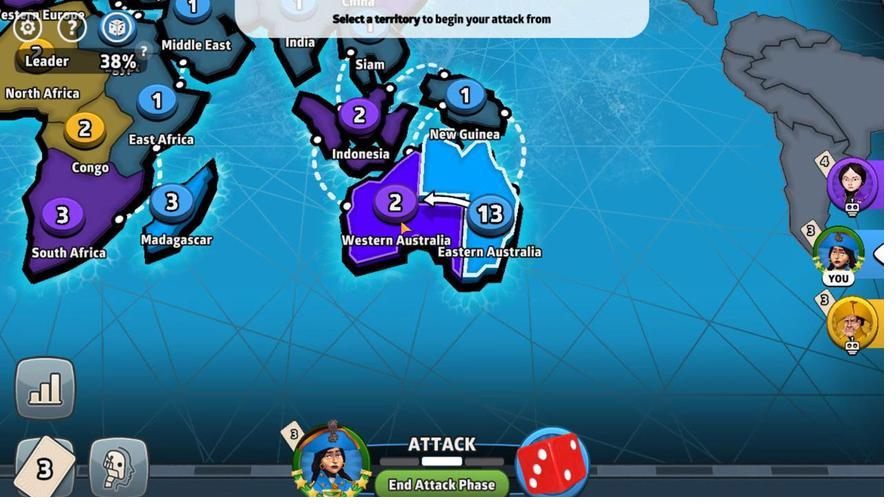 
Action: Mouse moved to (366, 362)
Screenshot: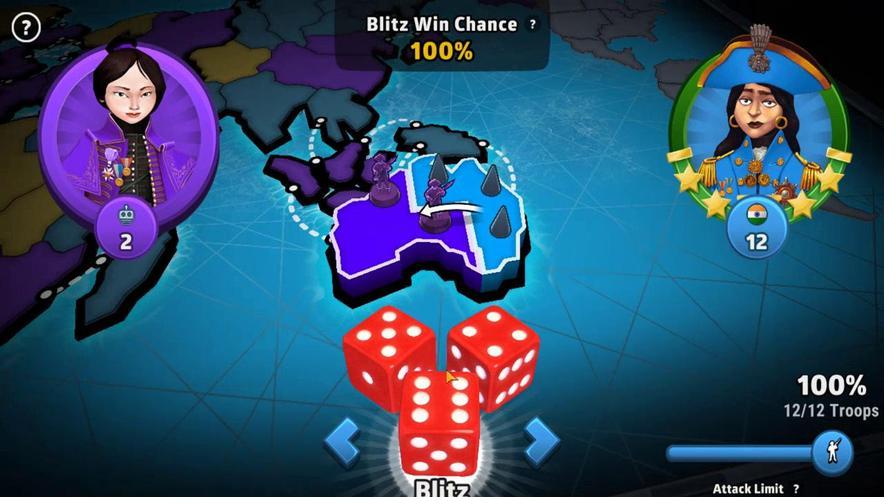 
Action: Mouse pressed left at (366, 362)
Screenshot: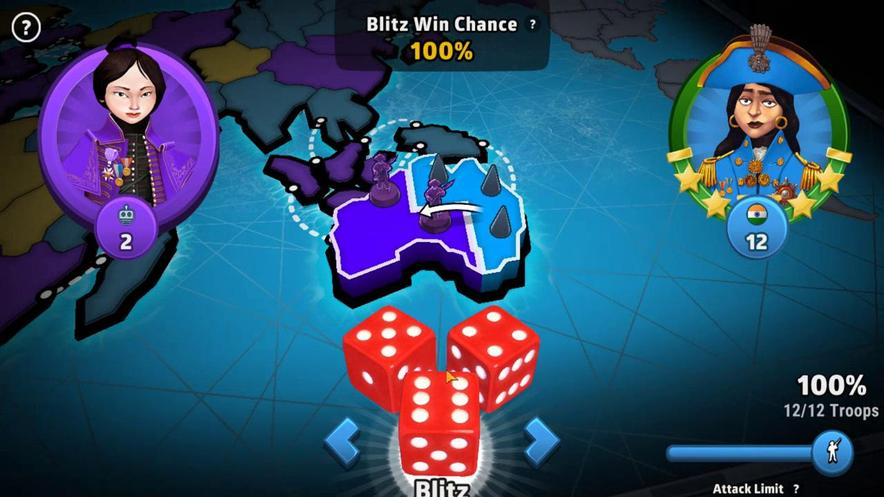 
Action: Mouse moved to (574, 364)
Screenshot: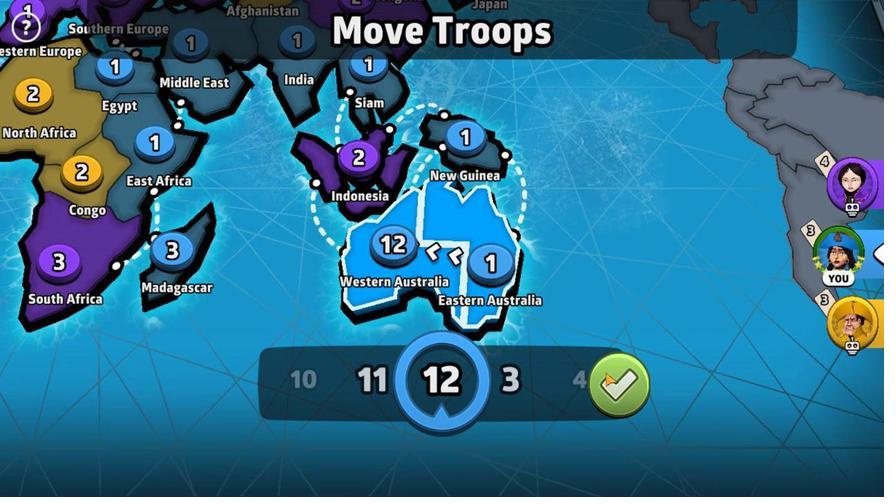 
Action: Mouse pressed left at (574, 364)
Screenshot: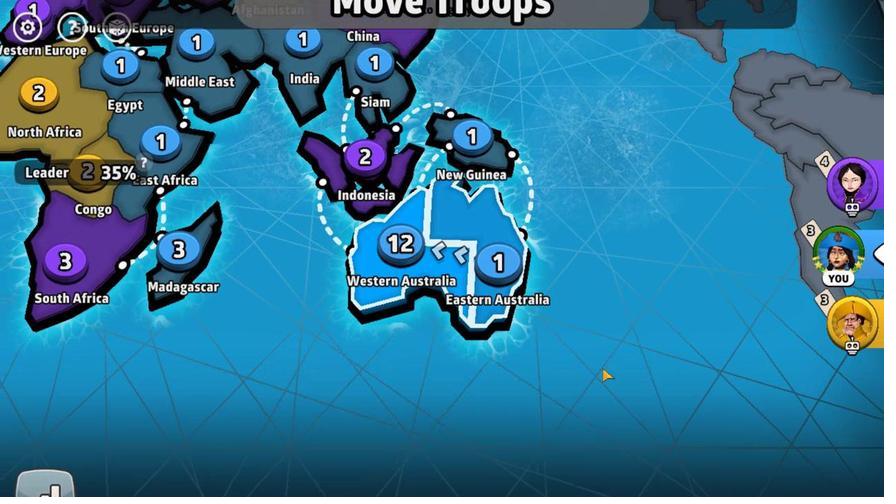 
Action: Mouse moved to (398, 381)
Screenshot: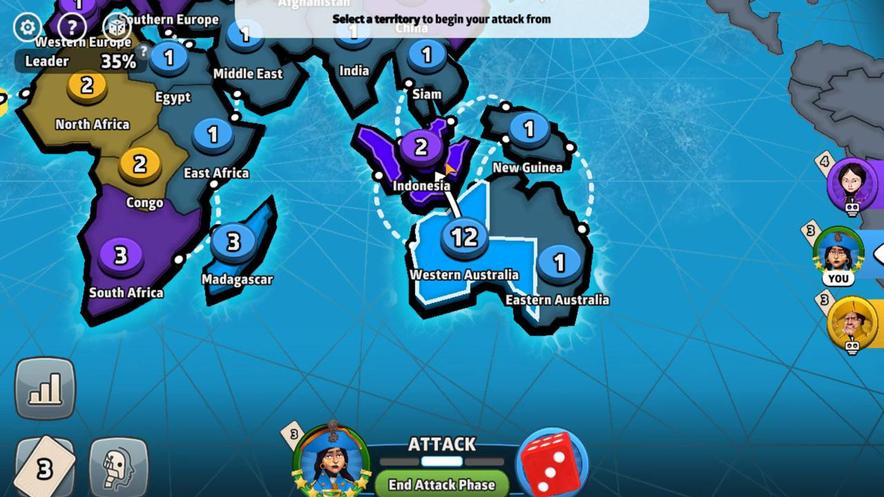
Action: Mouse pressed left at (398, 381)
Screenshot: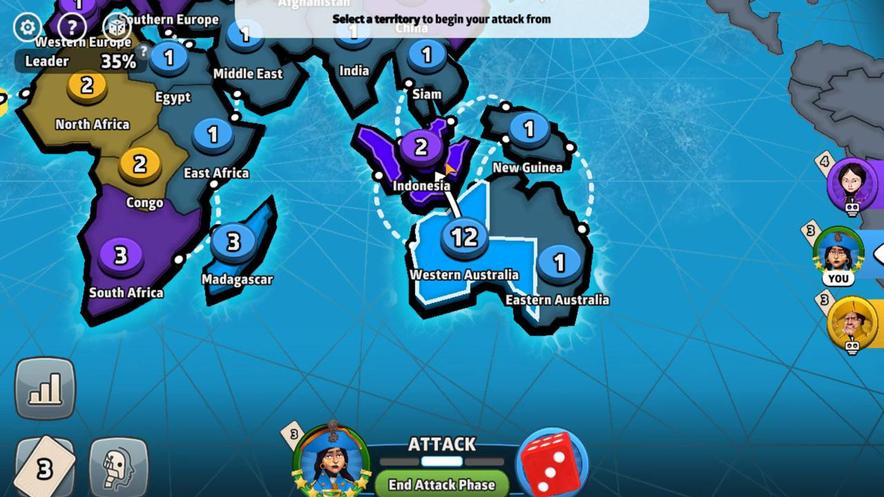 
Action: Mouse moved to (385, 363)
Screenshot: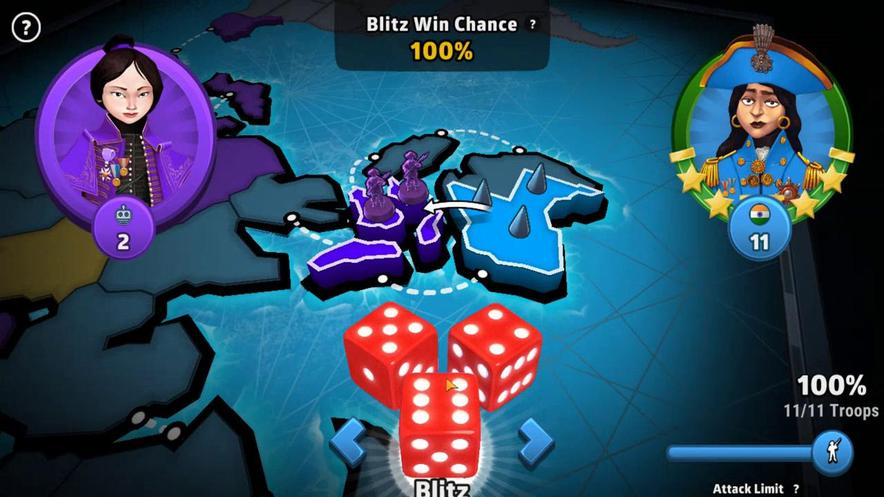 
Action: Mouse pressed left at (385, 363)
Screenshot: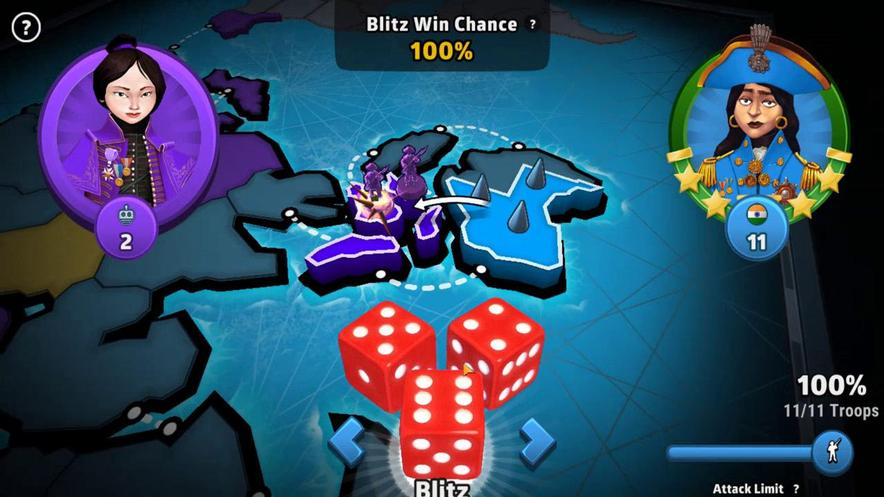 
Action: Mouse moved to (580, 364)
Screenshot: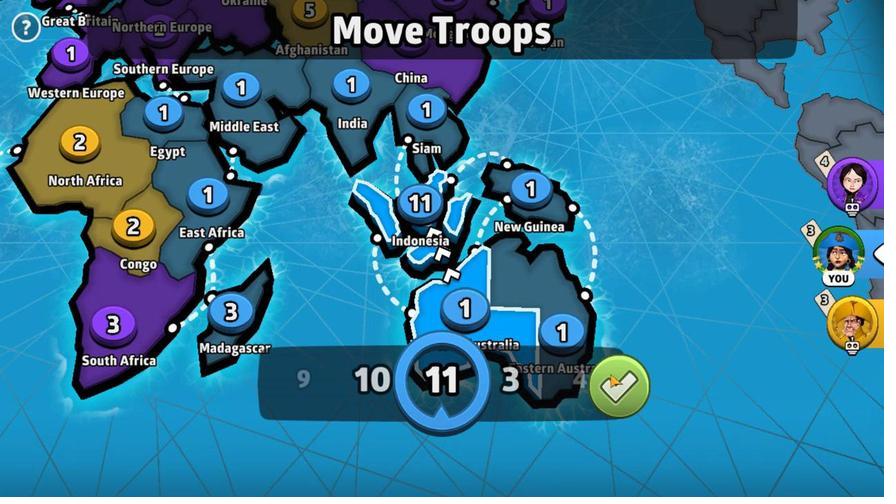 
Action: Mouse pressed left at (580, 364)
Screenshot: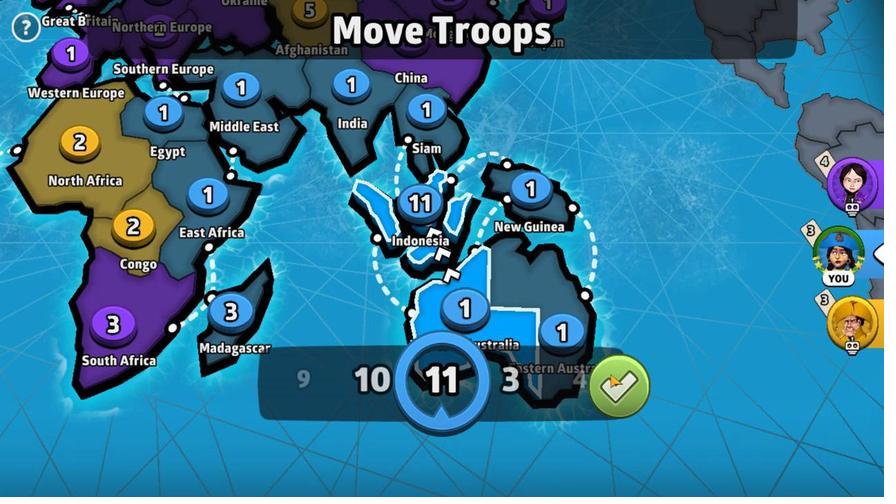 
Action: Mouse moved to (380, 356)
Screenshot: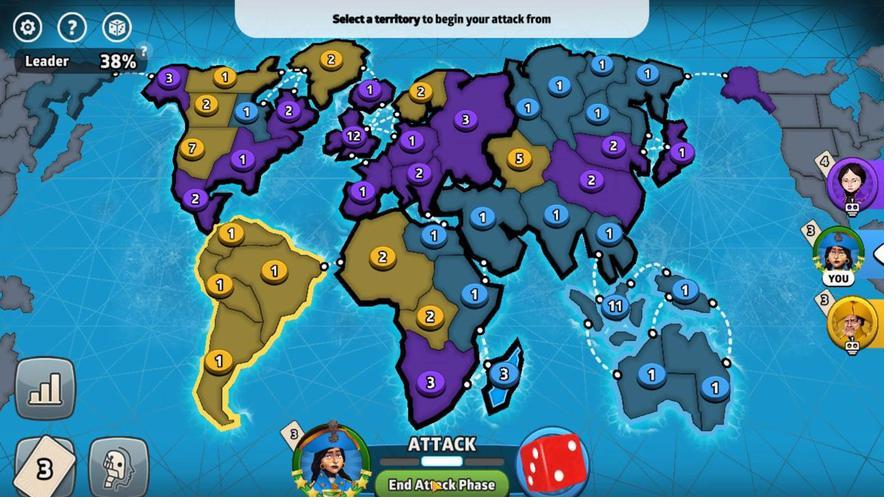 
Action: Mouse pressed left at (380, 356)
Screenshot: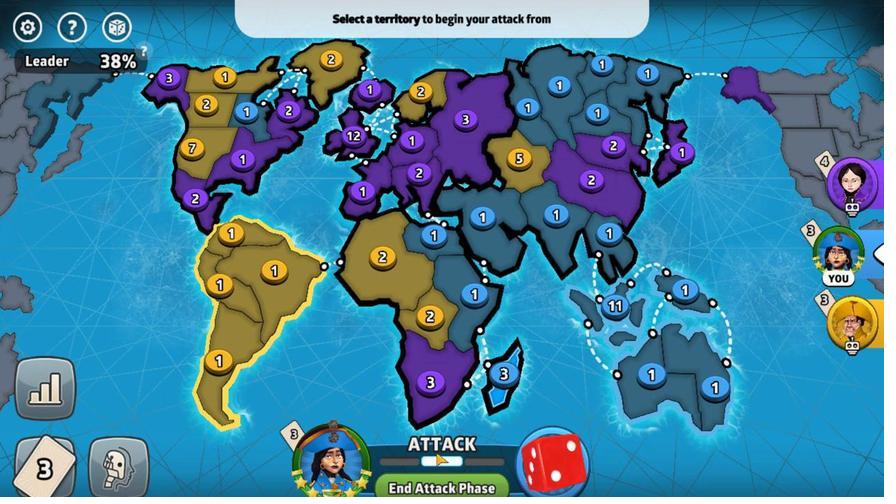 
Action: Mouse moved to (462, 377)
Screenshot: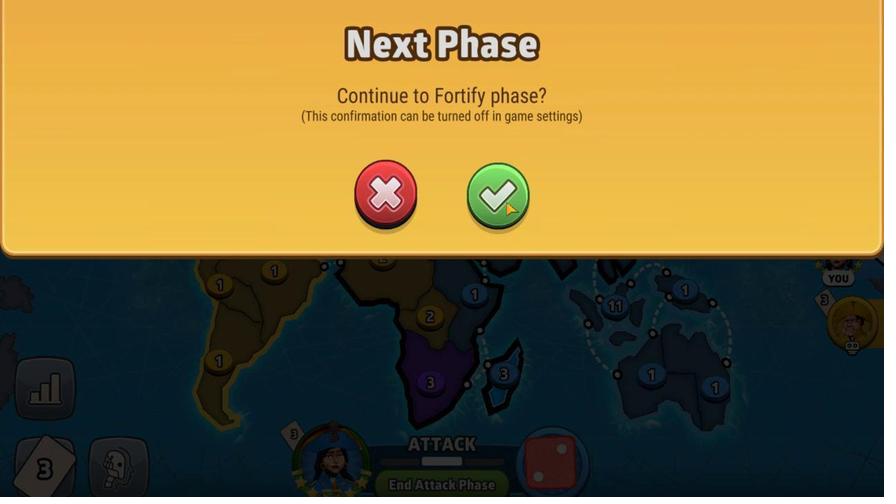 
Action: Mouse pressed left at (462, 377)
Screenshot: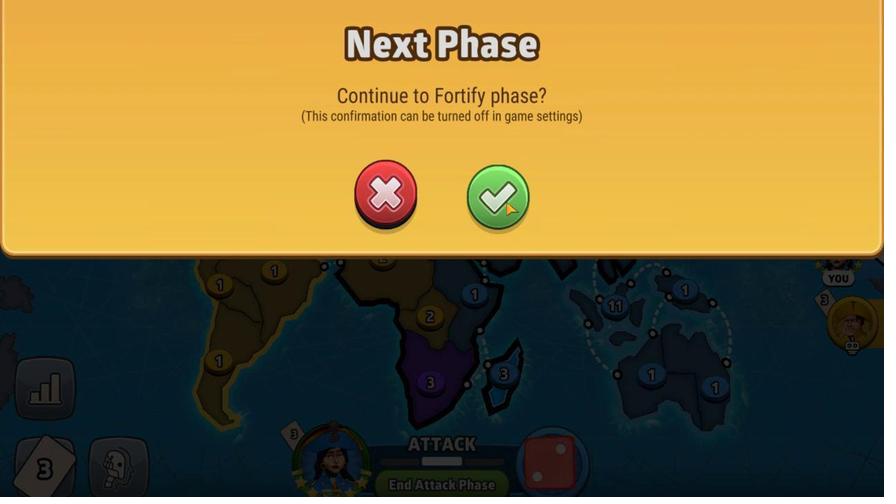 
Action: Mouse moved to (371, 355)
Screenshot: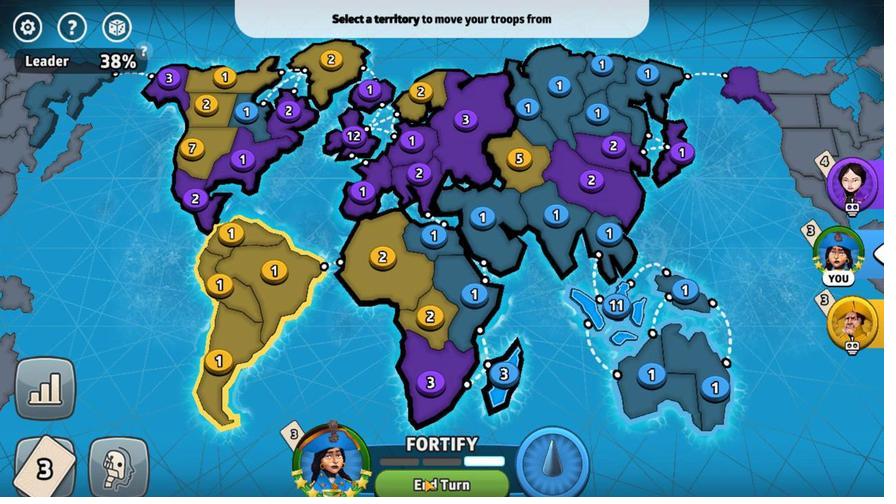 
Action: Mouse pressed left at (371, 355)
Screenshot: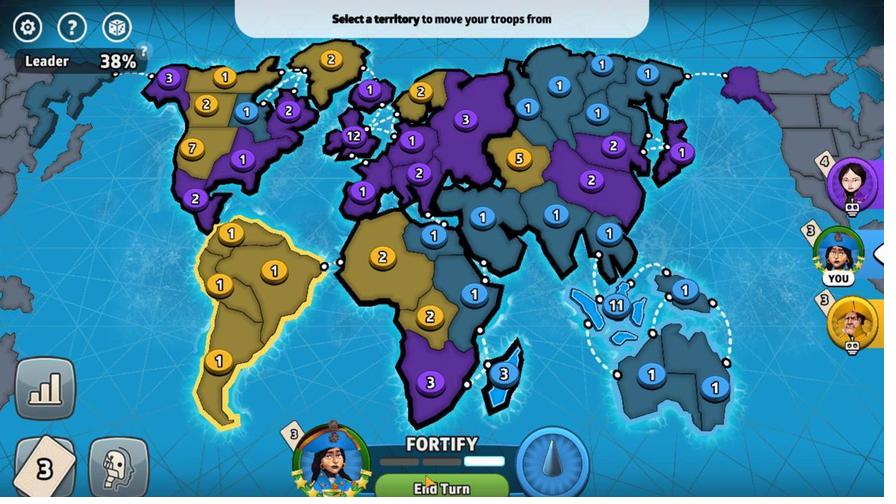 
Action: Mouse moved to (445, 377)
Screenshot: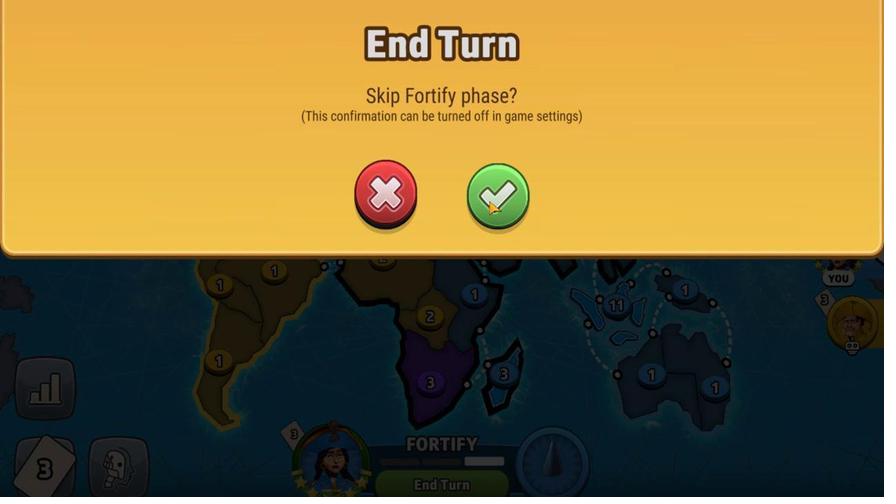 
Action: Mouse pressed left at (445, 377)
Screenshot: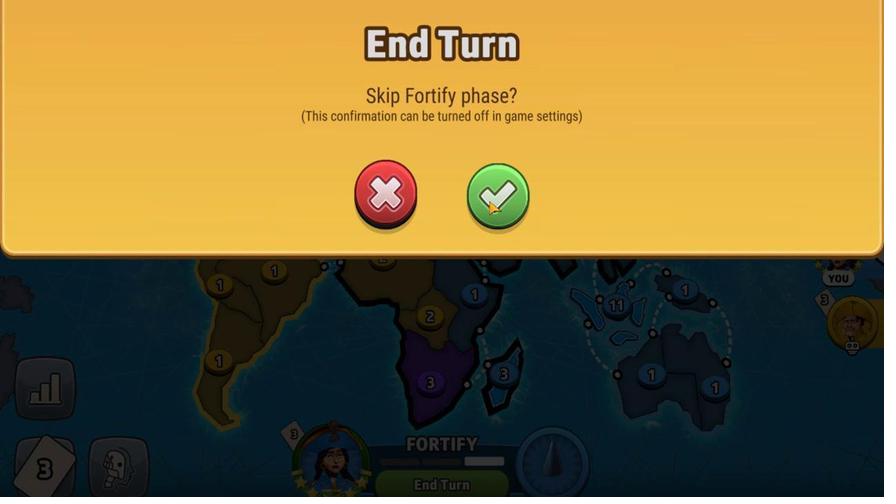 
Action: Mouse moved to (382, 375)
Screenshot: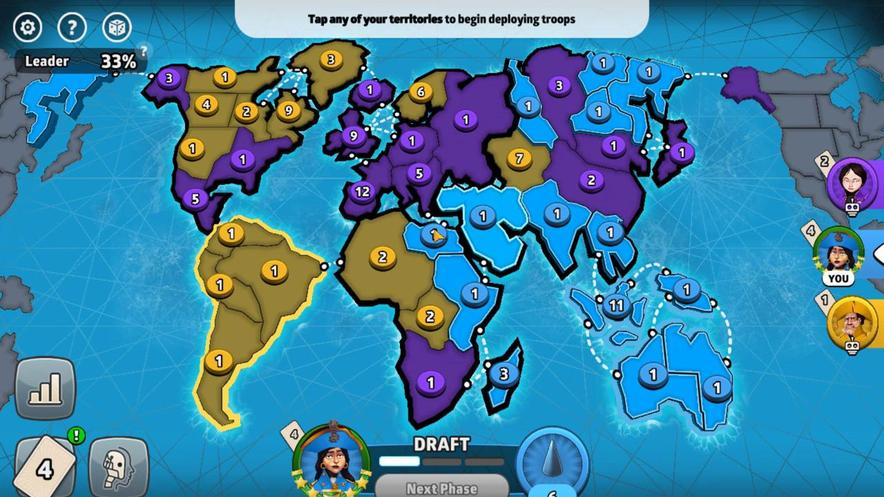 
Action: Mouse pressed left at (382, 375)
Screenshot: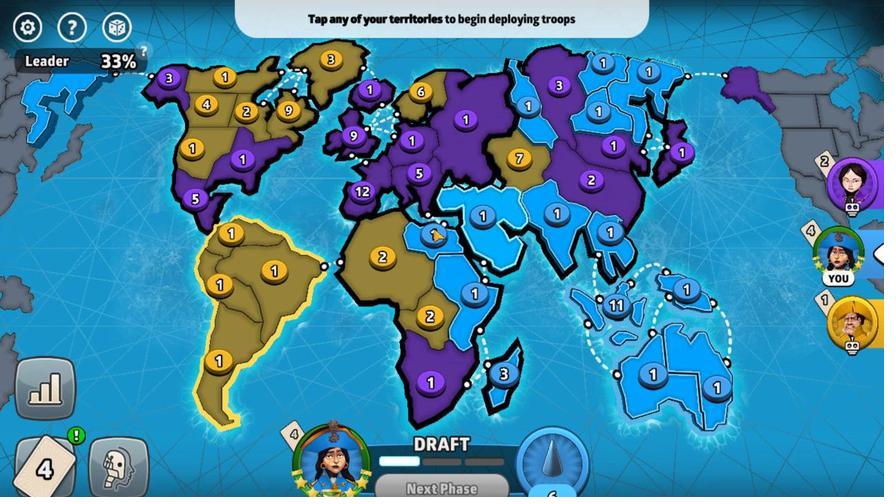 
Action: Mouse moved to (578, 363)
Screenshot: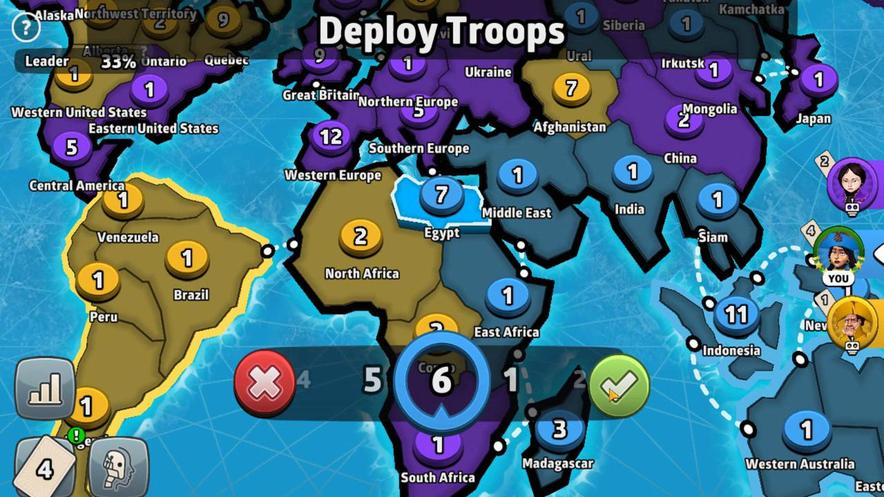 
Action: Mouse pressed left at (578, 363)
Screenshot: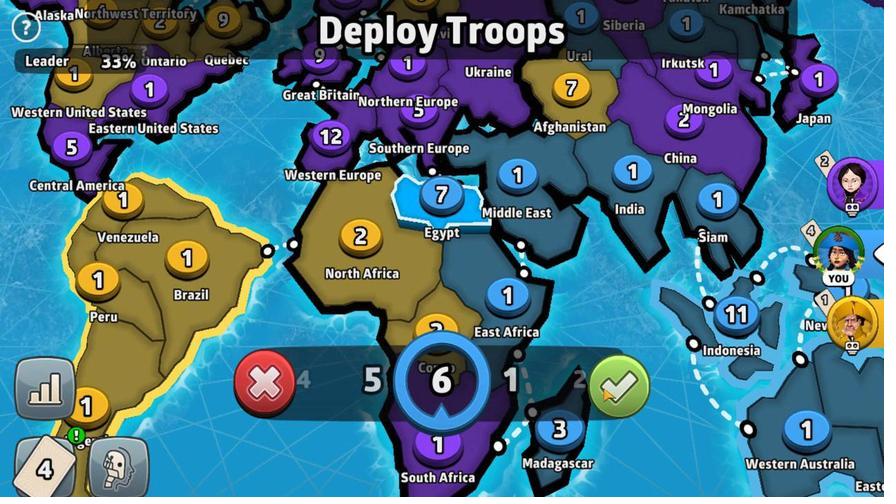 
Action: Mouse moved to (400, 356)
Screenshot: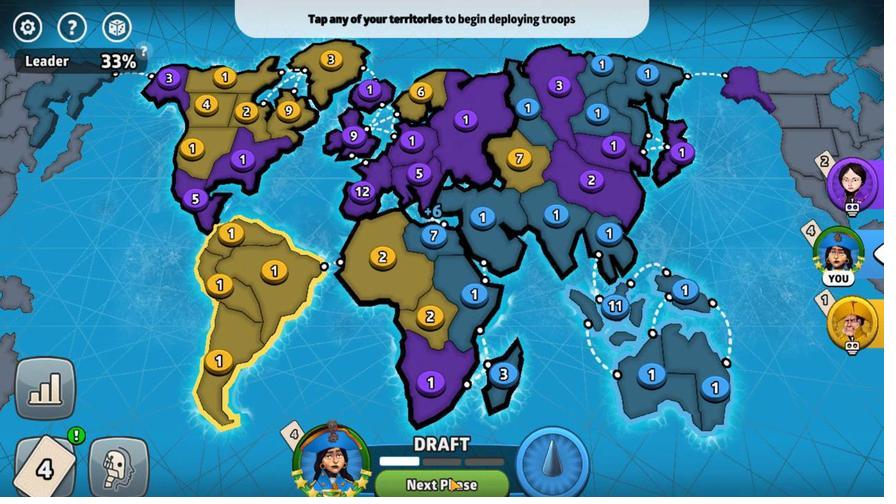 
Action: Mouse pressed left at (400, 356)
Screenshot: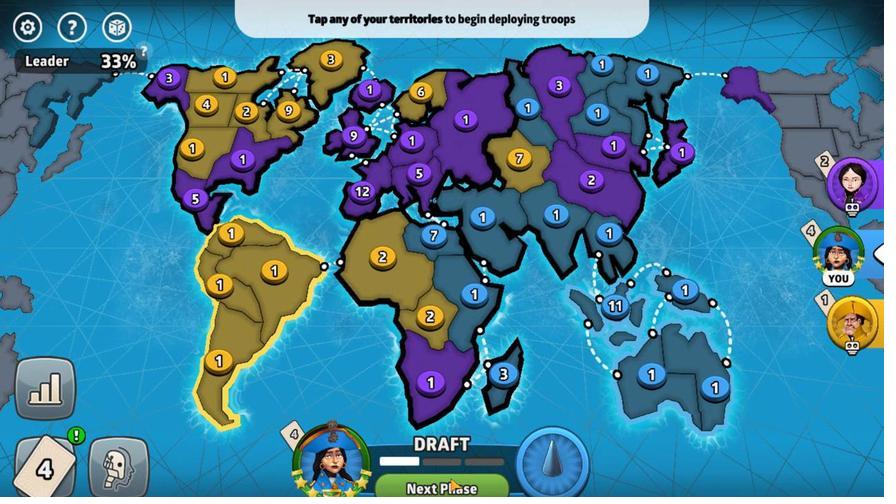 
Action: Mouse moved to (383, 375)
Screenshot: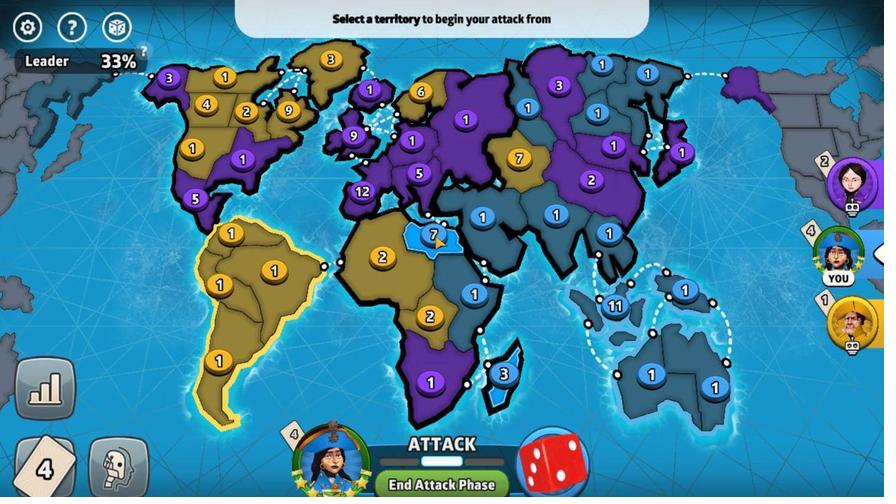 
Action: Mouse pressed left at (383, 375)
Screenshot: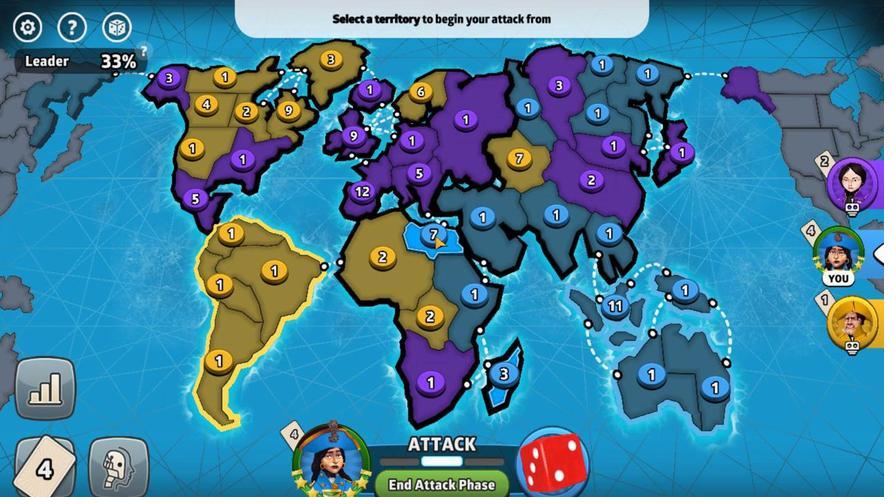 
Action: Mouse moved to (350, 372)
Screenshot: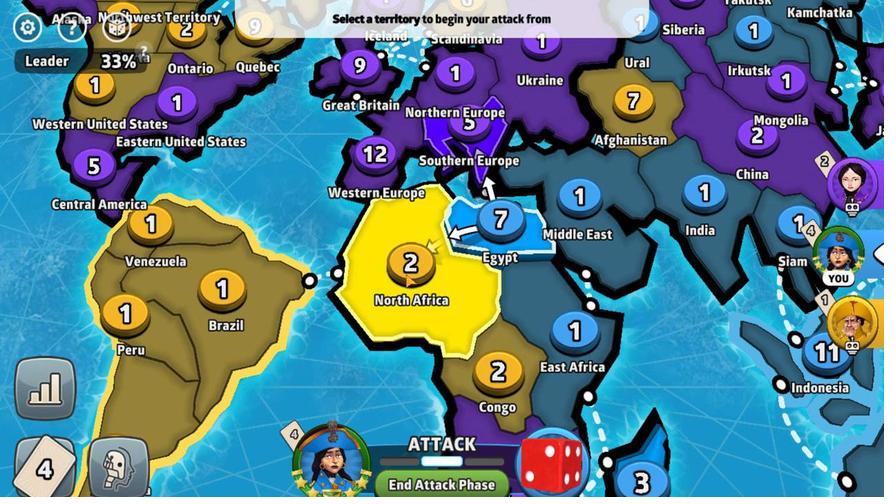 
Action: Mouse pressed left at (350, 372)
Screenshot: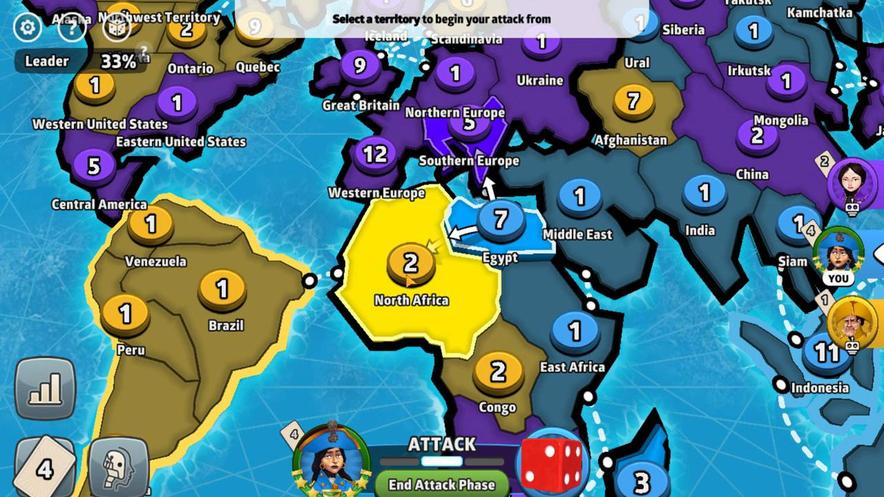 
Action: Mouse moved to (393, 359)
Screenshot: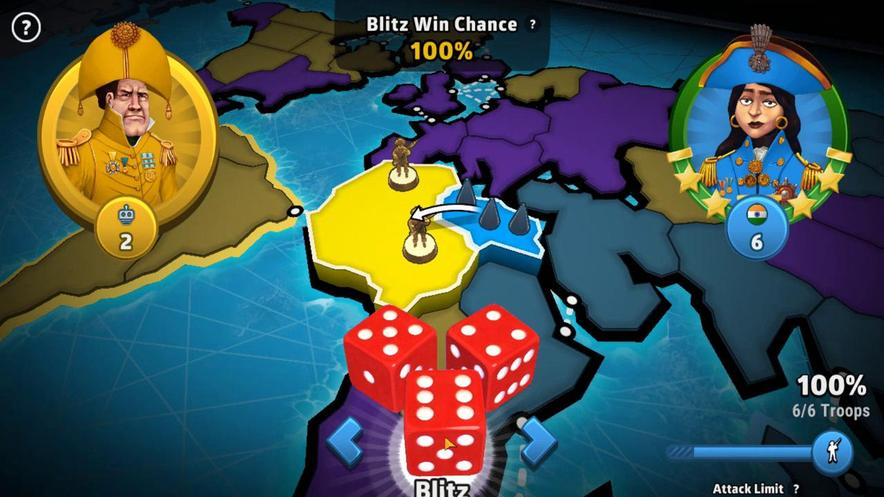 
Action: Mouse pressed left at (393, 359)
Screenshot: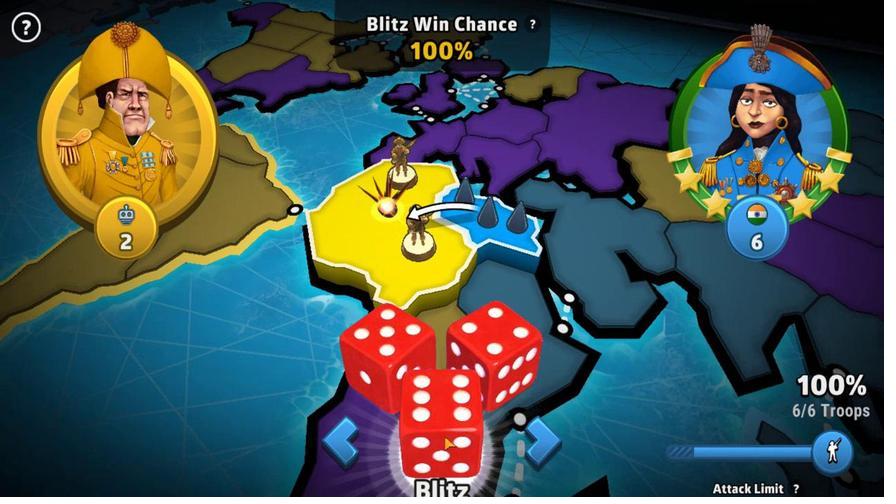 
Action: Mouse moved to (609, 364)
Screenshot: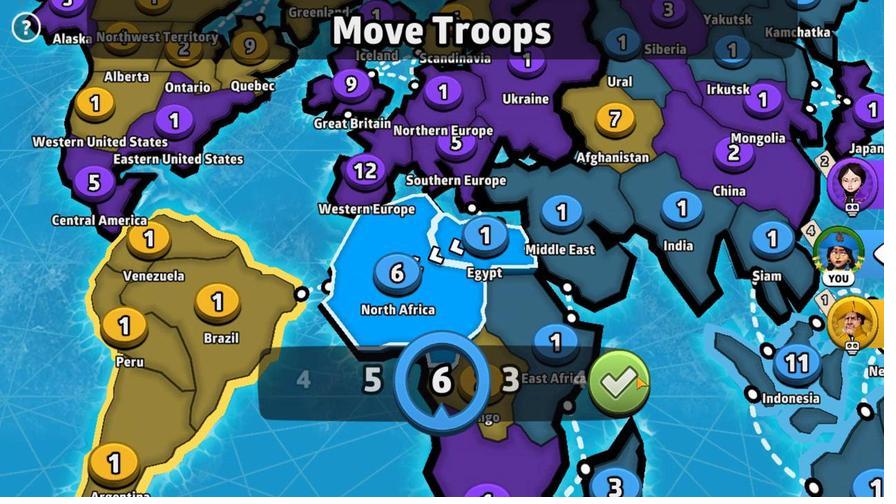 
Action: Mouse pressed left at (609, 364)
Screenshot: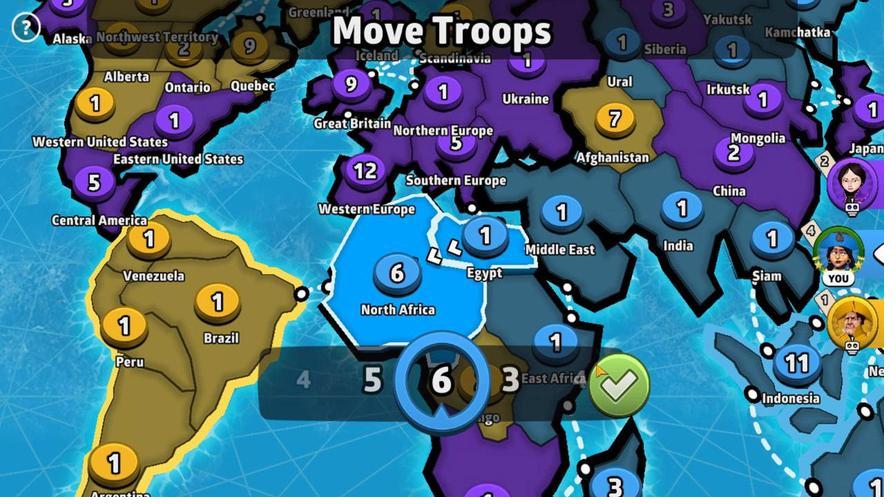 
Action: Mouse moved to (561, 366)
Screenshot: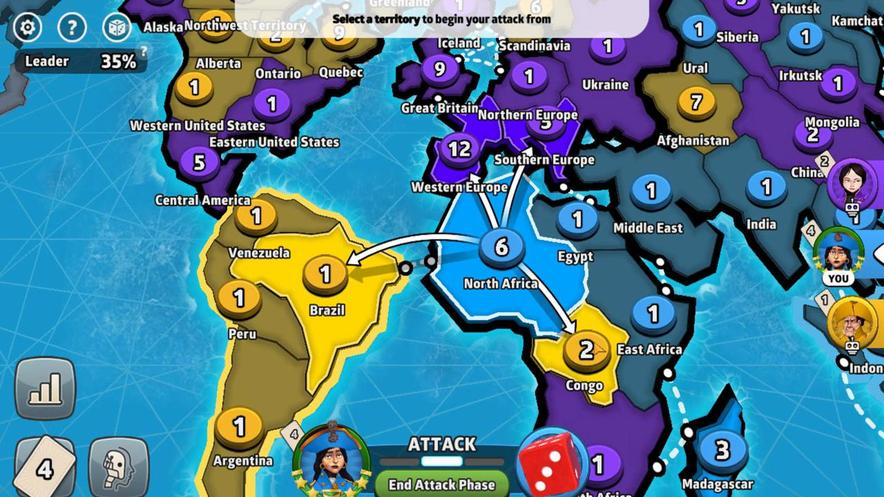
Action: Mouse pressed left at (561, 366)
Screenshot: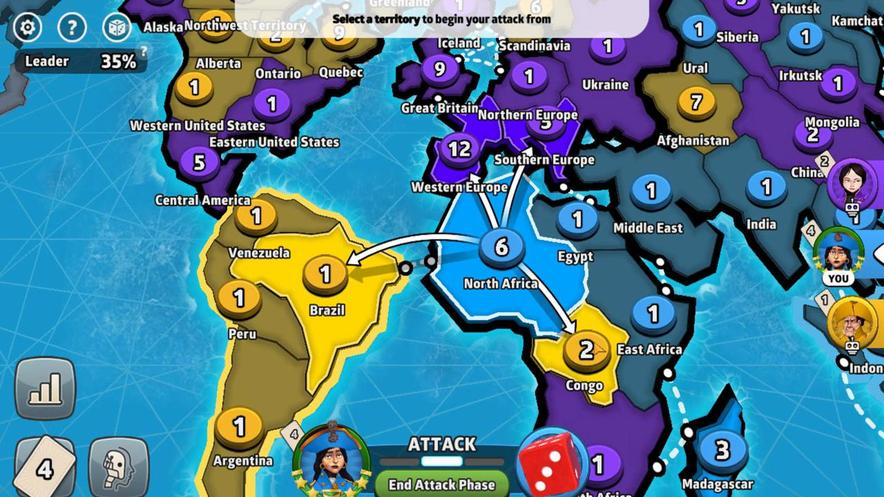 
Action: Mouse moved to (426, 361)
Screenshot: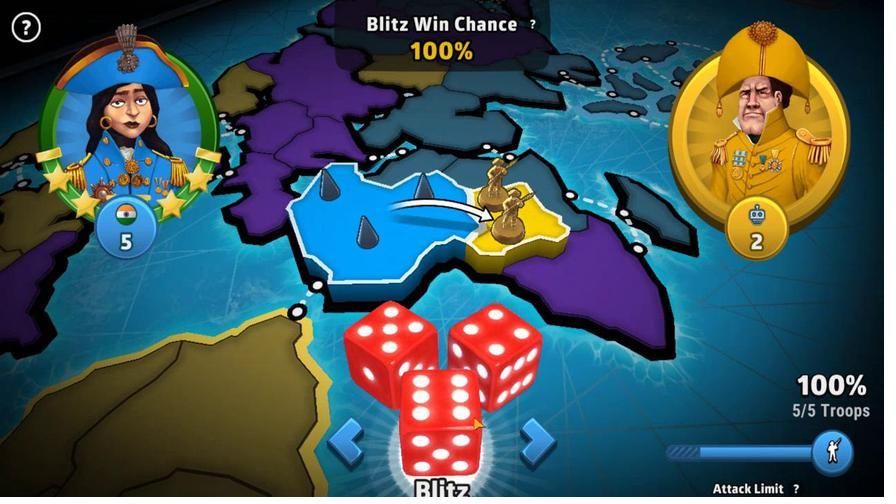 
Action: Mouse pressed left at (426, 361)
Screenshot: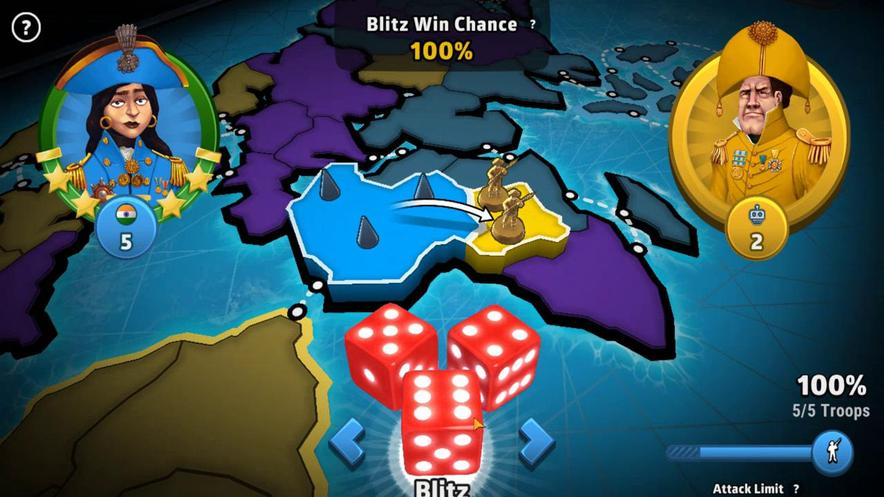 
Action: Mouse moved to (570, 363)
Screenshot: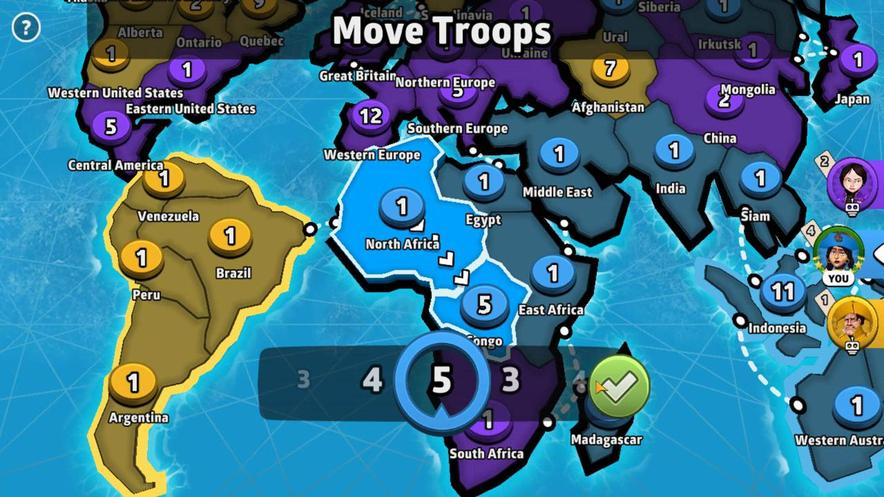 
Action: Mouse pressed left at (570, 363)
Screenshot: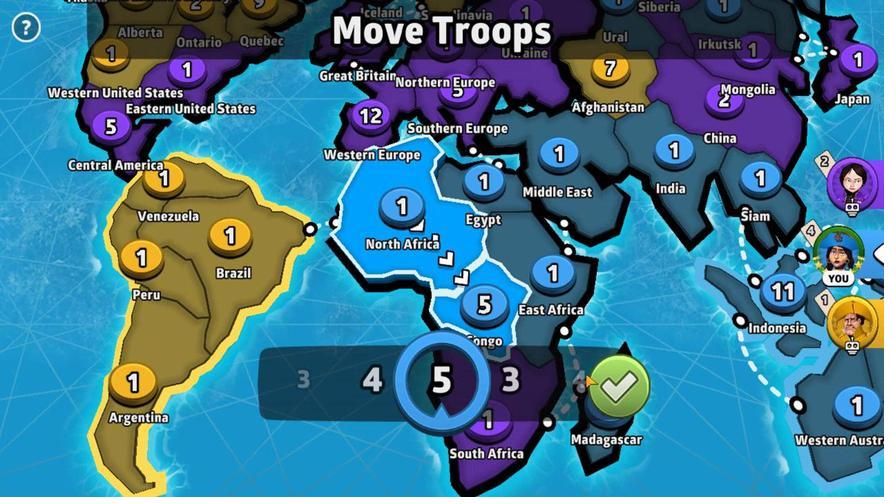 
Action: Mouse moved to (384, 374)
Screenshot: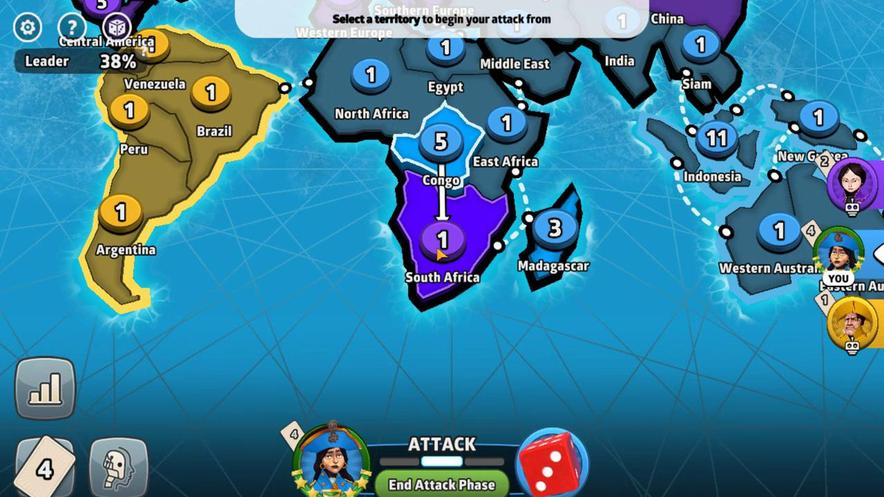 
Action: Mouse pressed left at (384, 374)
Screenshot: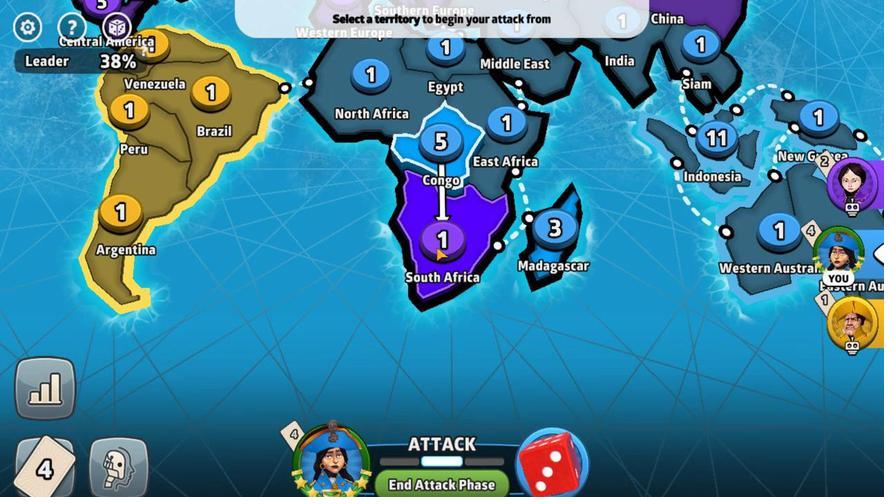 
Action: Mouse moved to (380, 360)
Screenshot: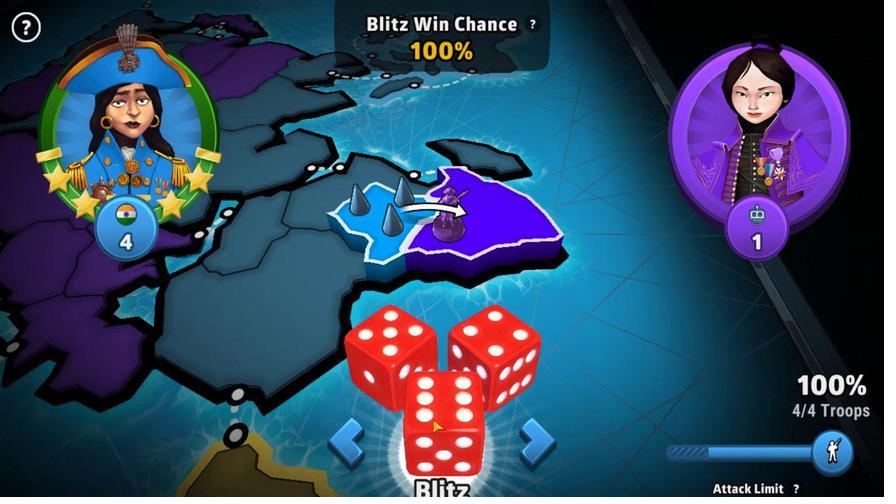 
Action: Mouse pressed left at (380, 360)
Screenshot: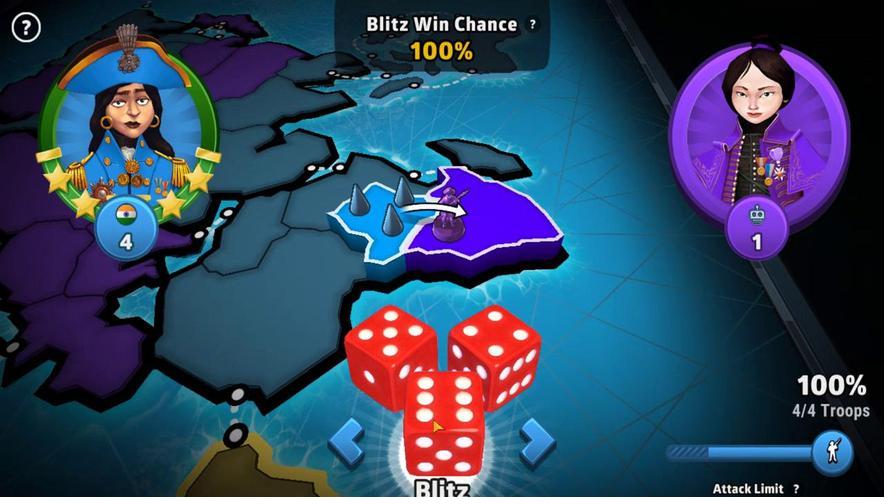 
Action: Mouse moved to (614, 364)
Screenshot: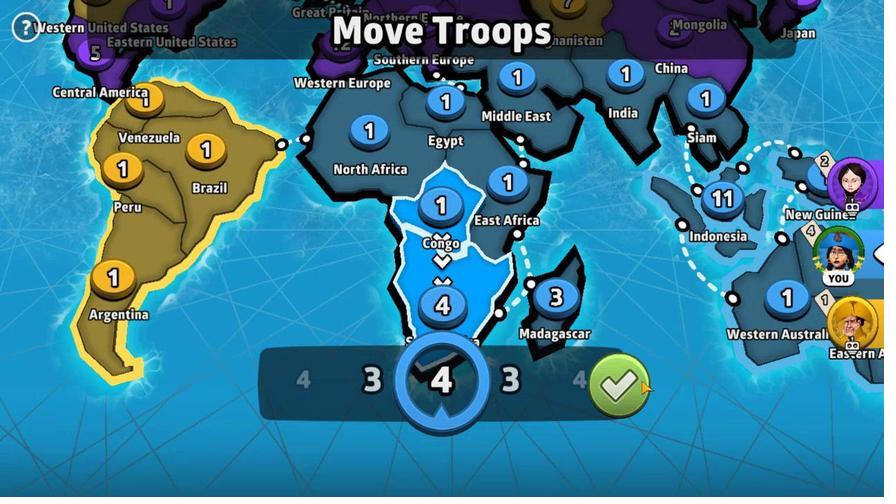 
Action: Mouse pressed left at (614, 364)
Screenshot: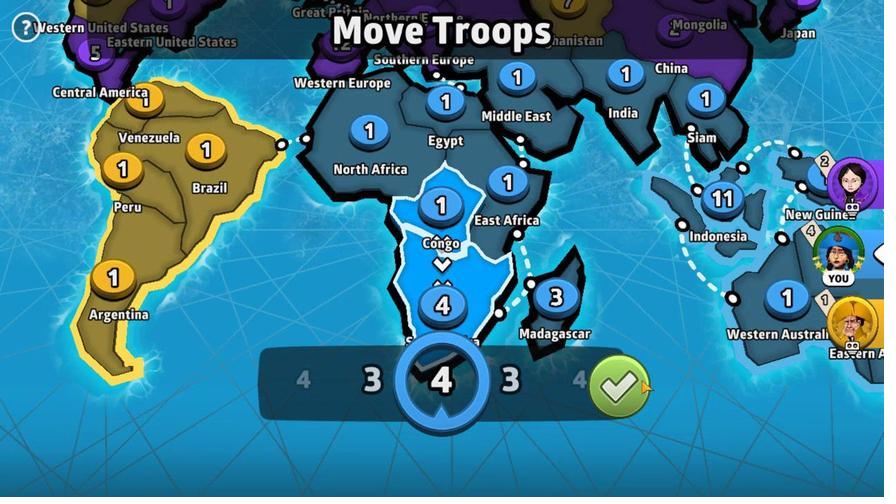 
Action: Mouse moved to (371, 364)
Screenshot: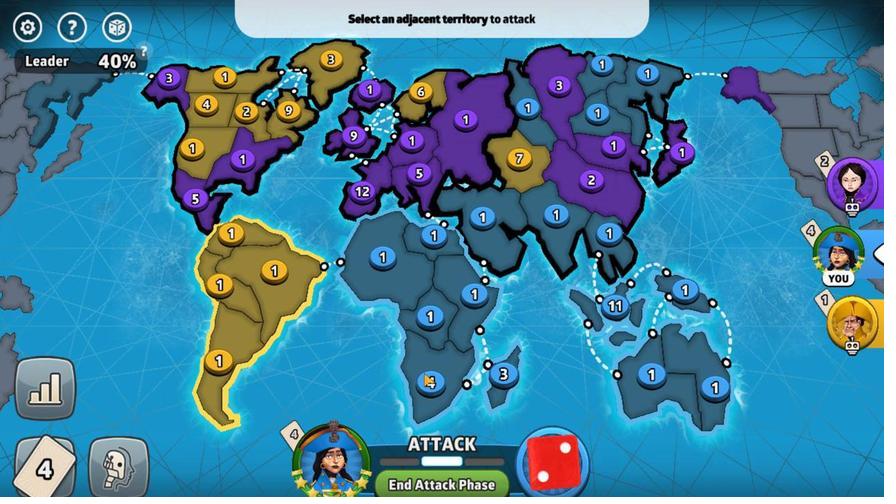 
Action: Mouse pressed left at (371, 364)
Screenshot: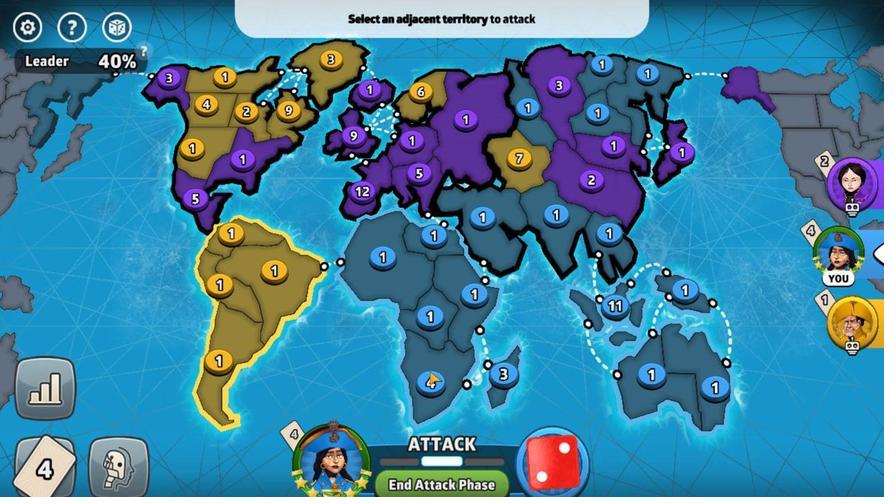 
Action: Mouse moved to (390, 355)
Screenshot: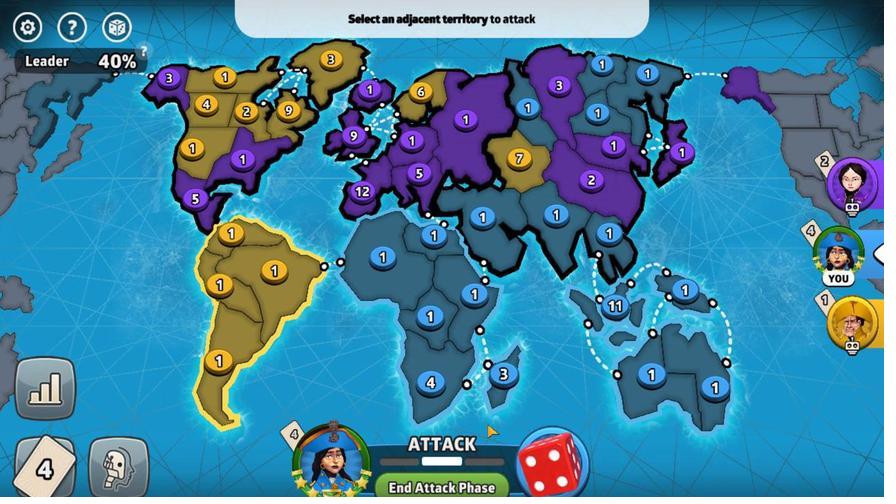
Action: Mouse pressed left at (390, 355)
Screenshot: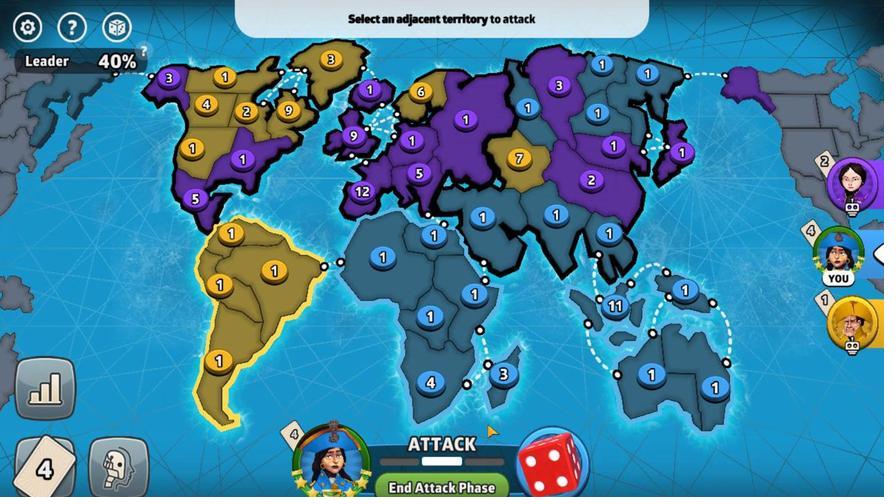
Action: Mouse moved to (373, 363)
Screenshot: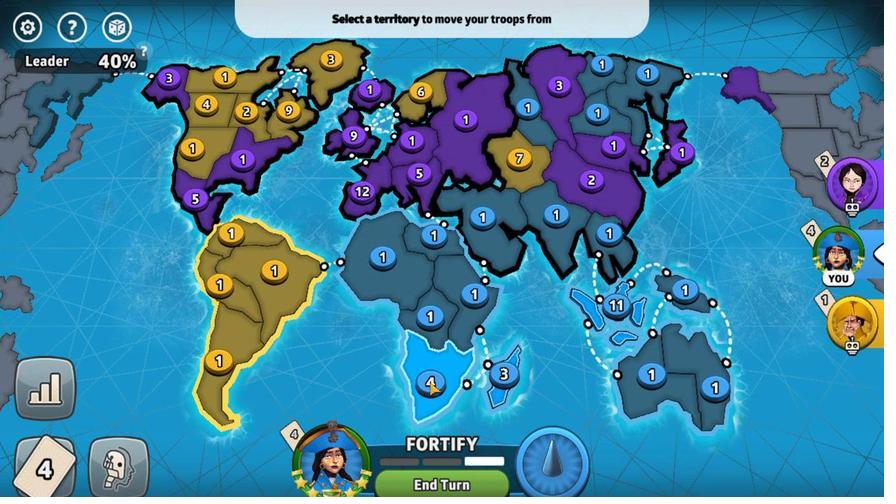 
Action: Mouse pressed left at (373, 363)
Screenshot: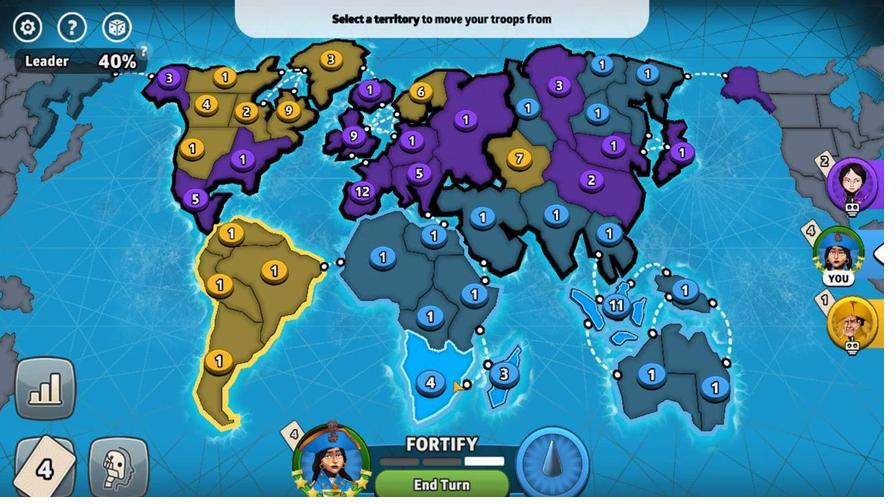 
Action: Mouse moved to (463, 364)
Screenshot: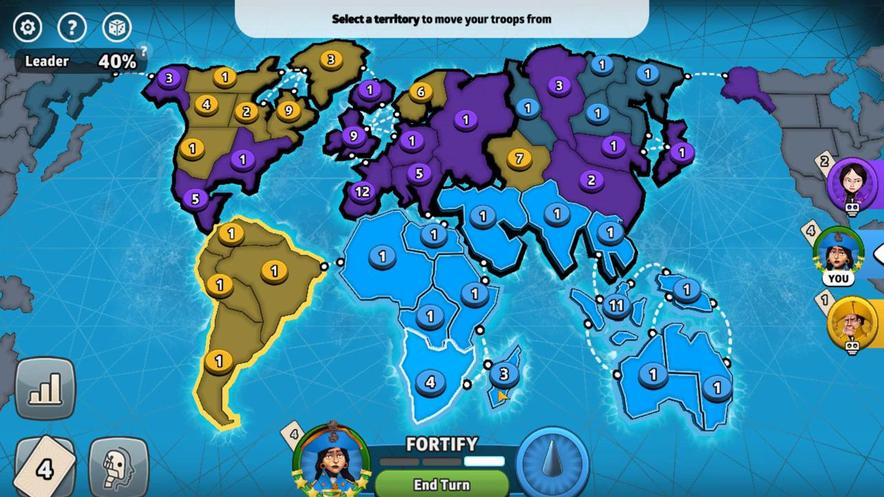
Action: Mouse pressed left at (463, 364)
Screenshot: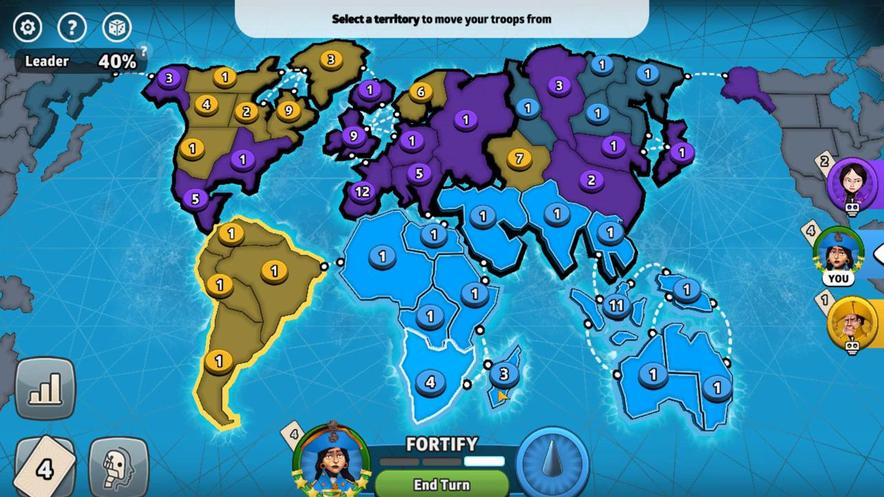 
Action: Mouse moved to (600, 364)
Screenshot: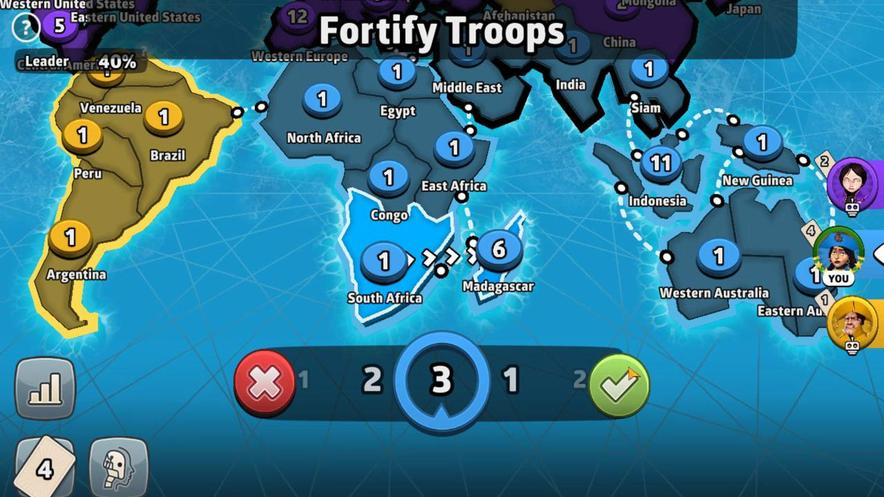 
Action: Mouse pressed left at (600, 364)
Screenshot: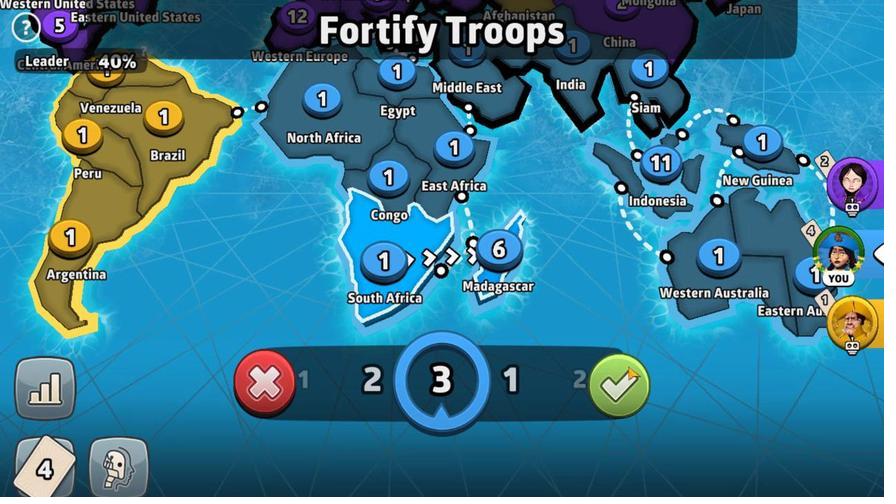 
Action: Mouse moved to (586, 369)
Screenshot: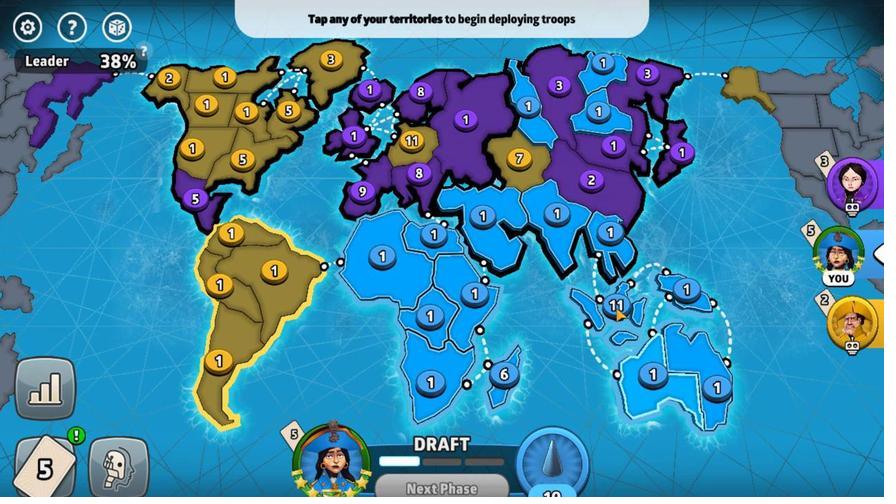 
Action: Mouse pressed left at (586, 369)
Screenshot: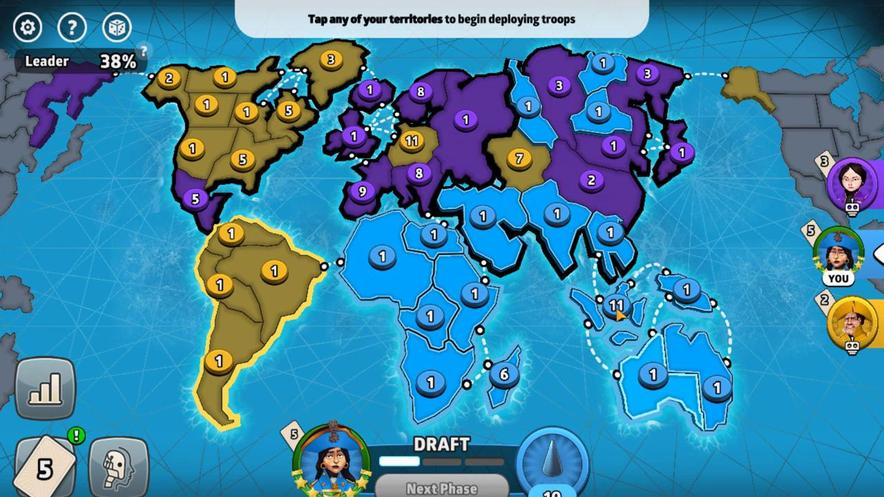 
Action: Mouse moved to (584, 364)
Screenshot: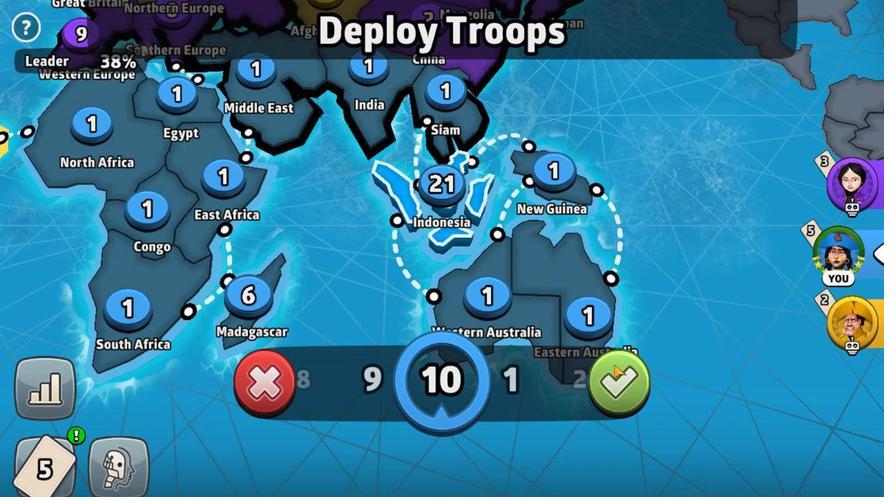 
Action: Mouse pressed left at (584, 364)
Screenshot: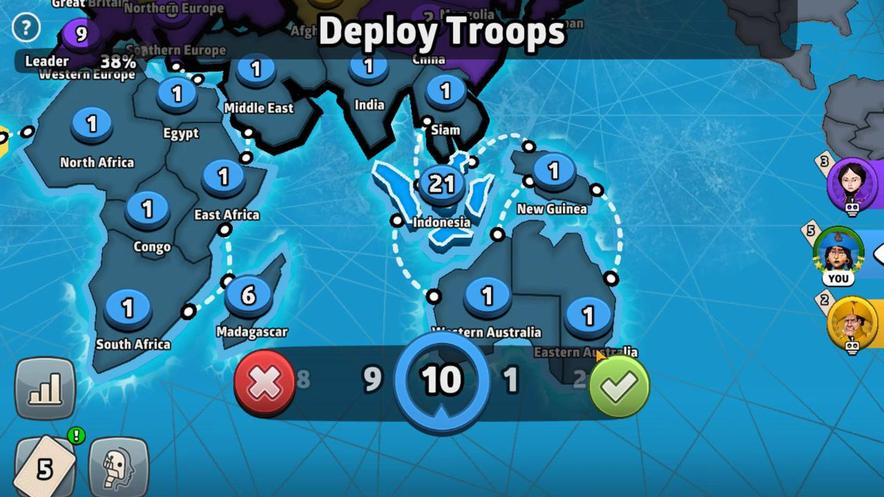 
Action: Mouse moved to (374, 356)
Screenshot: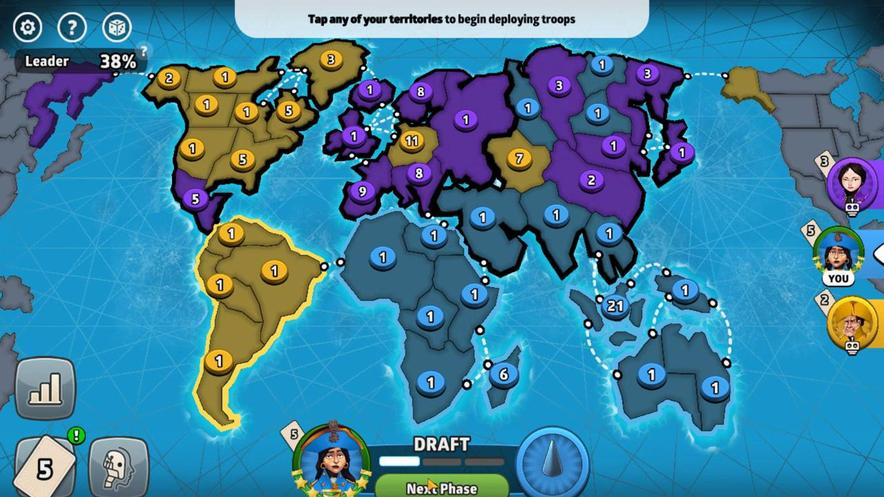 
Action: Mouse pressed left at (374, 356)
Screenshot: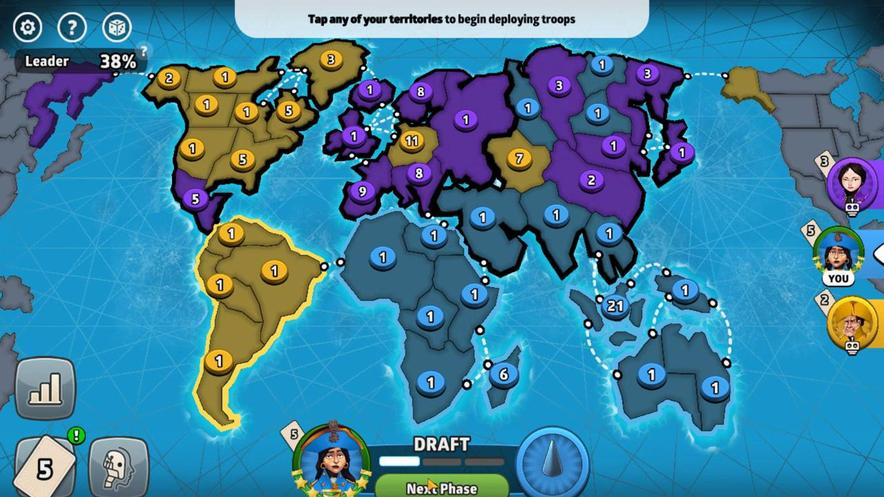 
Action: Mouse moved to (422, 370)
Screenshot: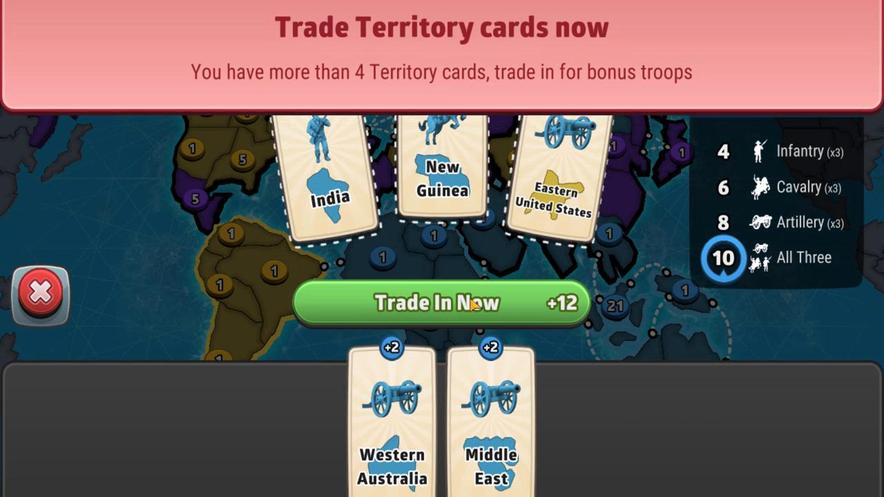 
Action: Mouse pressed left at (422, 370)
Screenshot: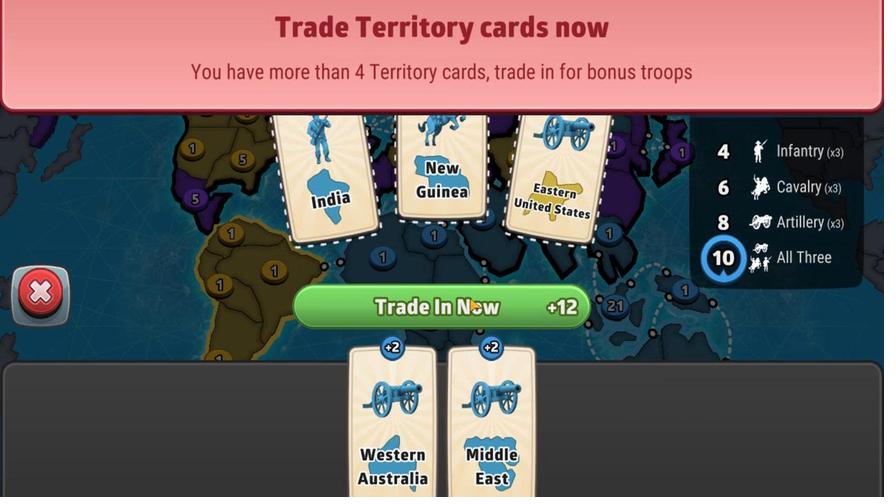 
Action: Mouse moved to (325, 373)
Screenshot: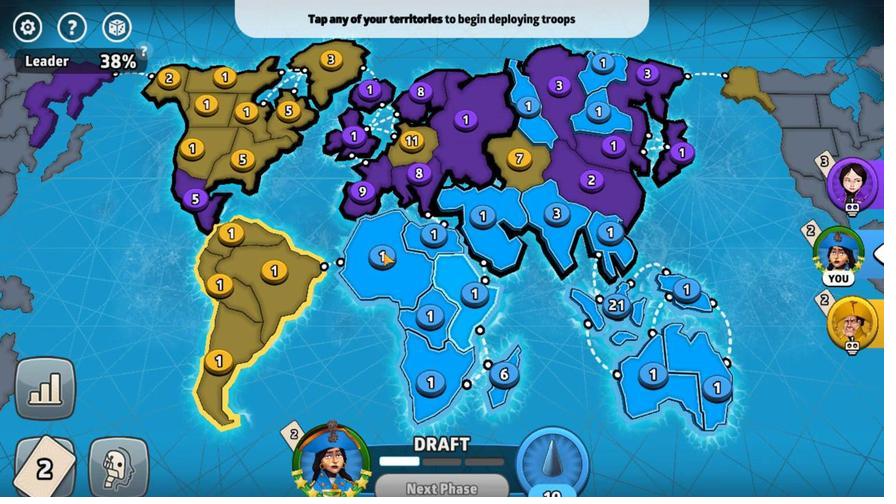
Action: Mouse pressed left at (325, 373)
Screenshot: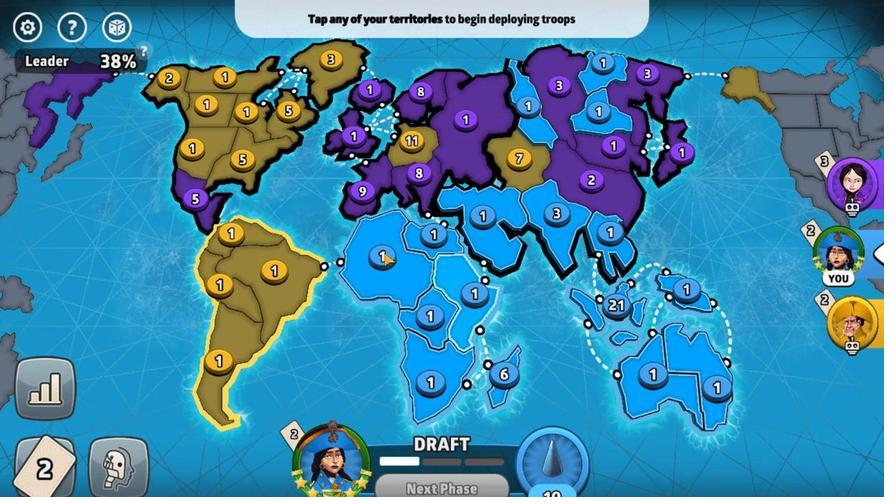 
Action: Mouse moved to (608, 364)
Screenshot: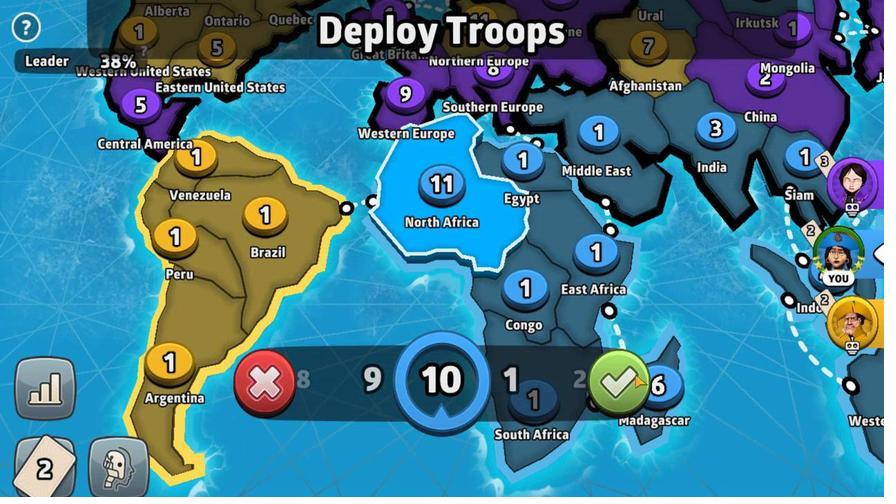 
Action: Mouse pressed left at (608, 364)
Screenshot: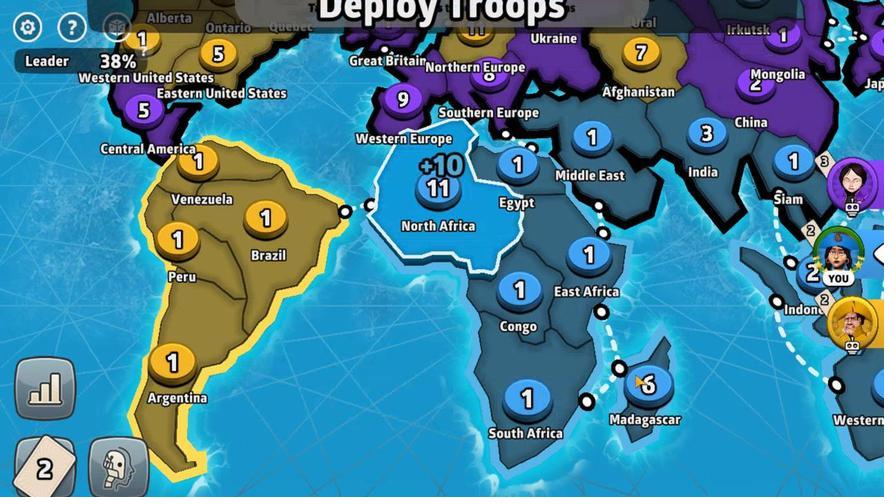 
Action: Mouse moved to (435, 356)
Screenshot: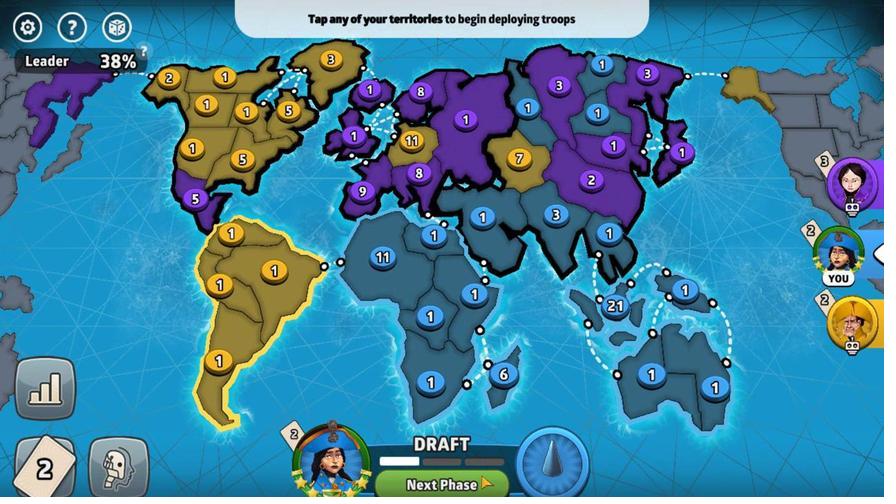
Action: Mouse pressed left at (435, 356)
Screenshot: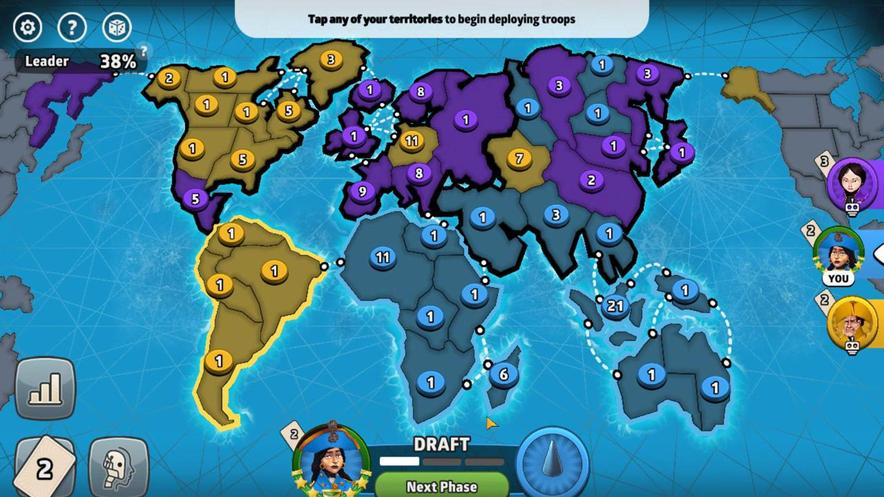
Action: Mouse moved to (318, 373)
Screenshot: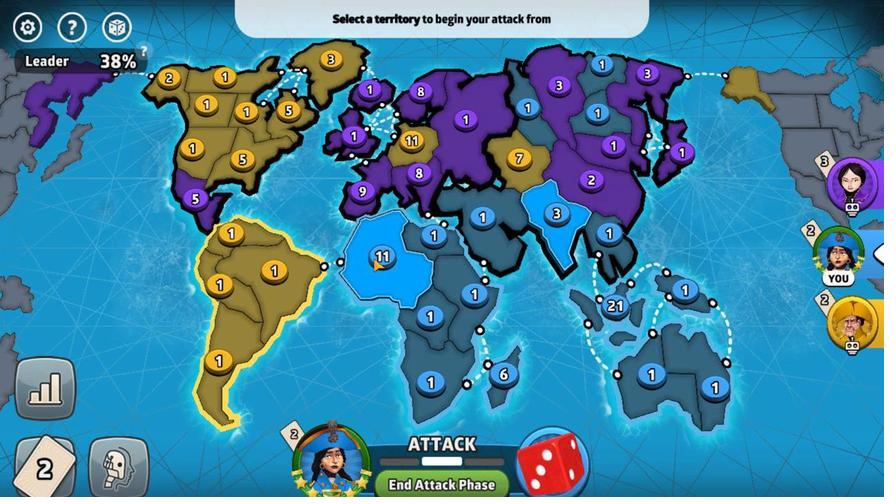 
Action: Mouse pressed left at (318, 373)
Screenshot: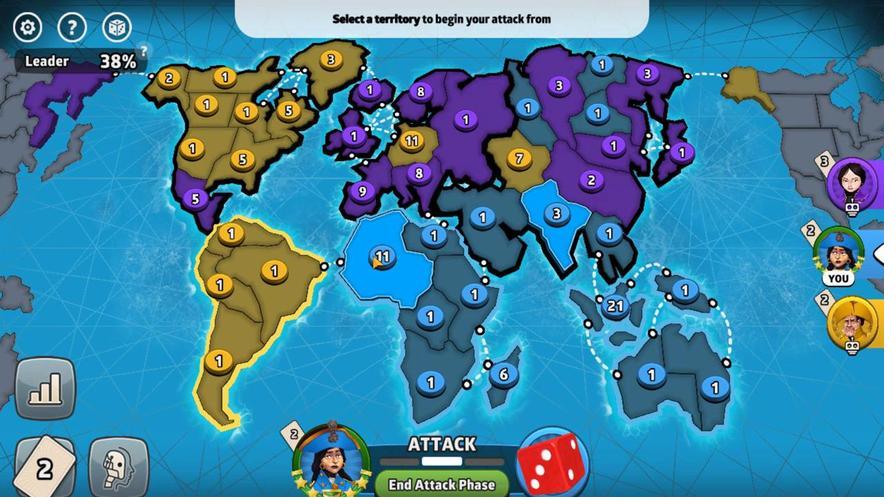 
Action: Mouse moved to (282, 371)
Screenshot: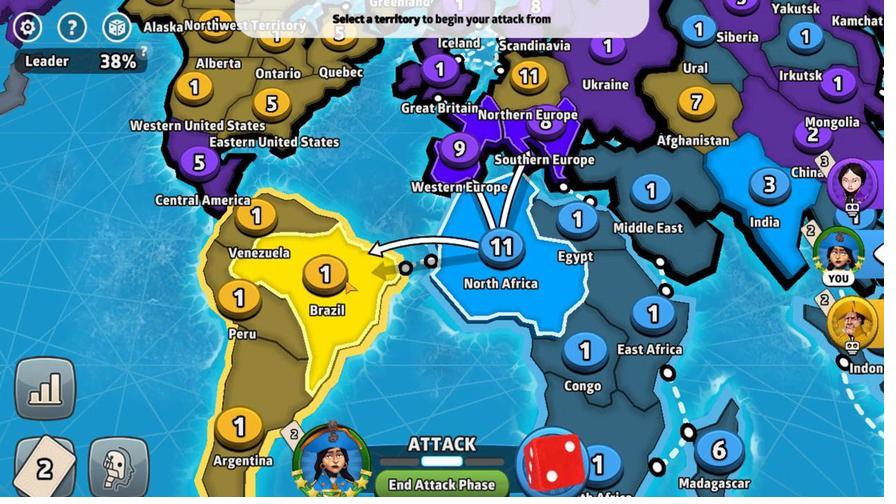 
Action: Mouse pressed left at (282, 371)
Screenshot: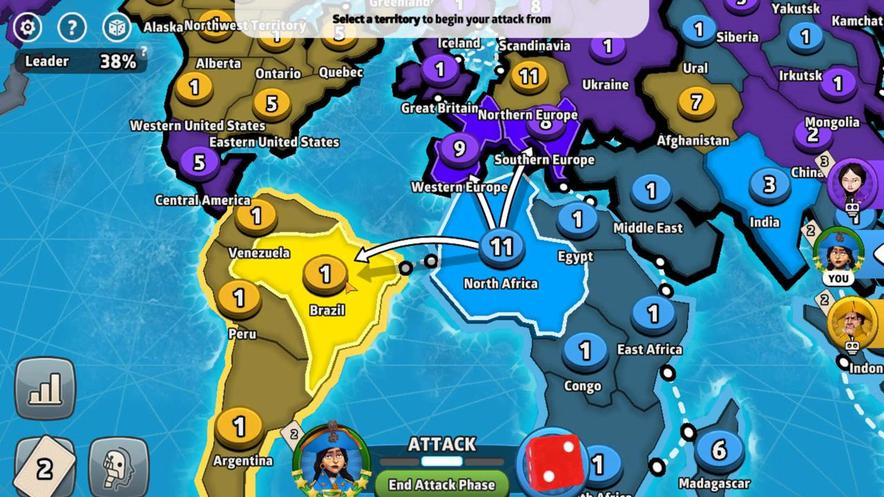 
Action: Mouse moved to (375, 359)
Screenshot: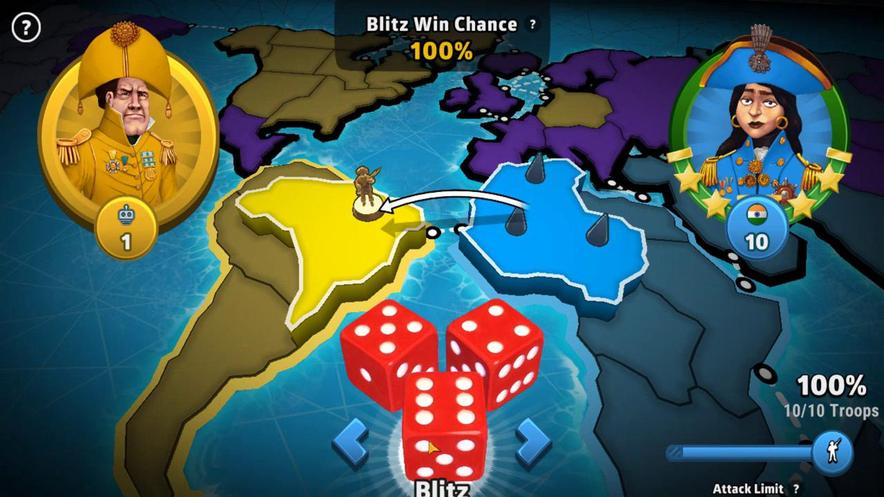 
Action: Mouse pressed left at (375, 359)
Screenshot: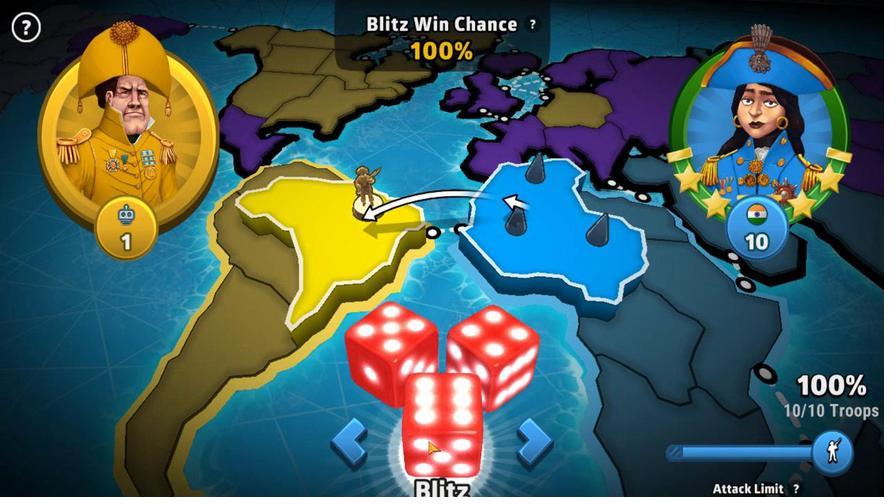 
Action: Mouse moved to (590, 364)
Screenshot: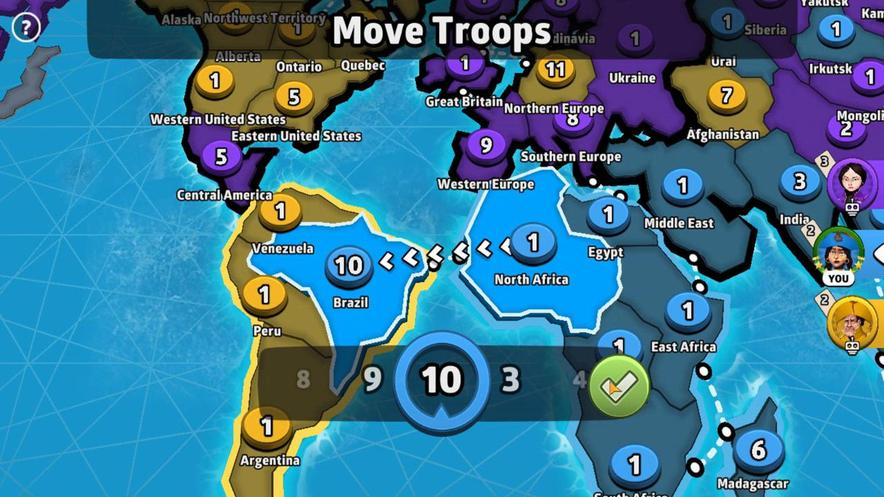 
Action: Mouse pressed left at (590, 364)
Screenshot: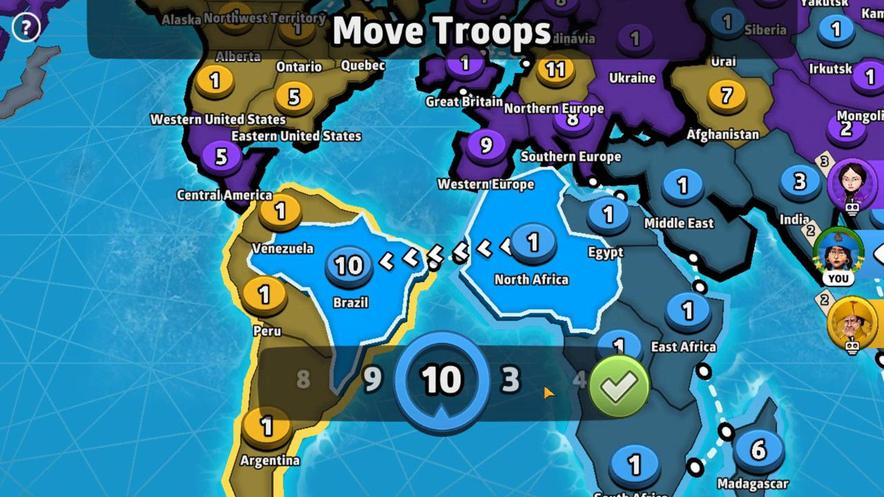 
Action: Mouse moved to (400, 370)
Screenshot: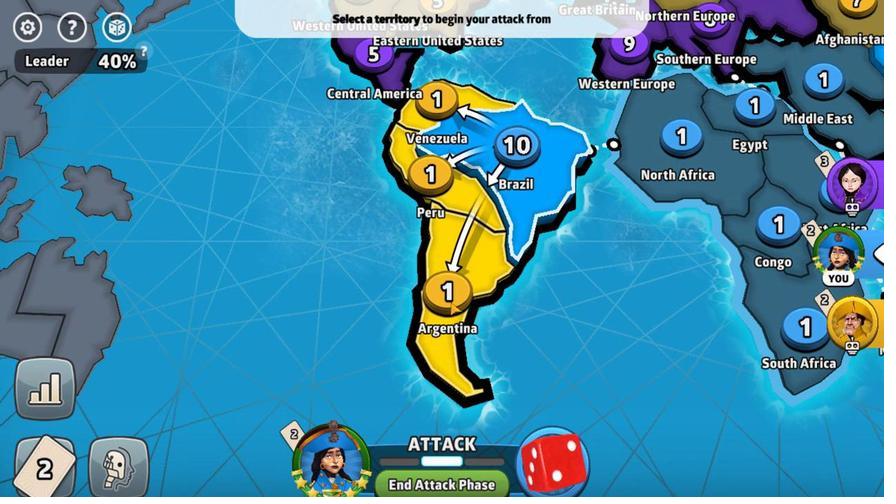 
Action: Mouse pressed left at (400, 370)
Screenshot: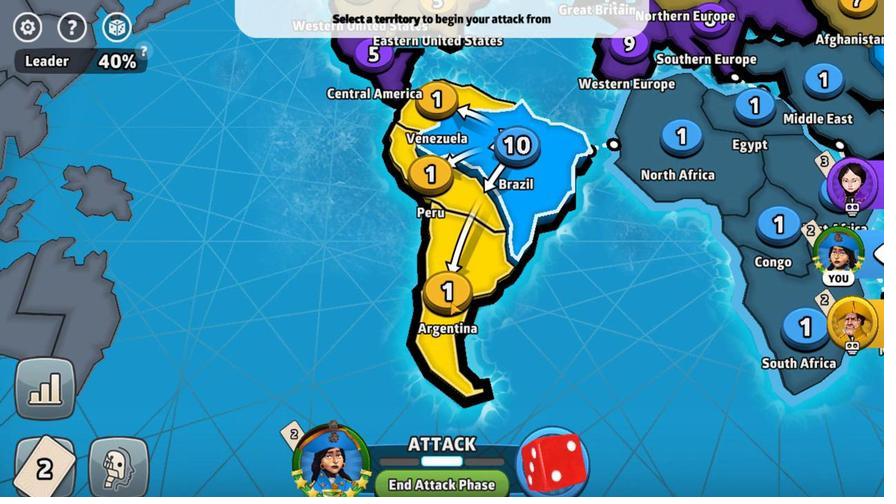 
Action: Mouse moved to (404, 362)
Screenshot: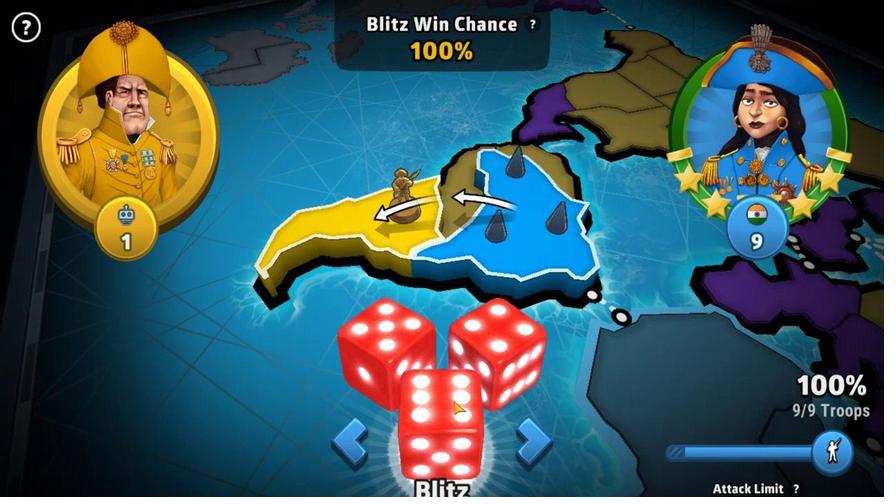 
Action: Mouse pressed left at (404, 362)
Screenshot: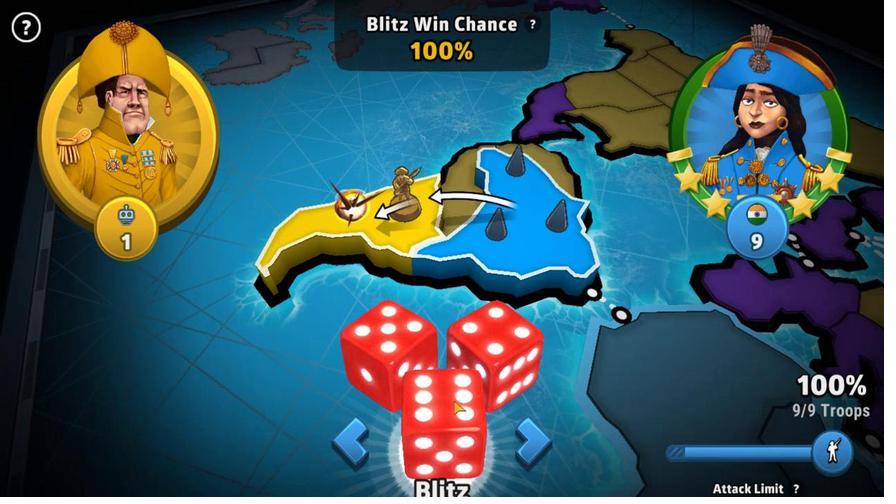 
Action: Mouse moved to (570, 364)
Screenshot: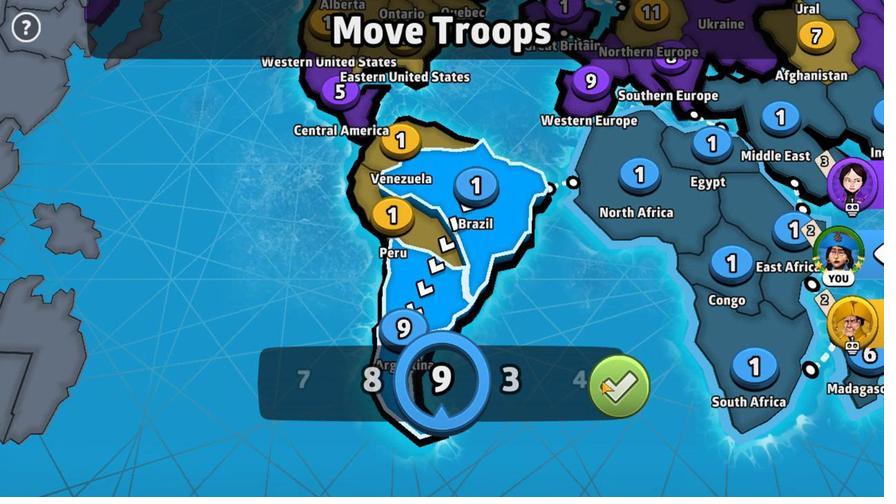 
Action: Mouse pressed left at (570, 364)
Screenshot: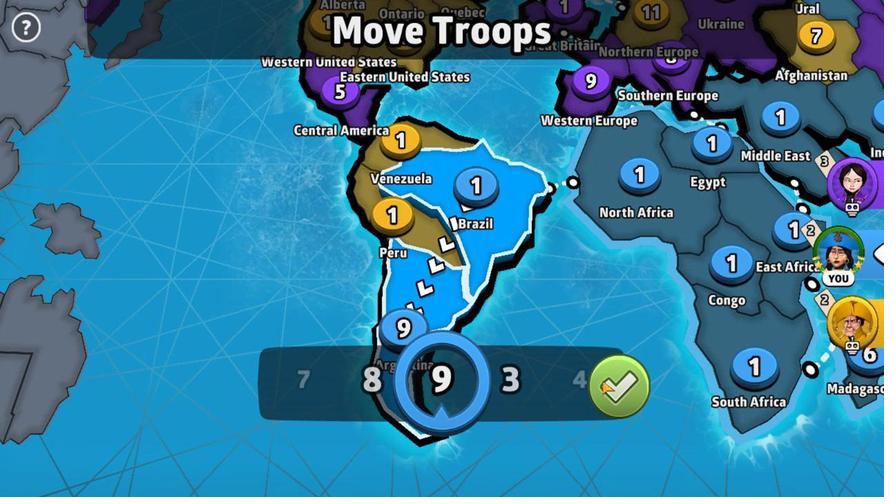 
Action: Mouse moved to (429, 381)
Screenshot: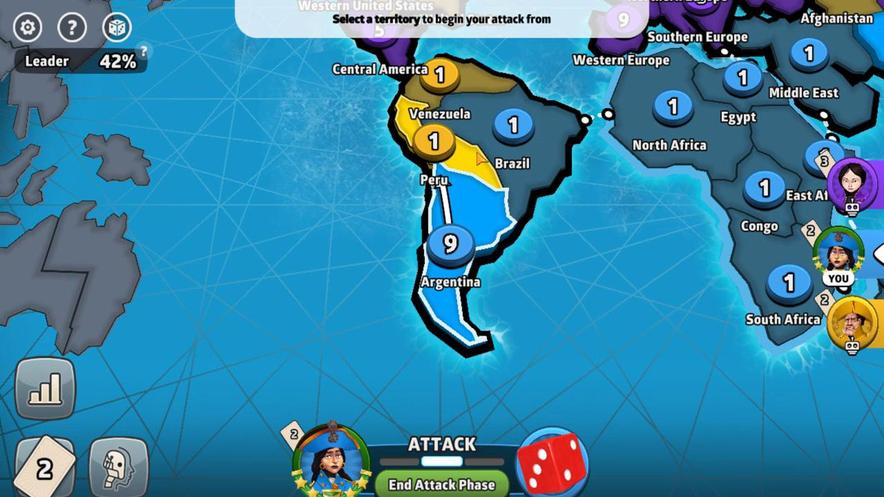 
Action: Mouse pressed left at (429, 381)
Screenshot: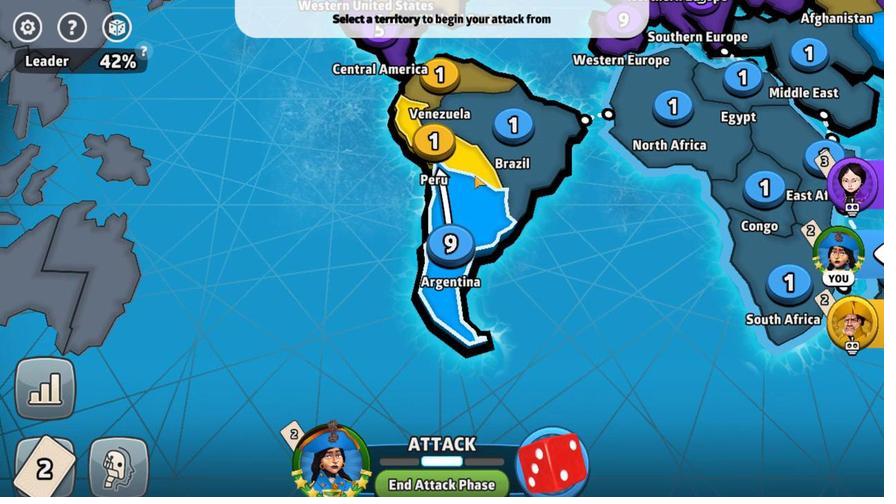 
Action: Mouse moved to (409, 360)
Screenshot: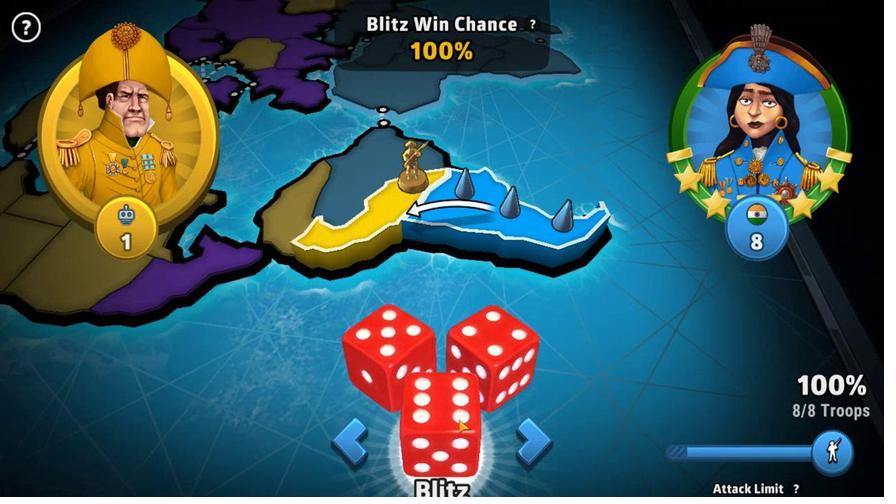 
Action: Mouse pressed left at (409, 360)
Screenshot: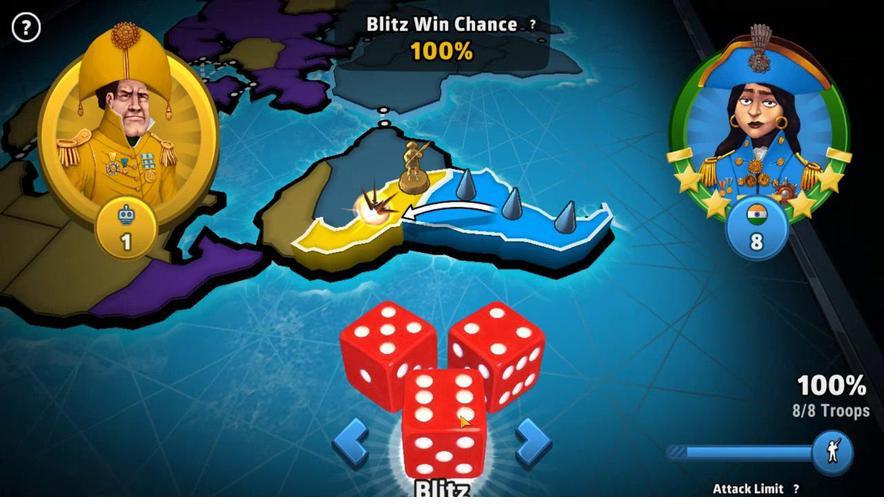 
Action: Mouse moved to (584, 364)
Screenshot: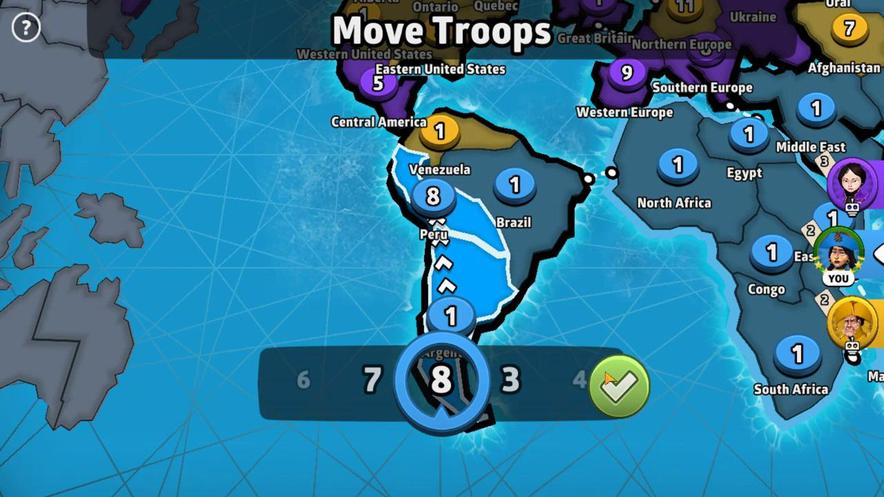 
Action: Mouse pressed left at (584, 364)
Screenshot: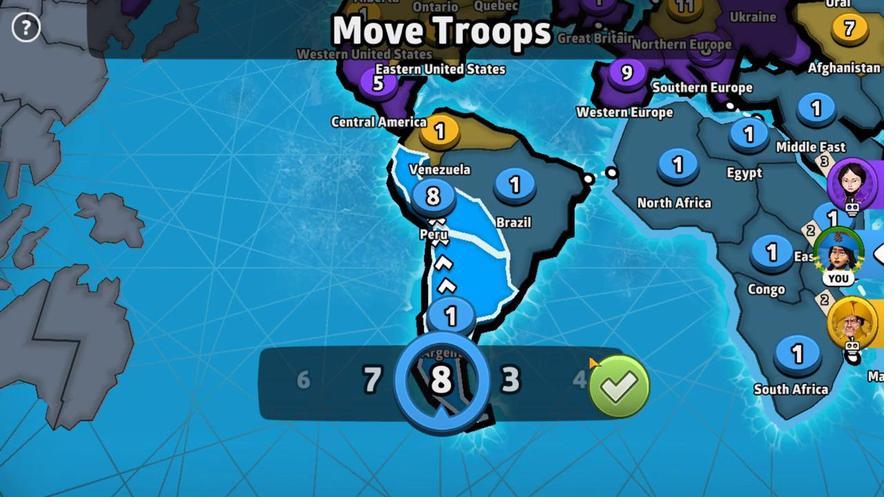 
Action: Mouse moved to (404, 381)
Screenshot: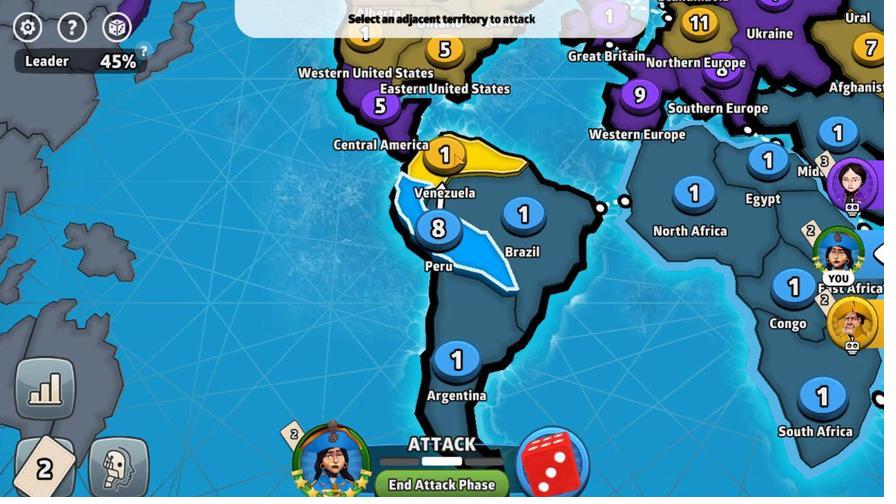 
Action: Mouse pressed left at (404, 381)
